 Task: Utilize Salesforce reports and dashboards to monitor platform usage.
Action: Mouse moved to (531, 89)
Screenshot: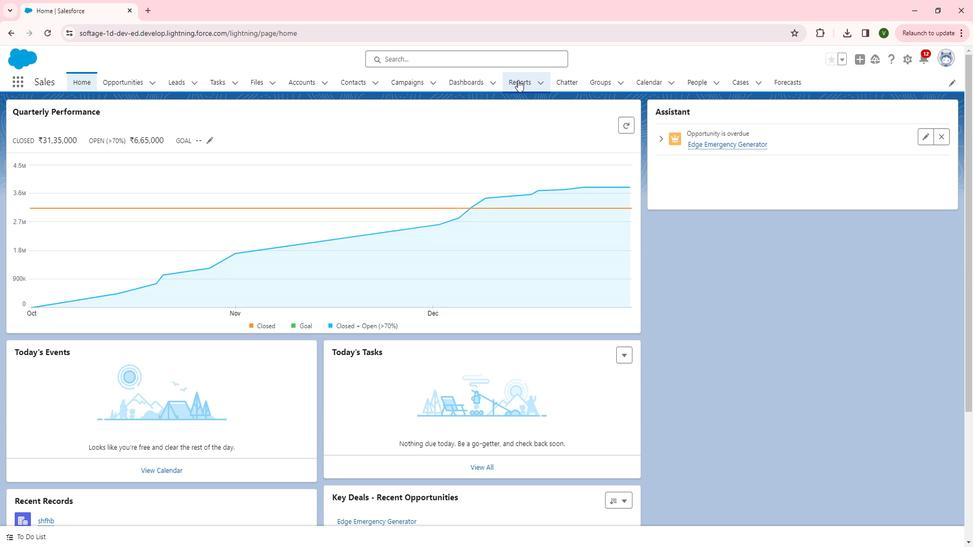 
Action: Mouse pressed left at (531, 89)
Screenshot: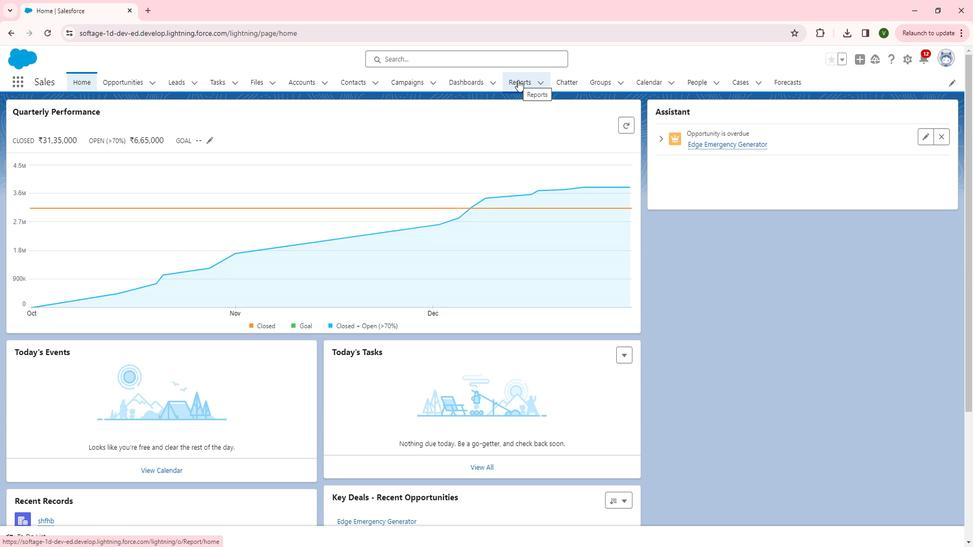 
Action: Mouse moved to (869, 126)
Screenshot: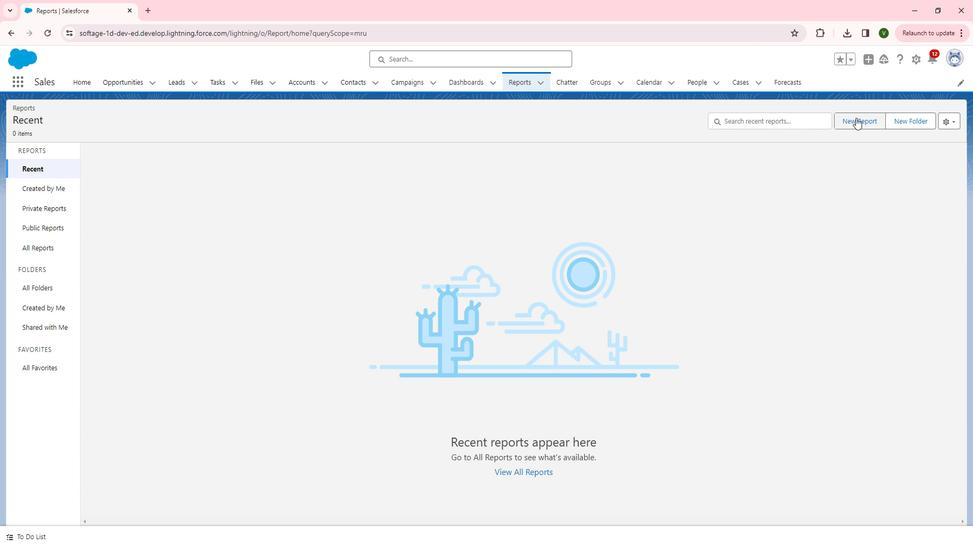 
Action: Mouse pressed left at (869, 126)
Screenshot: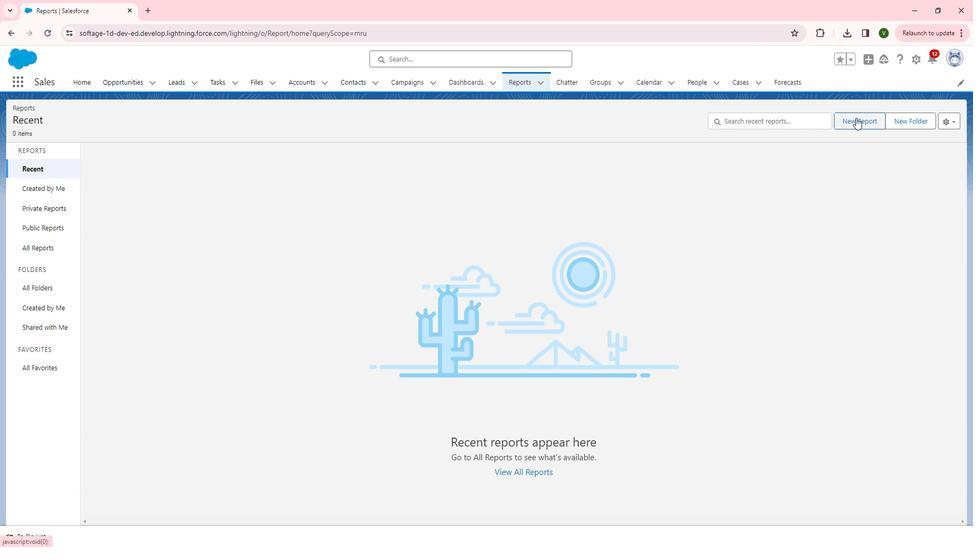 
Action: Mouse moved to (458, 191)
Screenshot: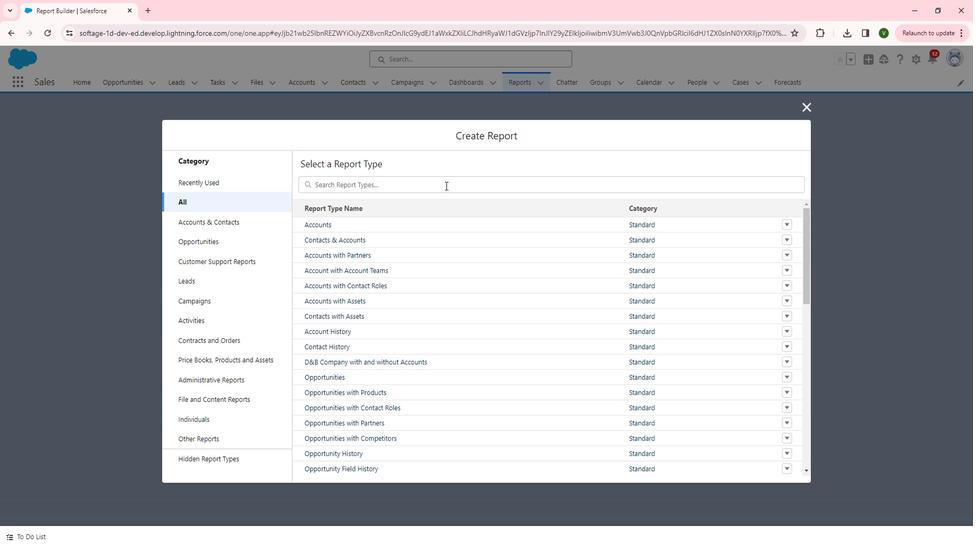 
Action: Mouse pressed left at (458, 191)
Screenshot: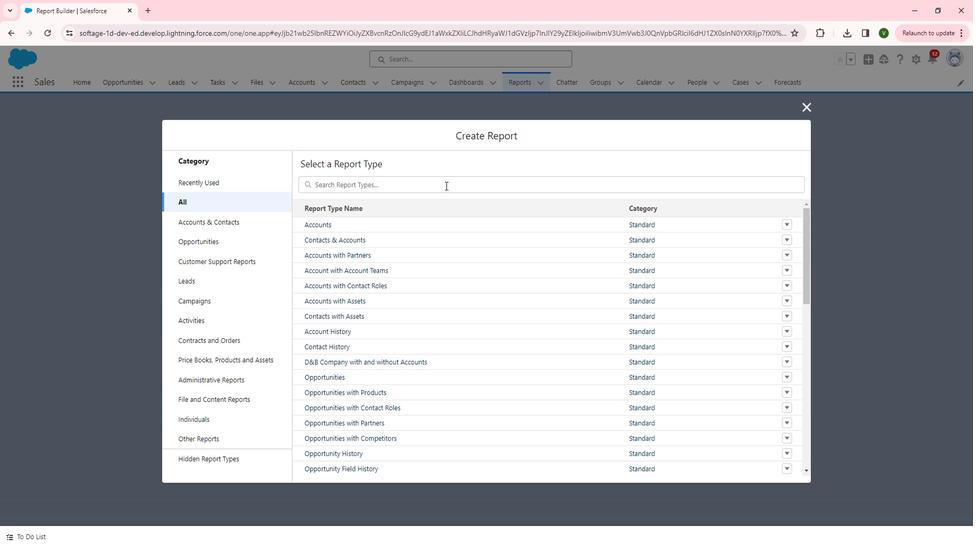 
Action: Mouse moved to (461, 298)
Screenshot: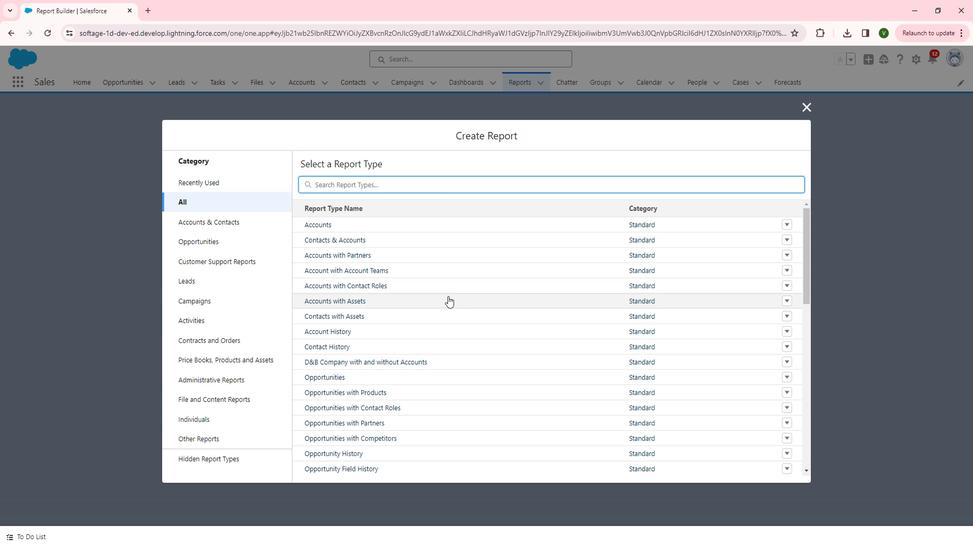 
Action: Mouse scrolled (461, 297) with delta (0, 0)
Screenshot: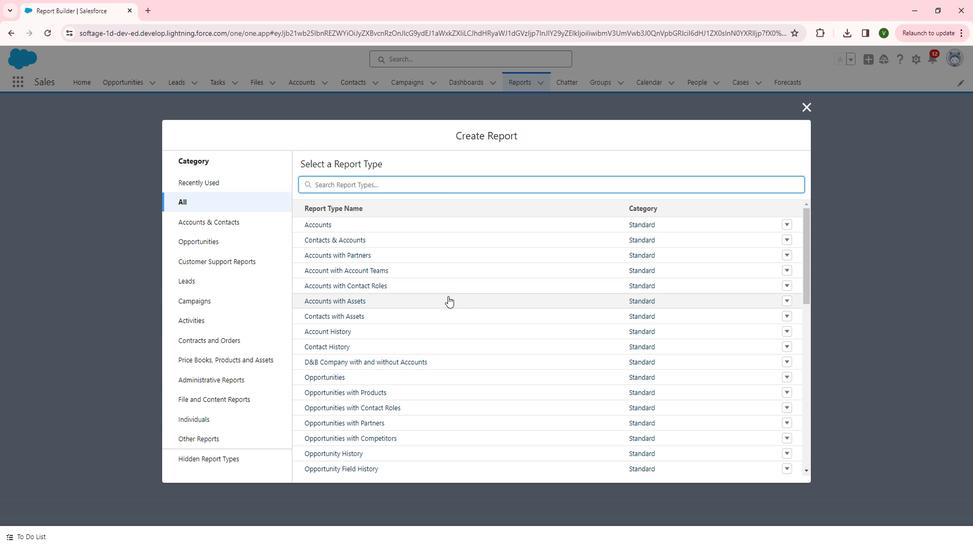 
Action: Mouse scrolled (461, 297) with delta (0, 0)
Screenshot: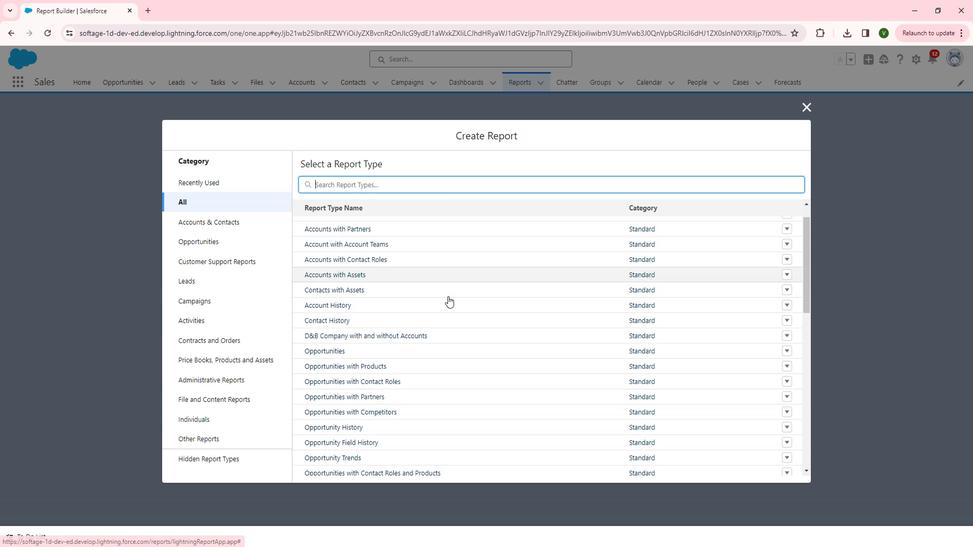 
Action: Mouse scrolled (461, 297) with delta (0, 0)
Screenshot: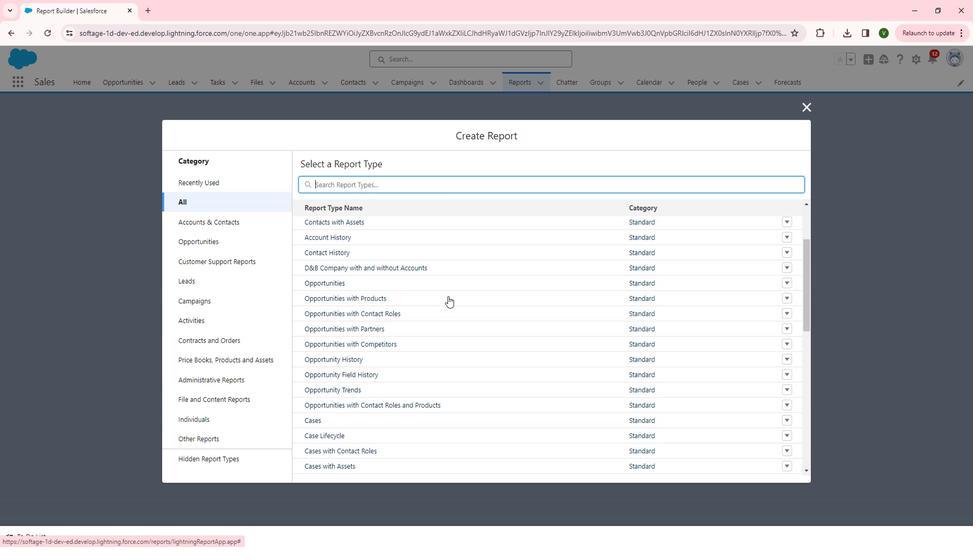 
Action: Mouse scrolled (461, 297) with delta (0, 0)
Screenshot: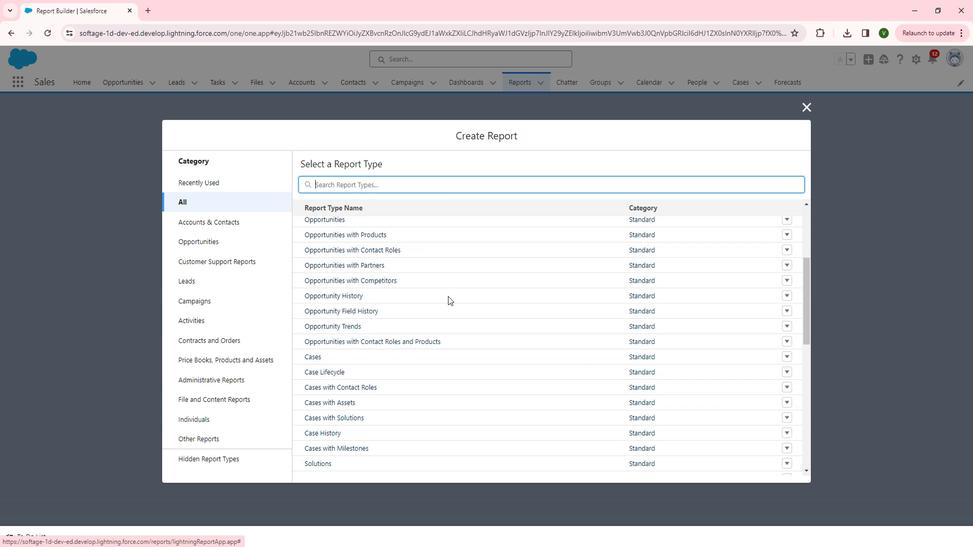 
Action: Mouse scrolled (461, 297) with delta (0, 0)
Screenshot: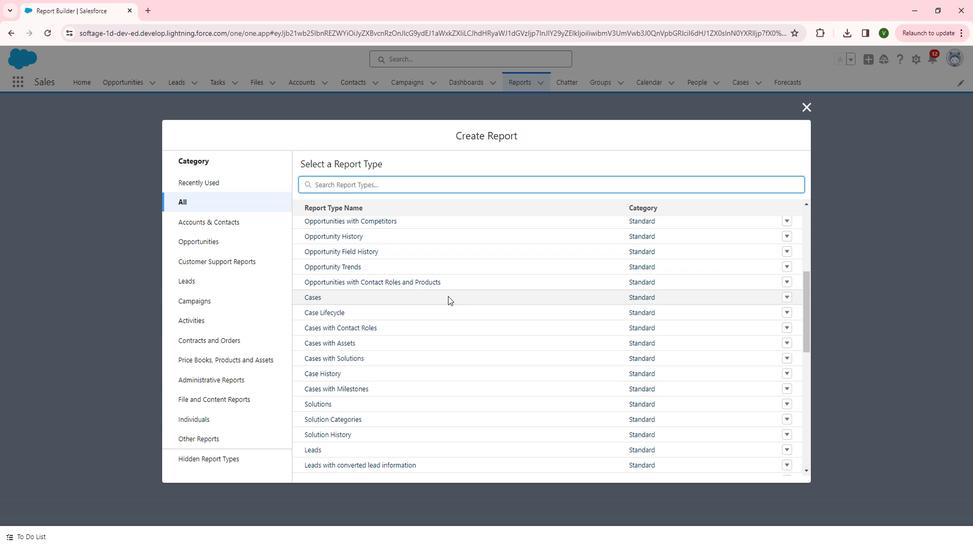 
Action: Mouse moved to (461, 298)
Screenshot: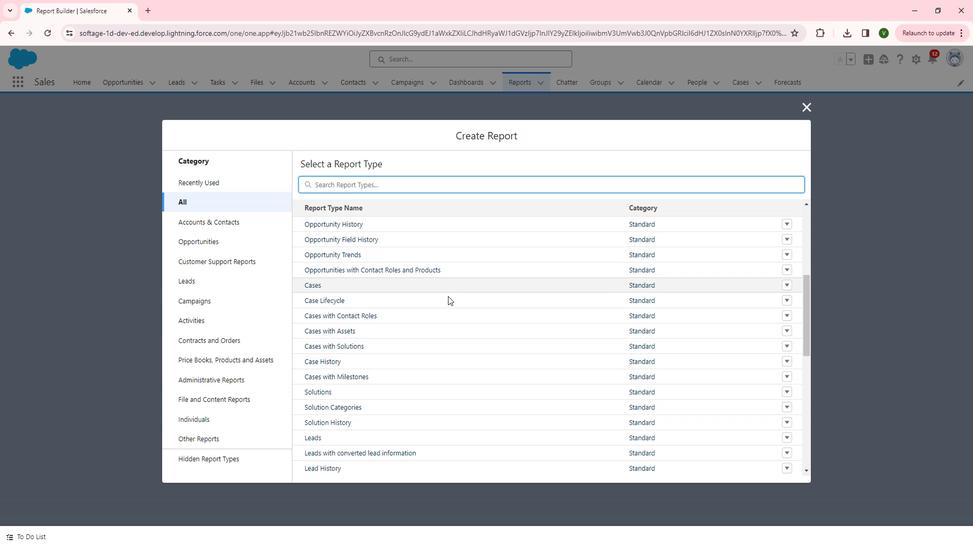 
Action: Mouse scrolled (461, 297) with delta (0, 0)
Screenshot: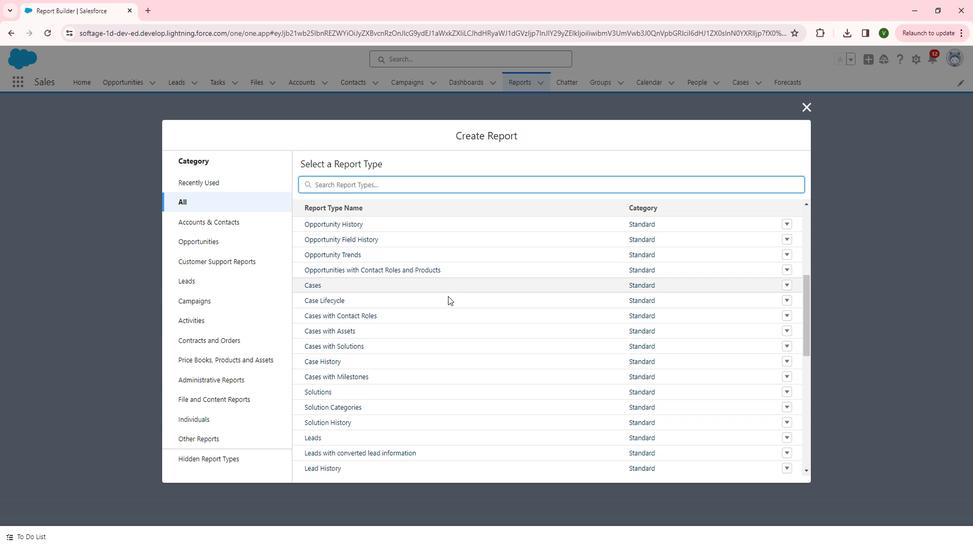 
Action: Mouse scrolled (461, 297) with delta (0, 0)
Screenshot: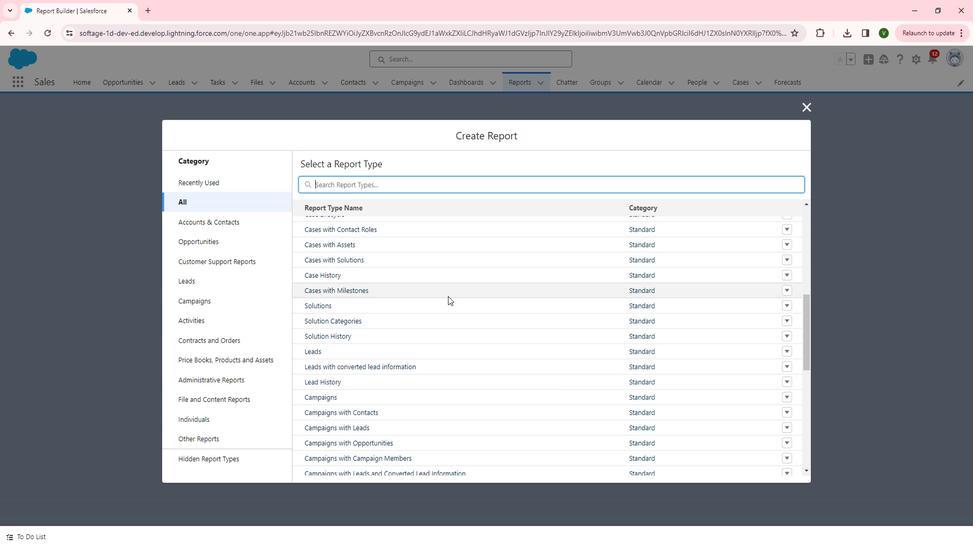 
Action: Mouse scrolled (461, 297) with delta (0, 0)
Screenshot: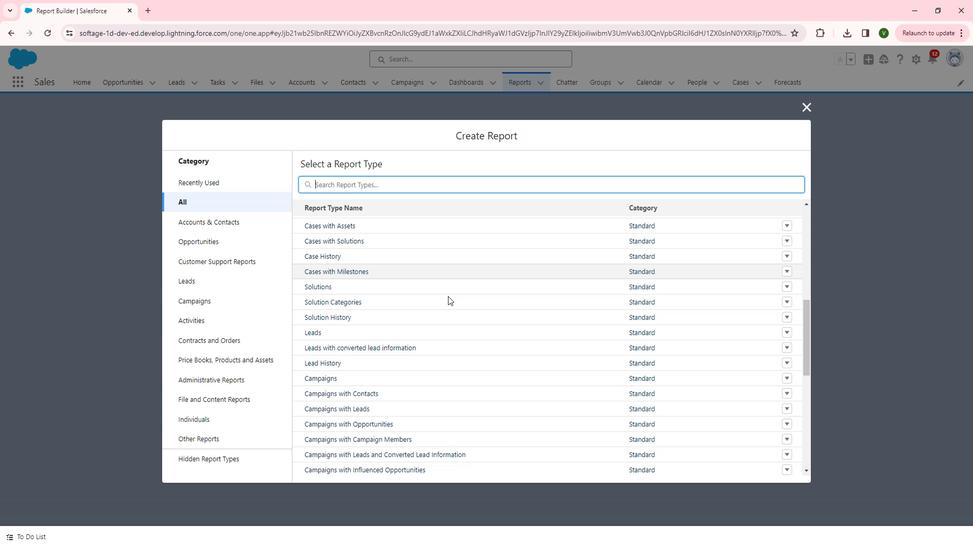 
Action: Mouse scrolled (461, 297) with delta (0, 0)
Screenshot: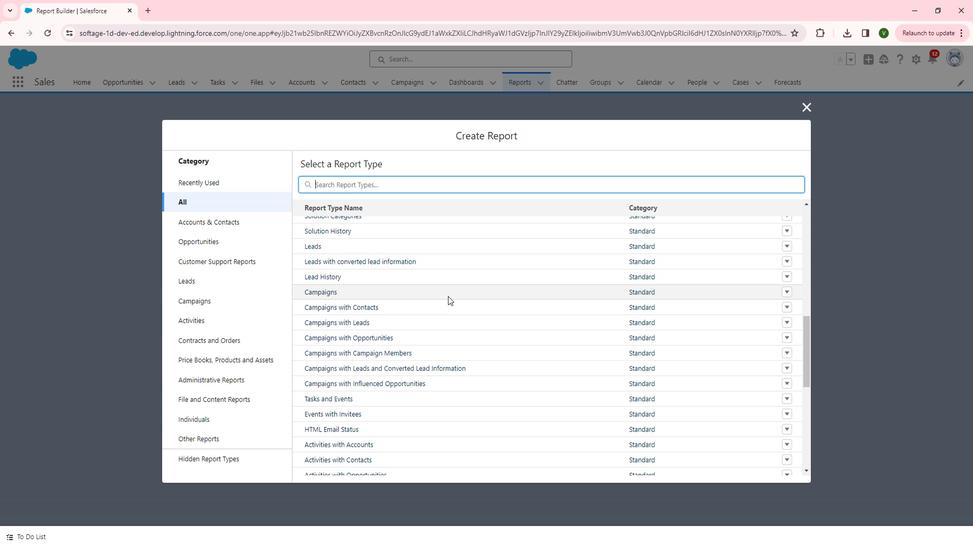 
Action: Mouse scrolled (461, 297) with delta (0, 0)
Screenshot: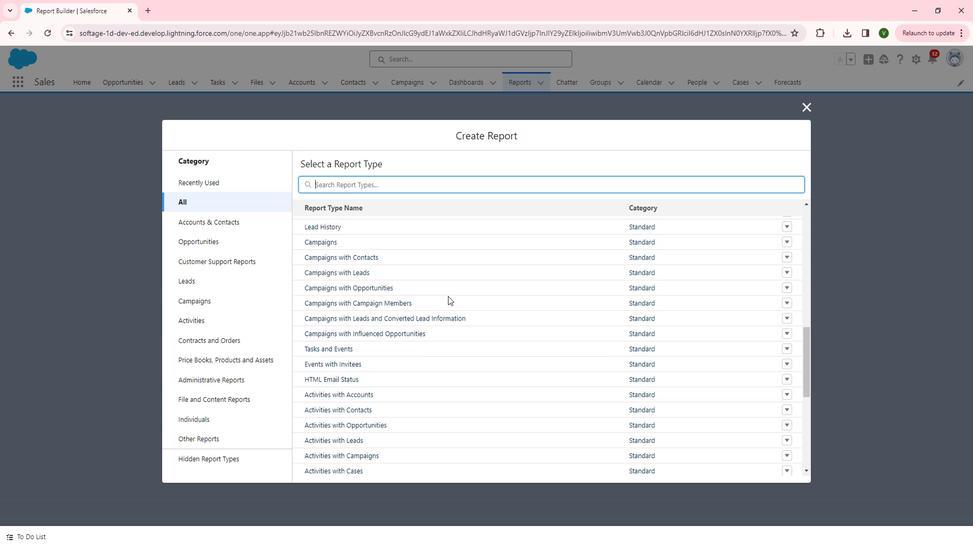 
Action: Mouse scrolled (461, 297) with delta (0, 0)
Screenshot: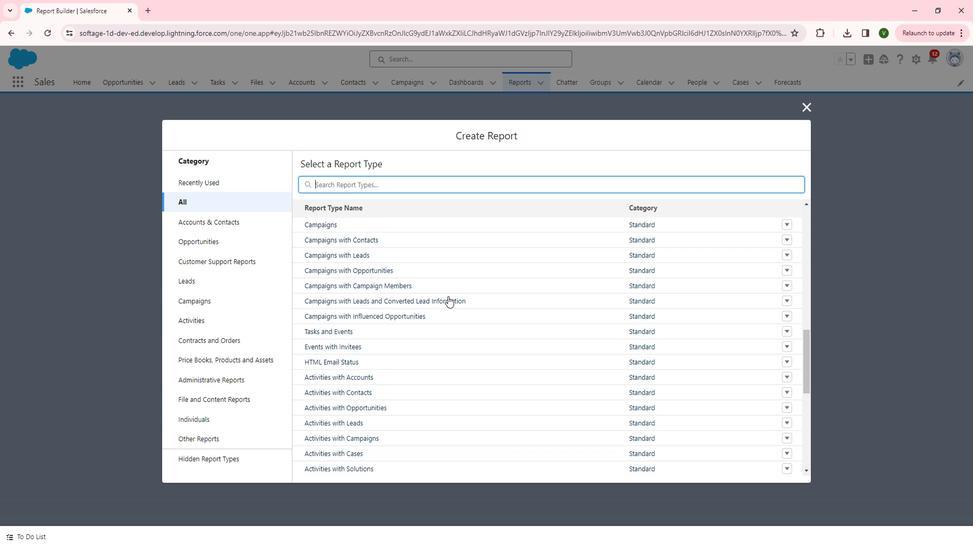 
Action: Mouse scrolled (461, 297) with delta (0, 0)
Screenshot: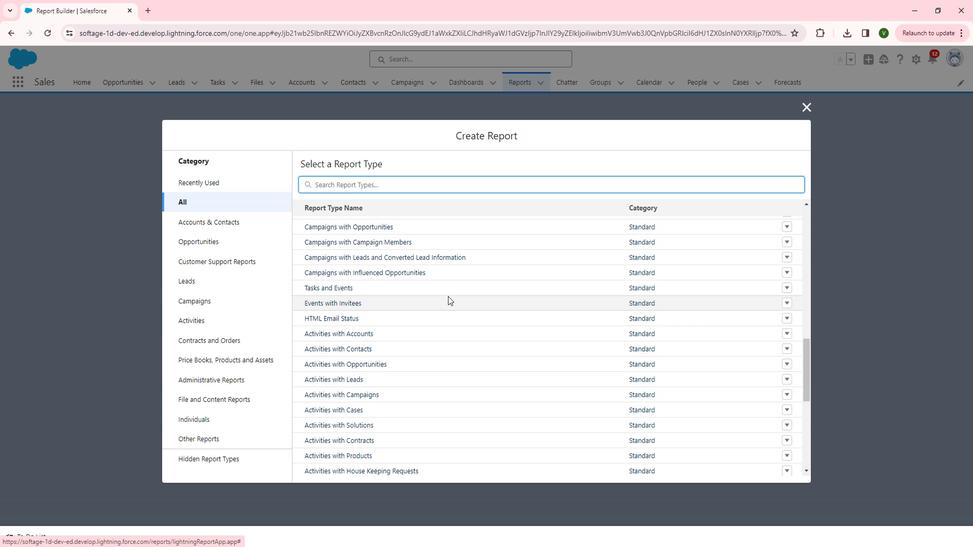 
Action: Mouse scrolled (461, 297) with delta (0, 0)
Screenshot: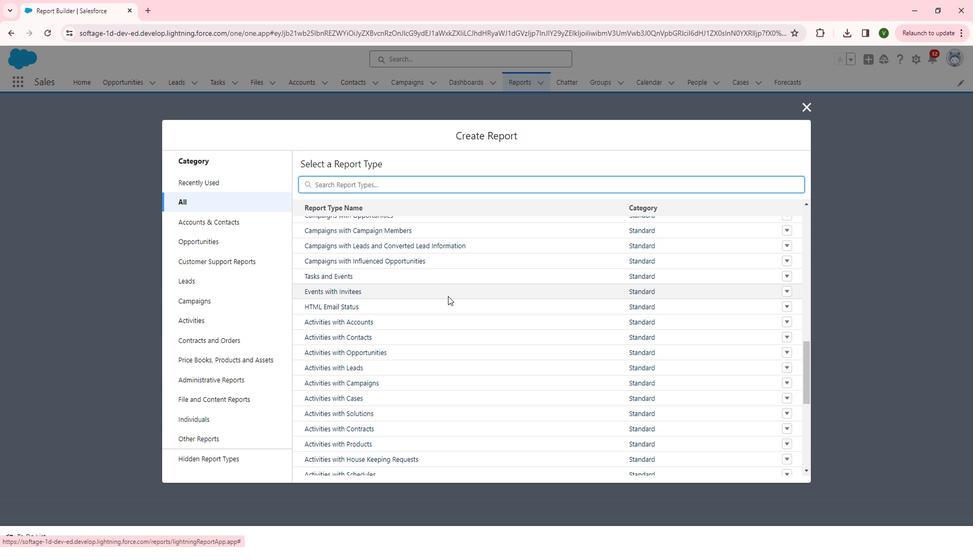 
Action: Mouse scrolled (461, 297) with delta (0, 0)
Screenshot: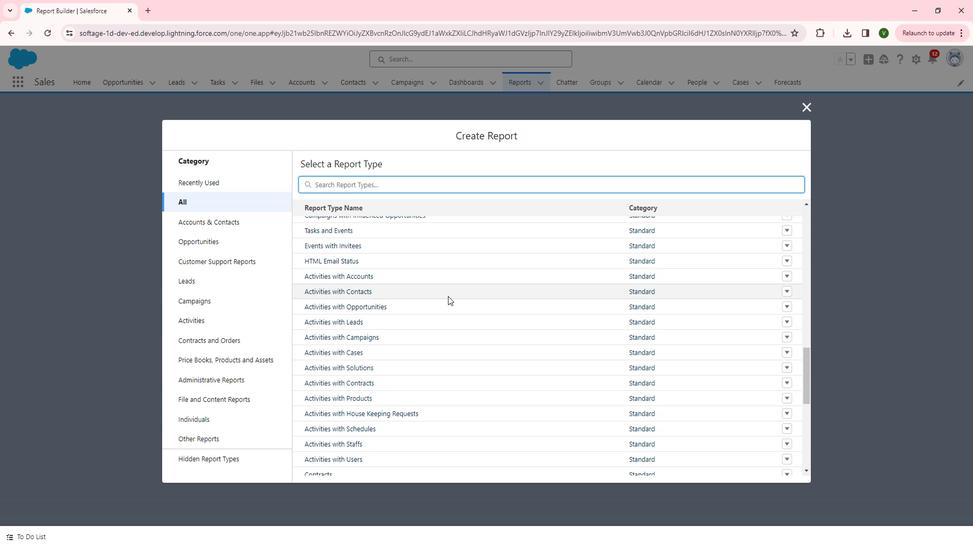 
Action: Mouse scrolled (461, 297) with delta (0, 0)
Screenshot: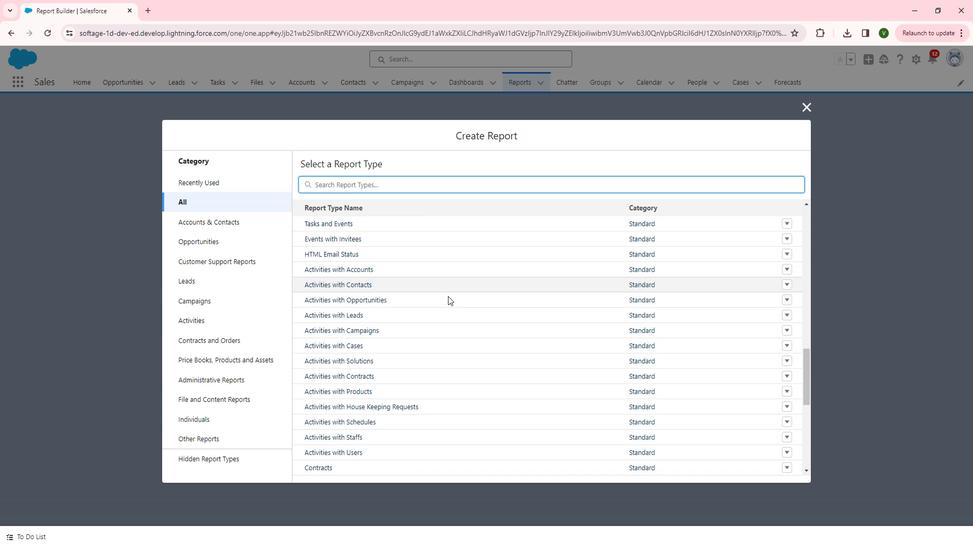 
Action: Mouse scrolled (461, 297) with delta (0, 0)
Screenshot: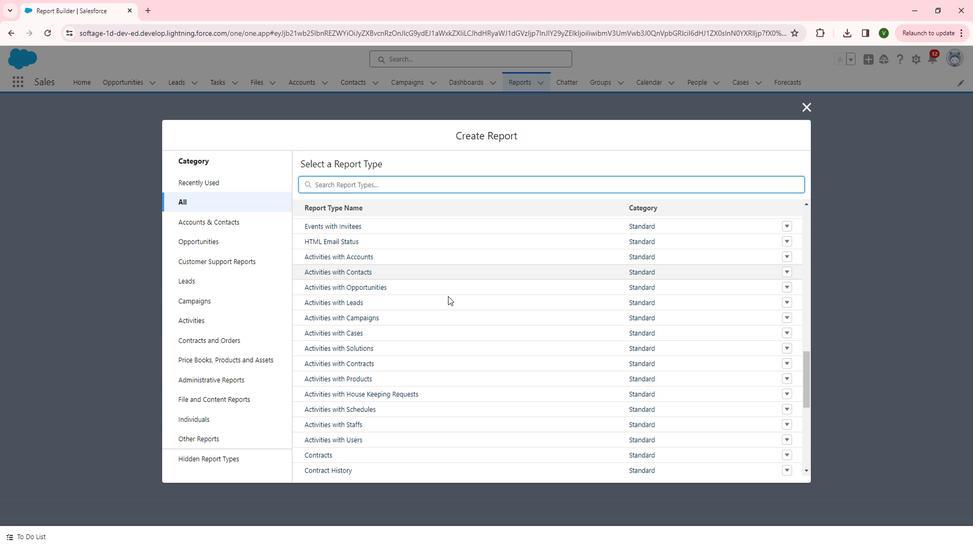 
Action: Mouse scrolled (461, 297) with delta (0, 0)
Screenshot: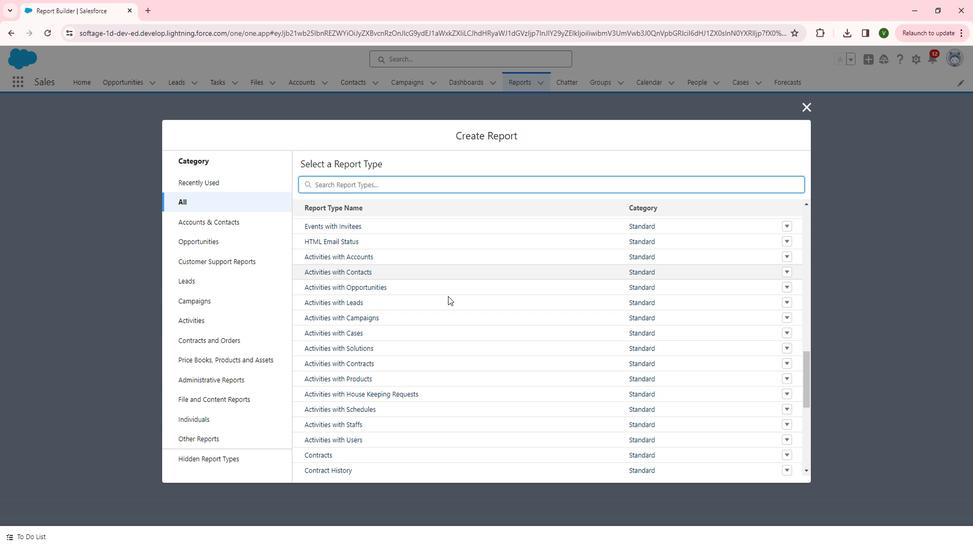 
Action: Mouse moved to (461, 298)
Screenshot: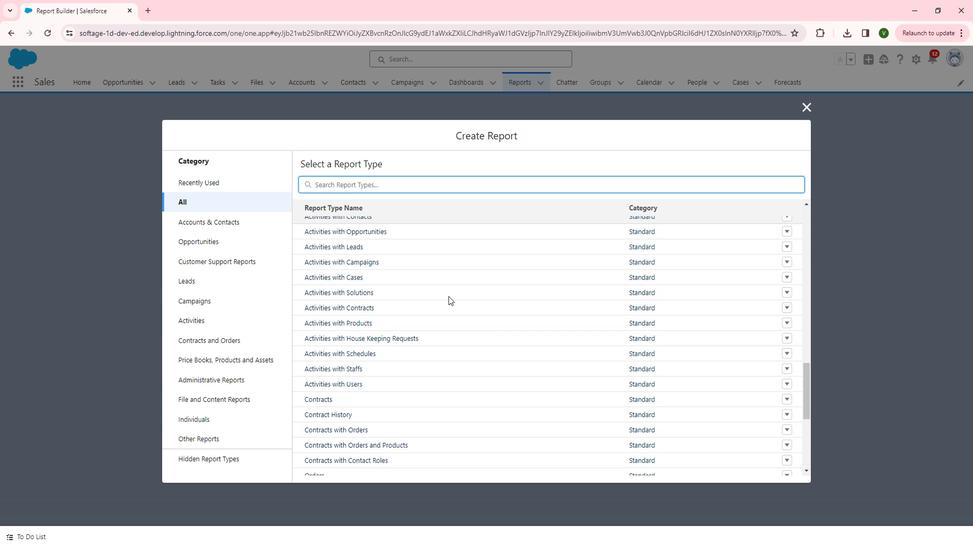 
Action: Mouse scrolled (461, 297) with delta (0, 0)
Screenshot: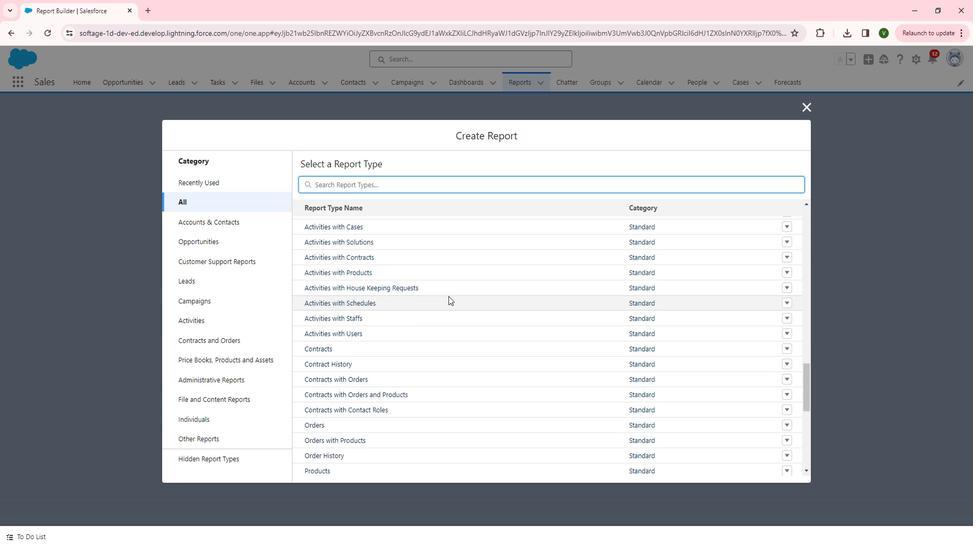 
Action: Mouse moved to (462, 298)
Screenshot: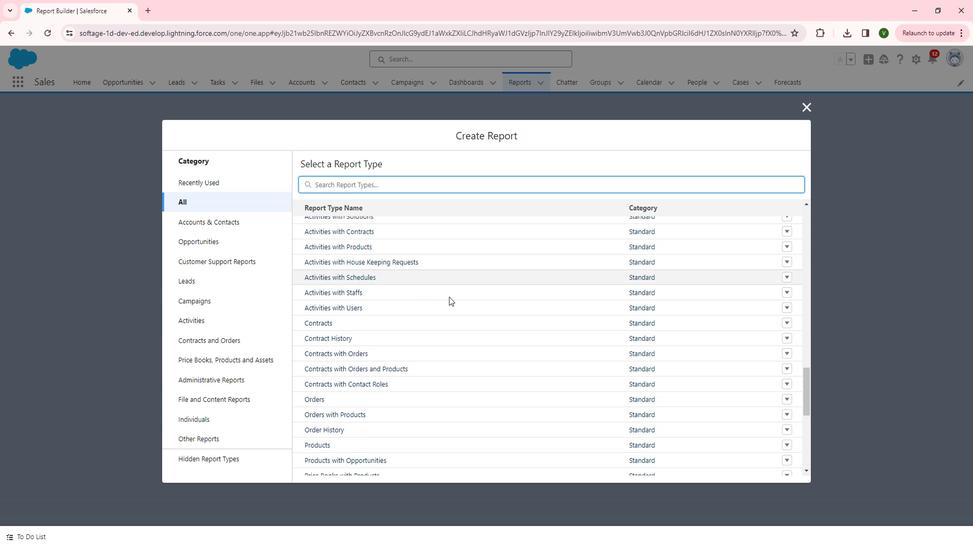 
Action: Mouse scrolled (462, 298) with delta (0, 0)
Screenshot: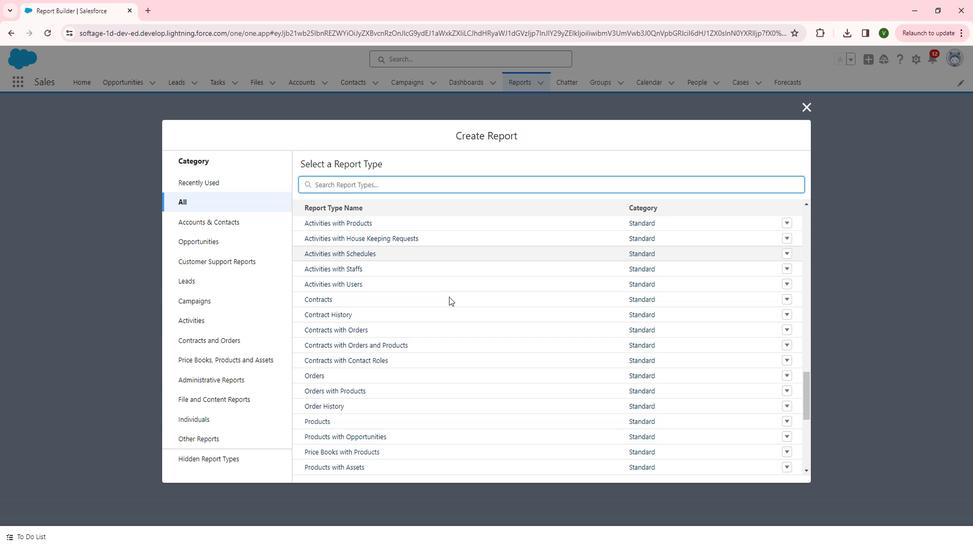 
Action: Mouse scrolled (462, 298) with delta (0, 0)
Screenshot: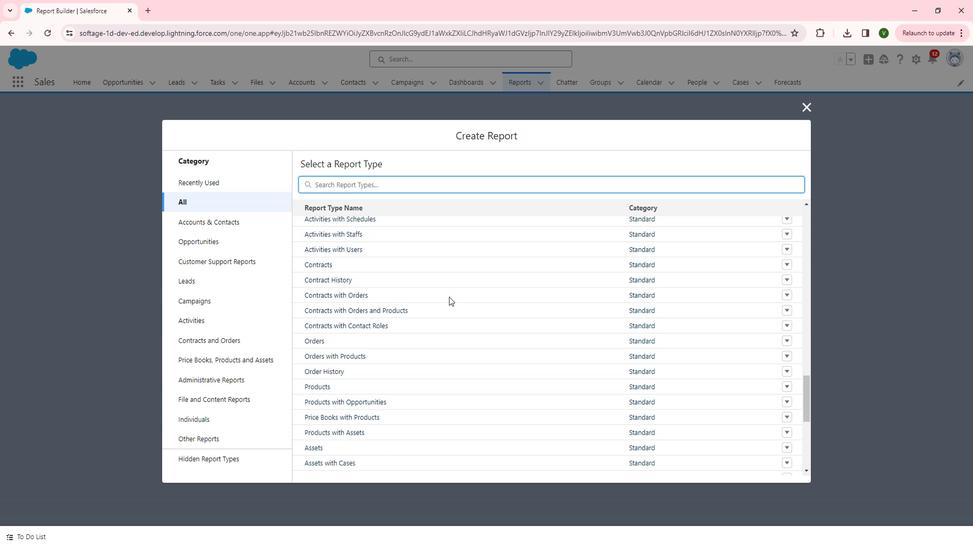 
Action: Mouse scrolled (462, 298) with delta (0, 0)
Screenshot: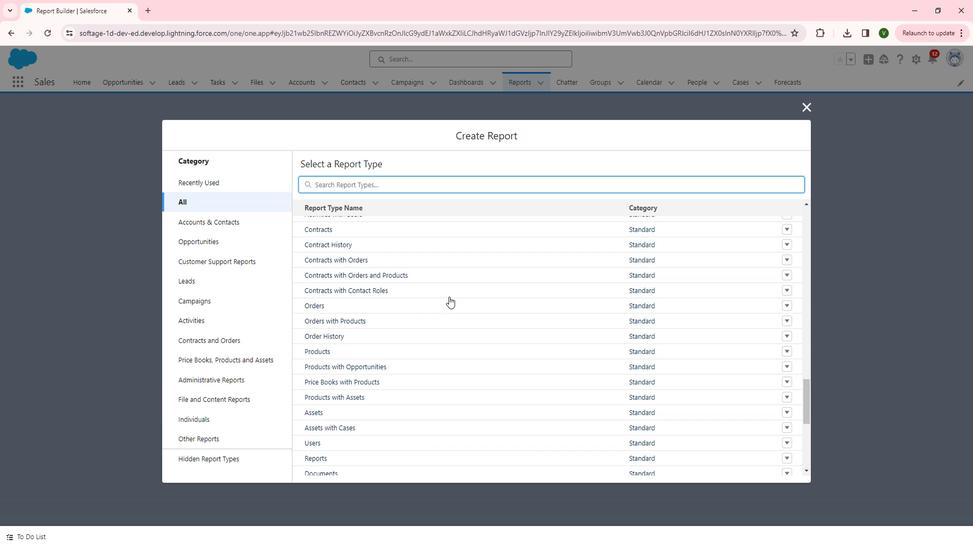 
Action: Mouse scrolled (462, 298) with delta (0, 0)
Screenshot: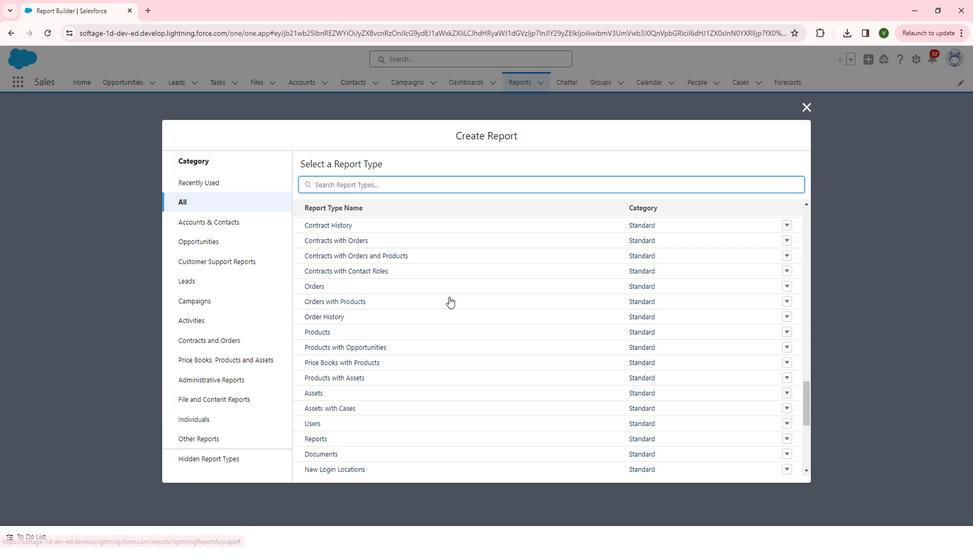 
Action: Mouse moved to (463, 298)
Screenshot: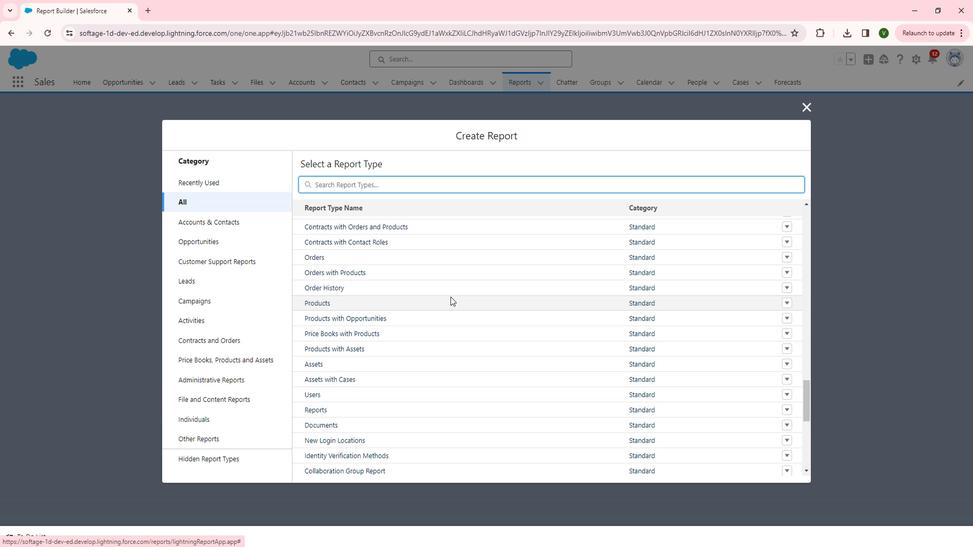 
Action: Mouse scrolled (463, 298) with delta (0, 0)
Screenshot: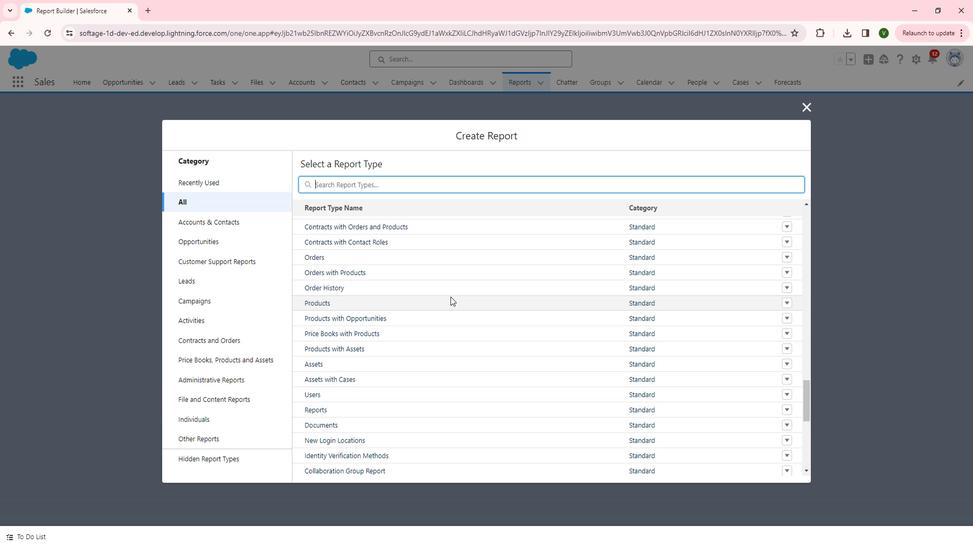 
Action: Mouse scrolled (463, 298) with delta (0, 0)
Screenshot: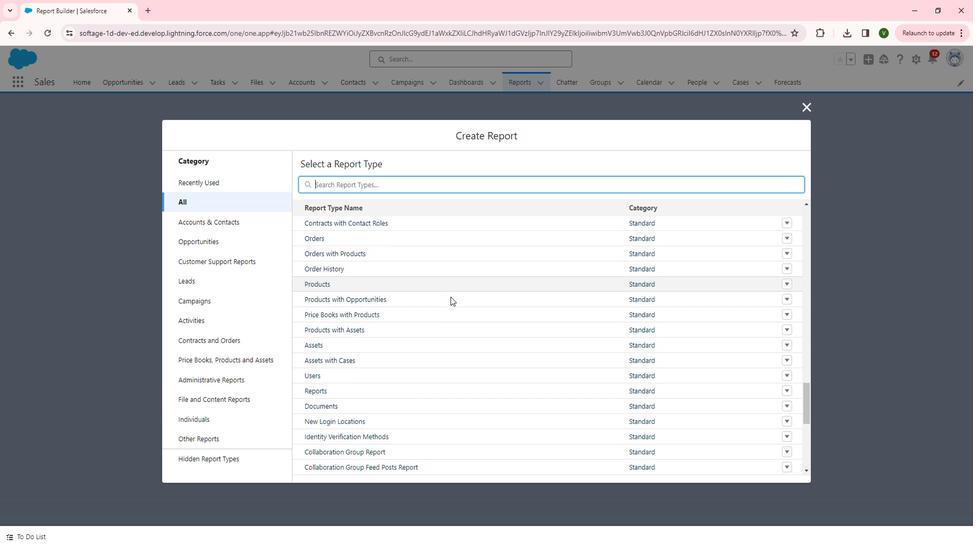 
Action: Mouse scrolled (463, 298) with delta (0, 0)
Screenshot: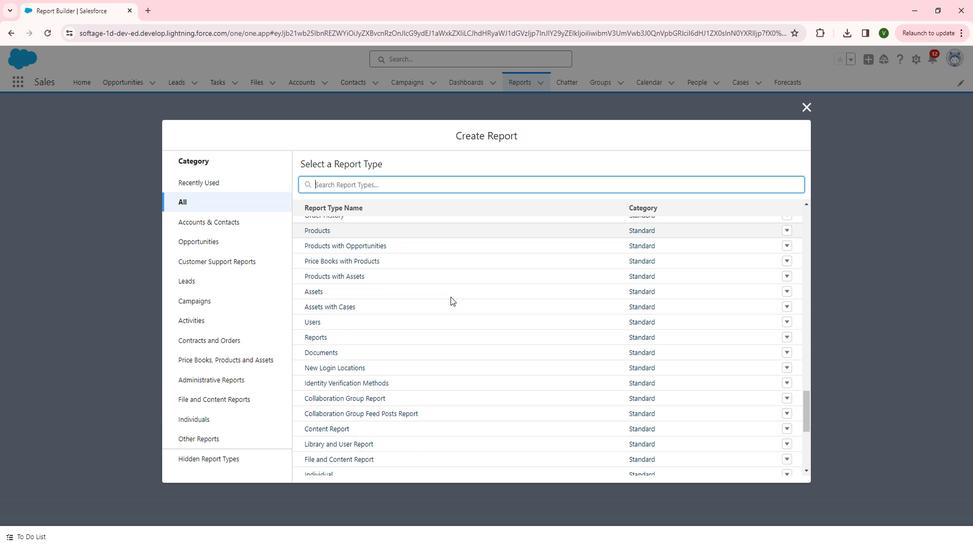 
Action: Mouse scrolled (463, 298) with delta (0, 0)
Screenshot: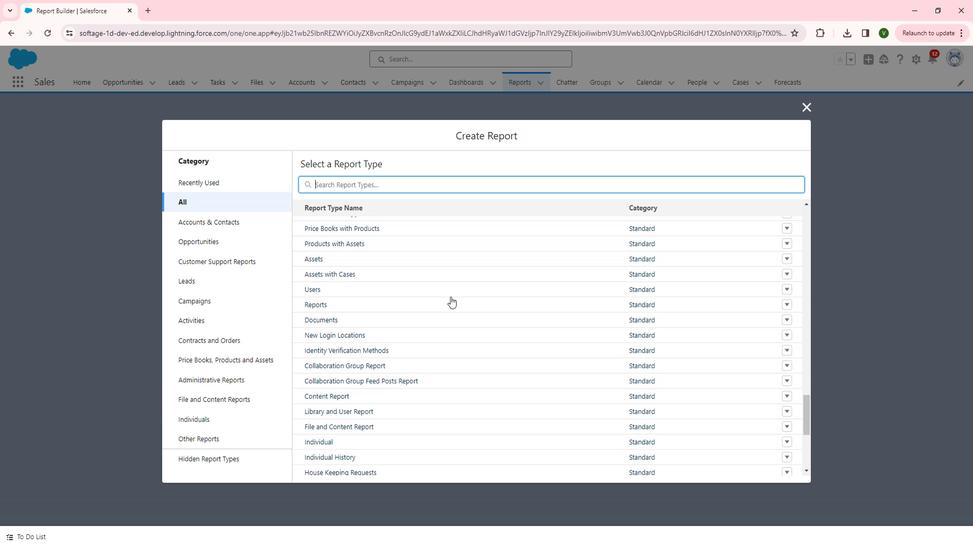 
Action: Mouse scrolled (463, 298) with delta (0, 0)
Screenshot: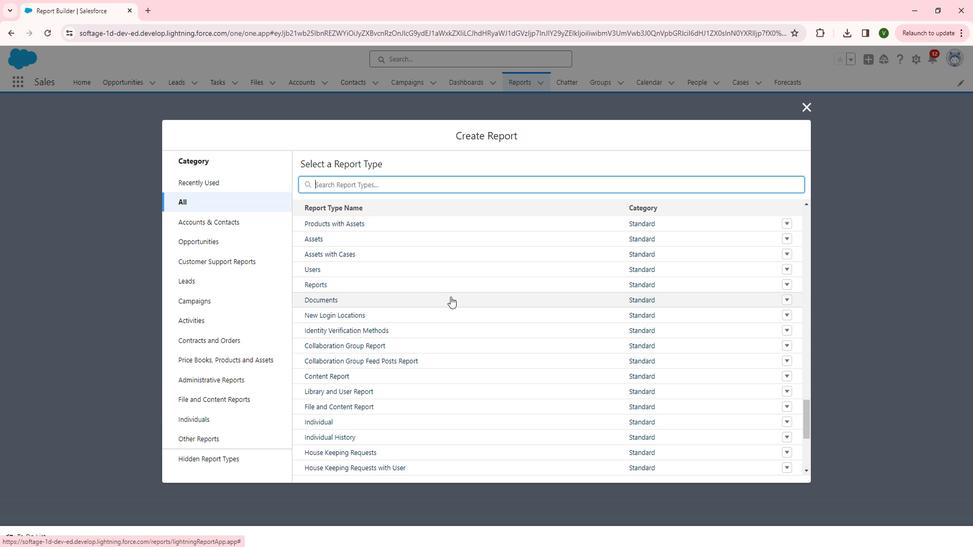 
Action: Mouse scrolled (463, 298) with delta (0, 0)
Screenshot: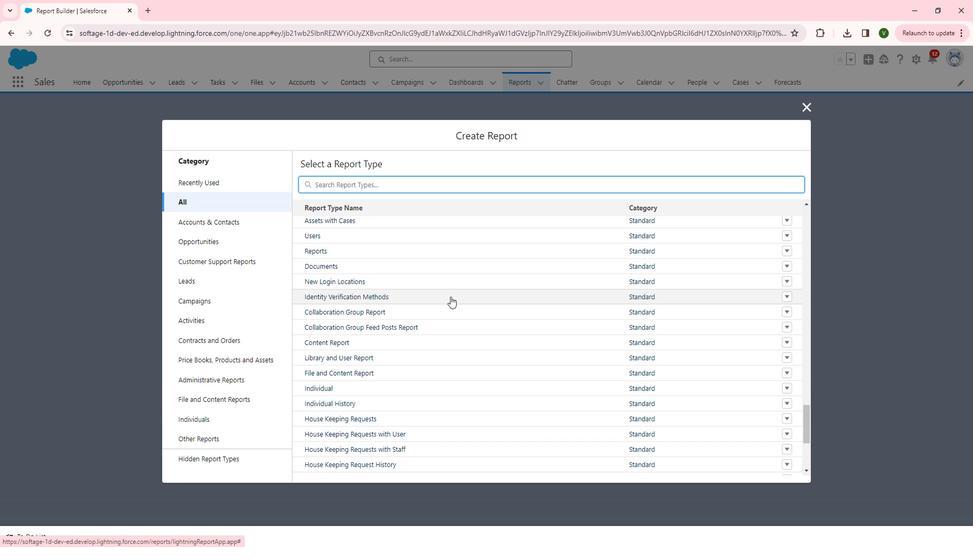 
Action: Mouse scrolled (463, 298) with delta (0, 0)
Screenshot: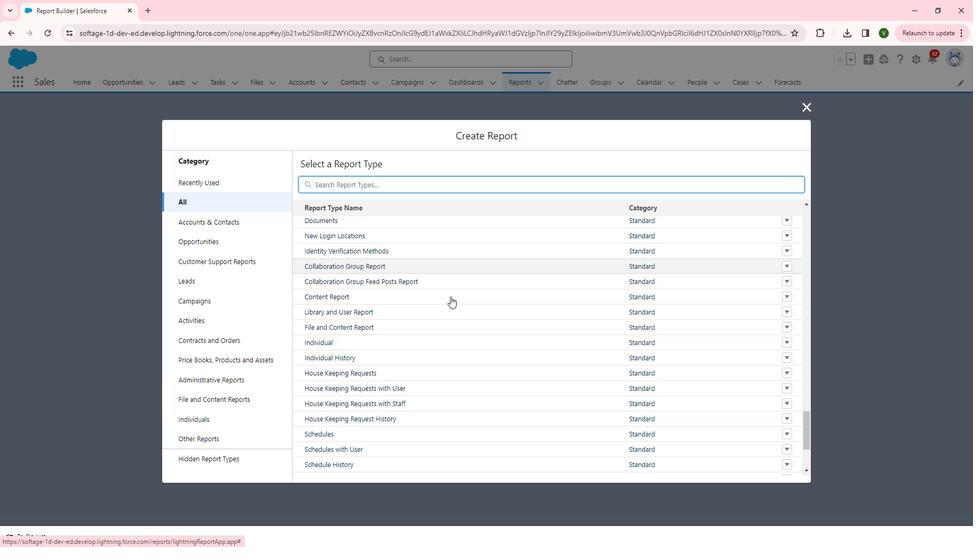 
Action: Mouse scrolled (463, 298) with delta (0, 0)
Screenshot: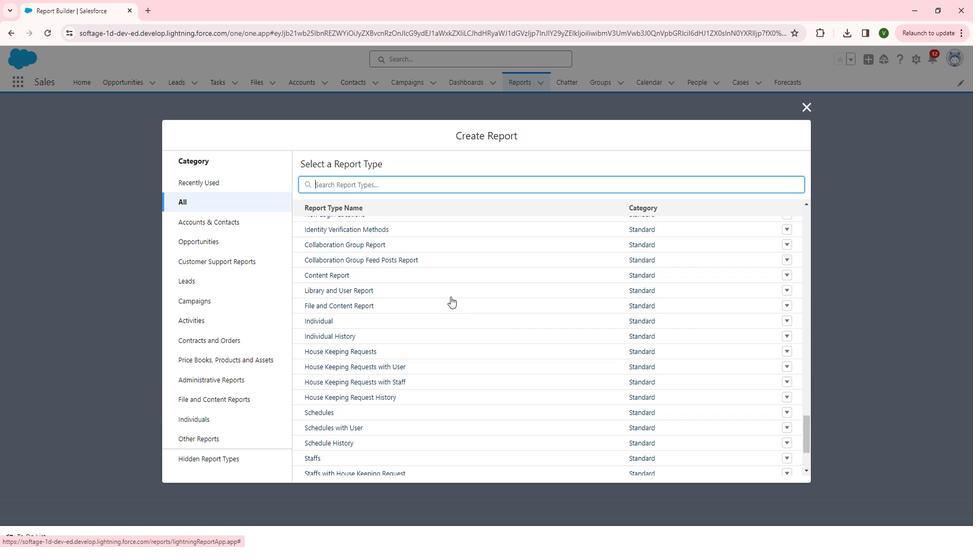 
Action: Mouse scrolled (463, 298) with delta (0, 0)
Screenshot: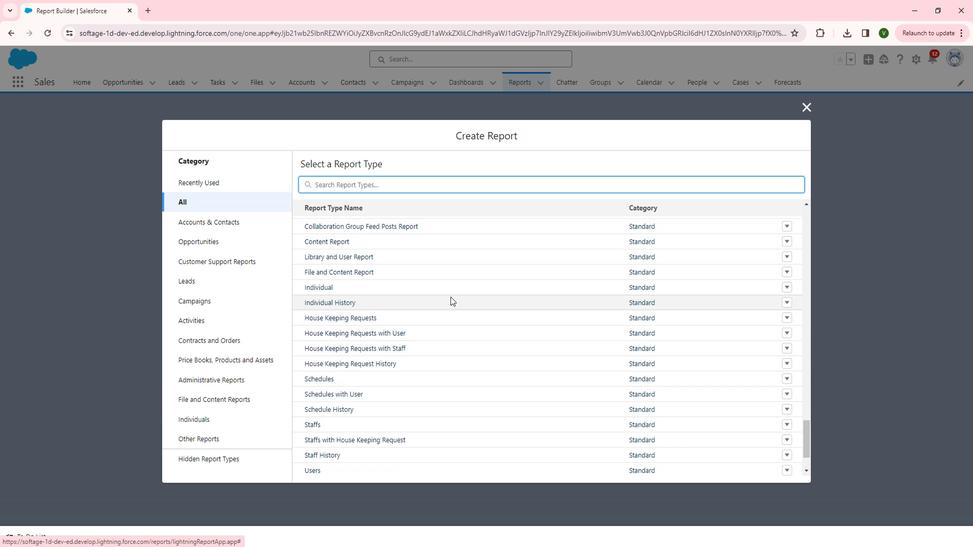 
Action: Mouse moved to (460, 287)
Screenshot: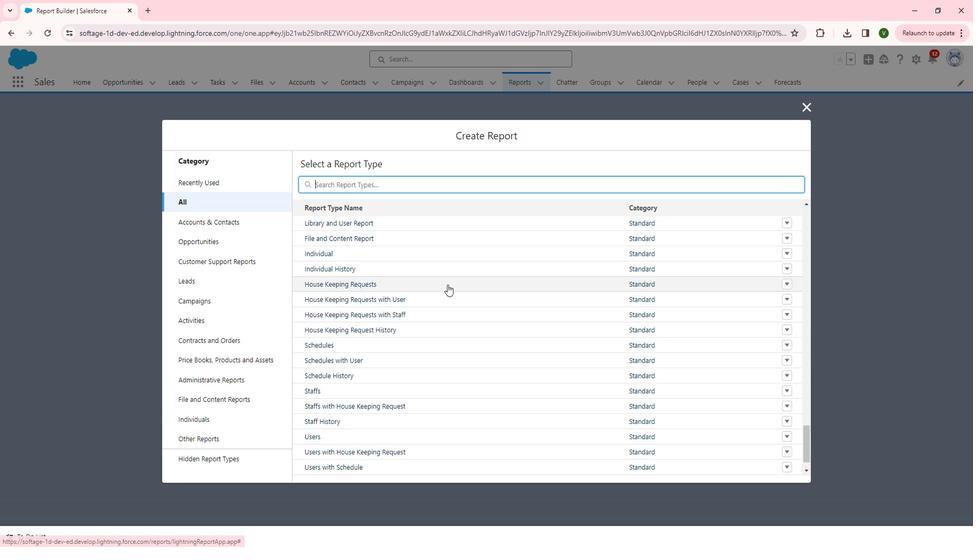 
Action: Mouse pressed left at (460, 287)
Screenshot: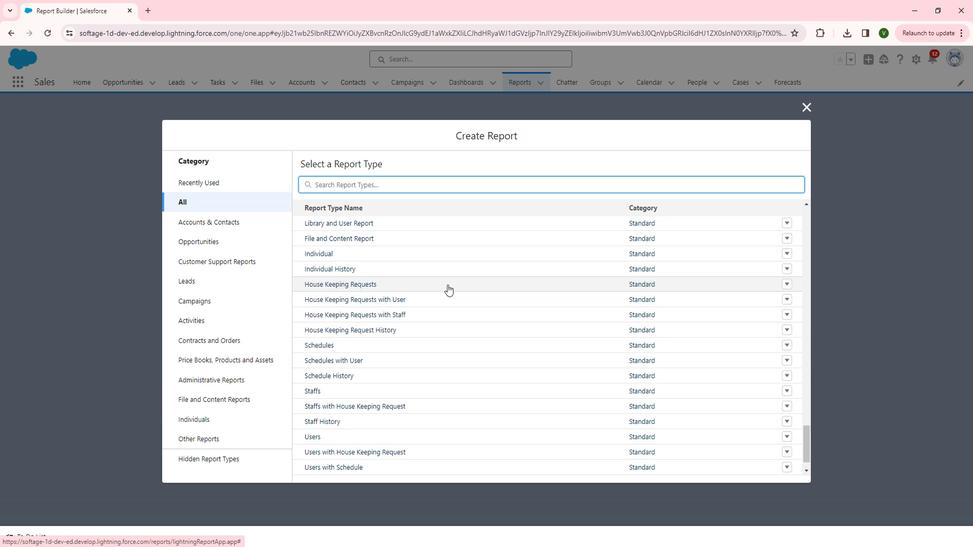 
Action: Mouse moved to (692, 227)
Screenshot: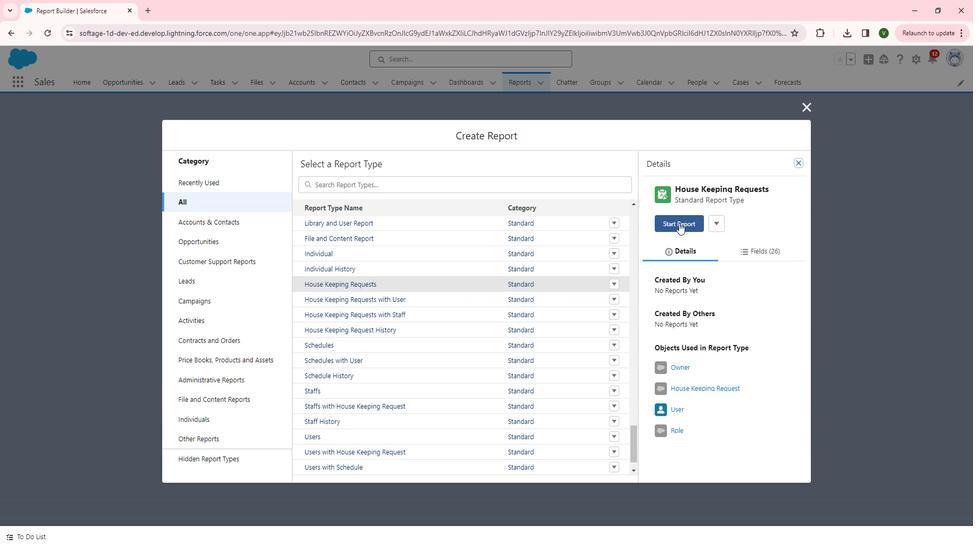 
Action: Mouse pressed left at (692, 227)
Screenshot: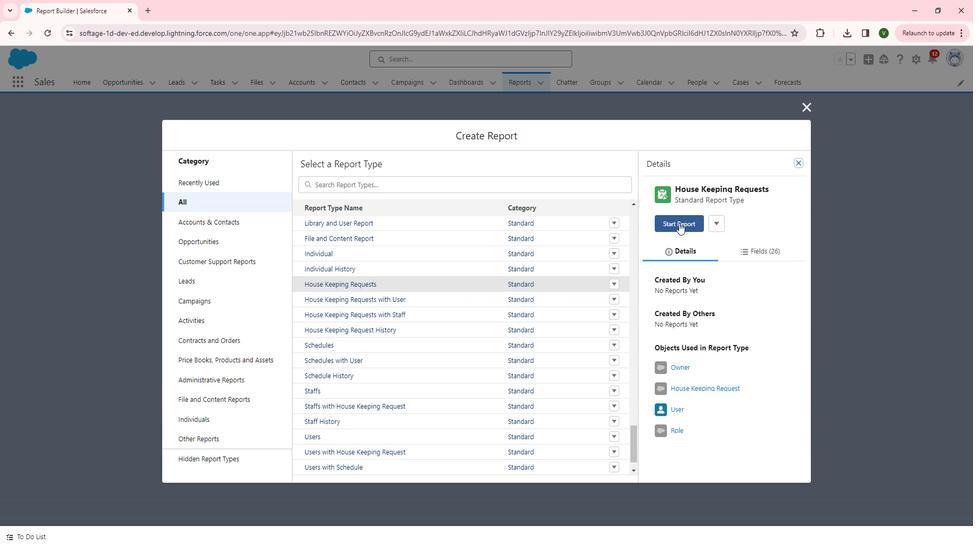 
Action: Mouse moved to (111, 260)
Screenshot: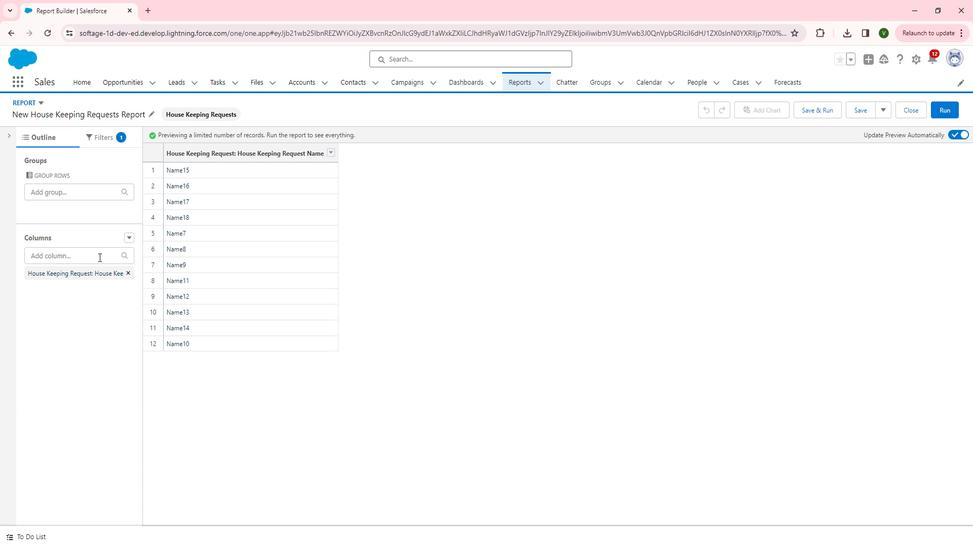 
Action: Mouse pressed left at (111, 260)
Screenshot: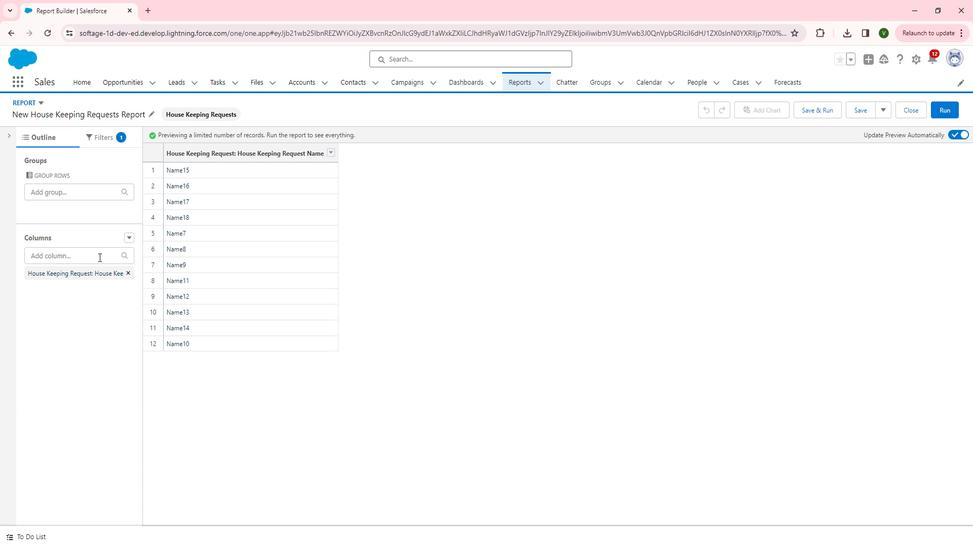 
Action: Mouse moved to (101, 308)
Screenshot: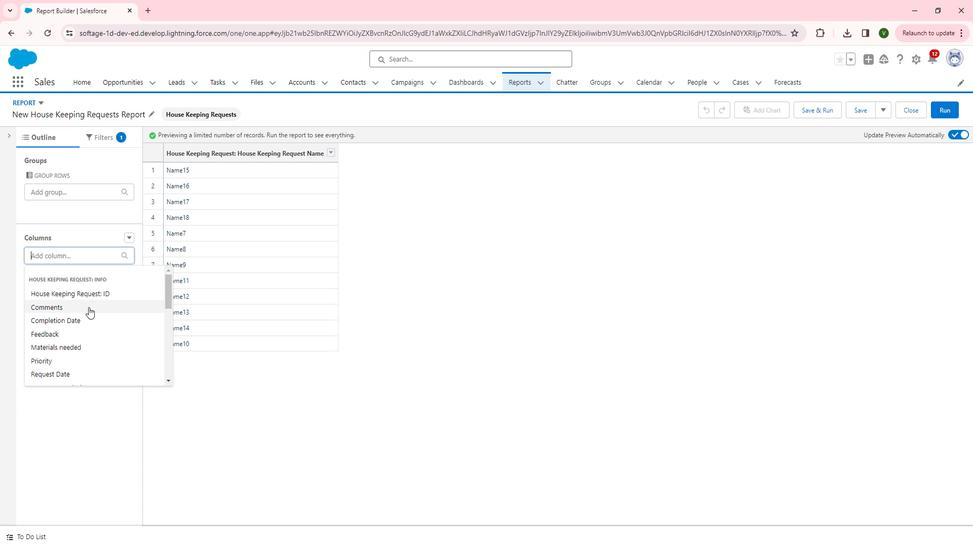 
Action: Mouse pressed left at (101, 308)
Screenshot: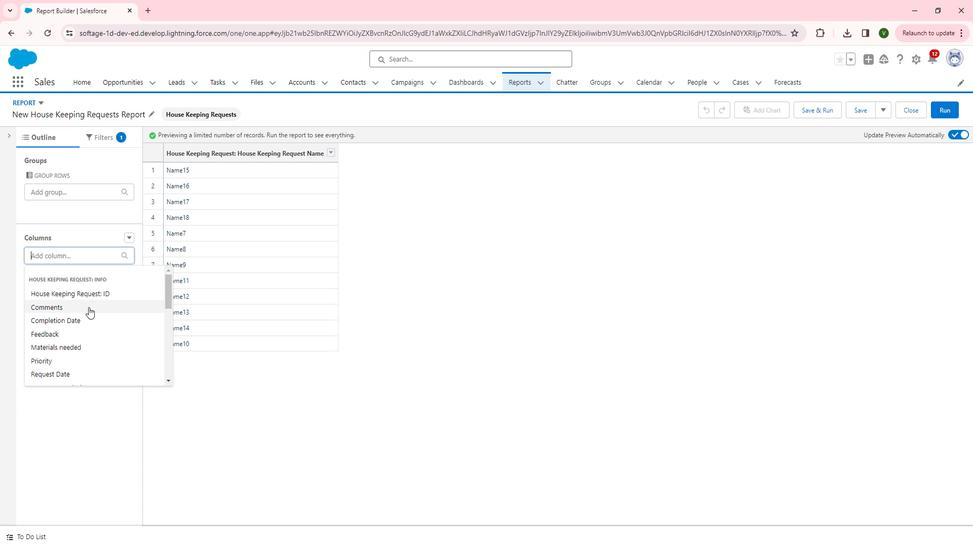 
Action: Mouse moved to (100, 258)
Screenshot: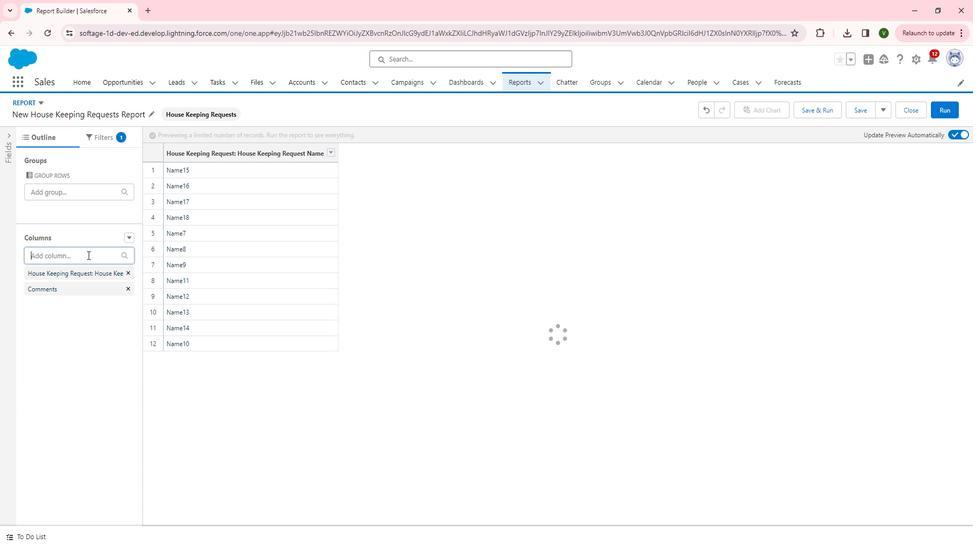 
Action: Mouse pressed left at (100, 258)
Screenshot: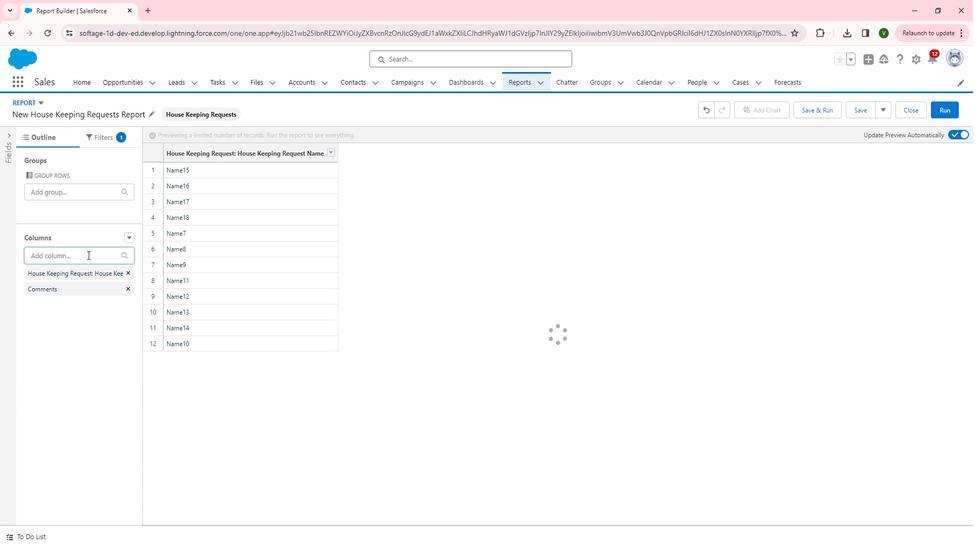 
Action: Mouse moved to (99, 304)
Screenshot: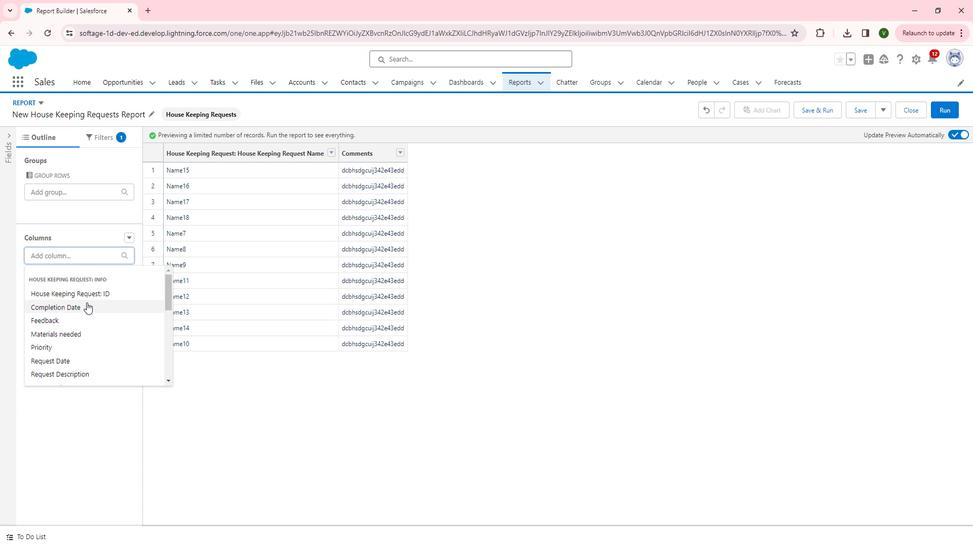 
Action: Mouse pressed left at (99, 304)
Screenshot: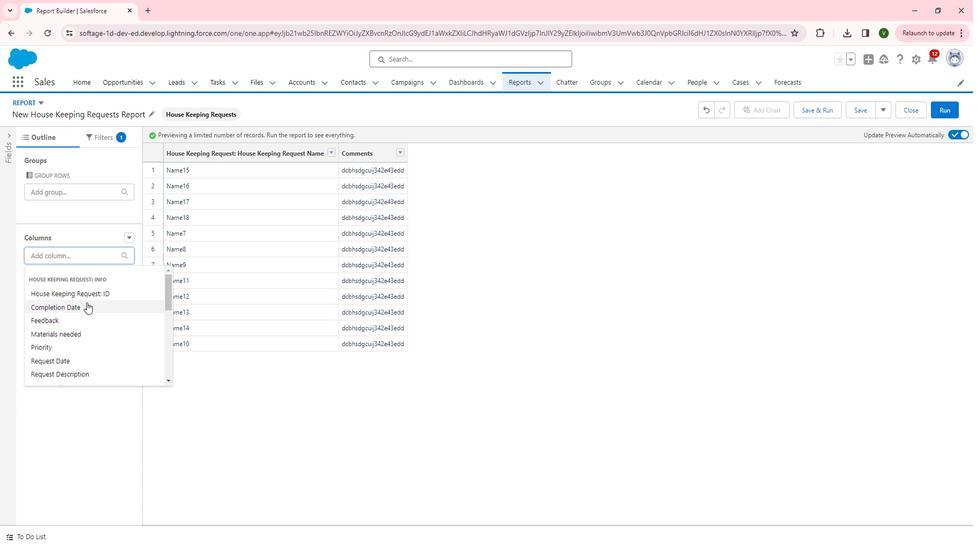 
Action: Mouse moved to (104, 260)
Screenshot: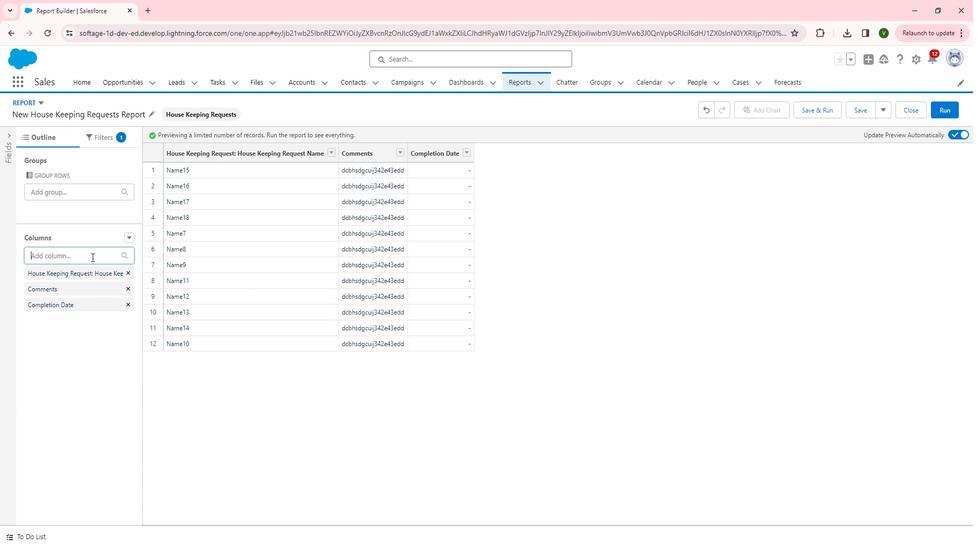 
Action: Mouse pressed left at (104, 260)
Screenshot: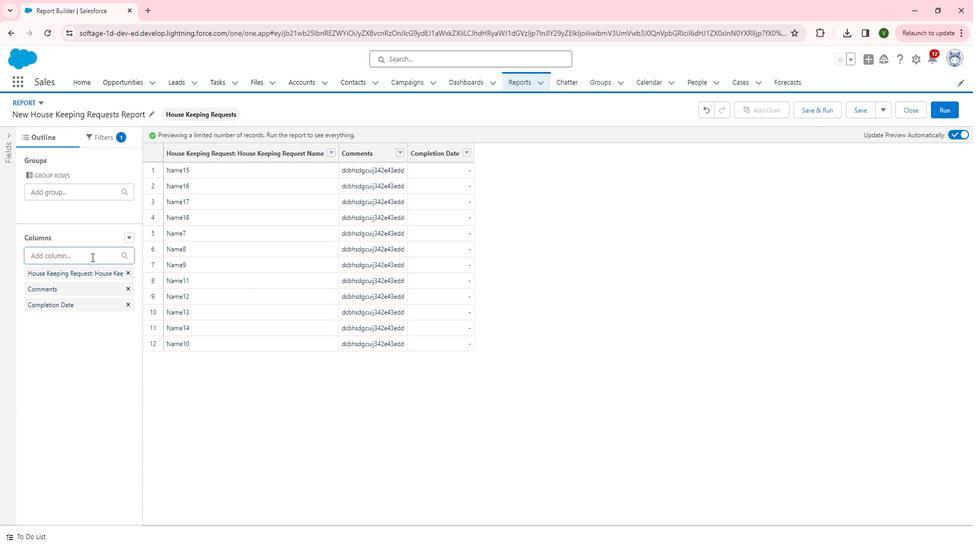 
Action: Mouse moved to (108, 308)
Screenshot: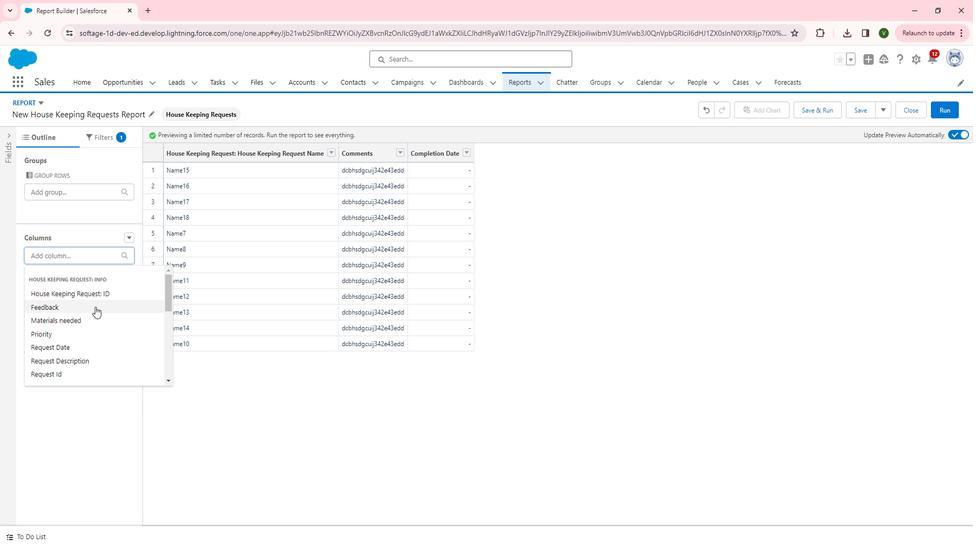 
Action: Mouse pressed left at (108, 308)
Screenshot: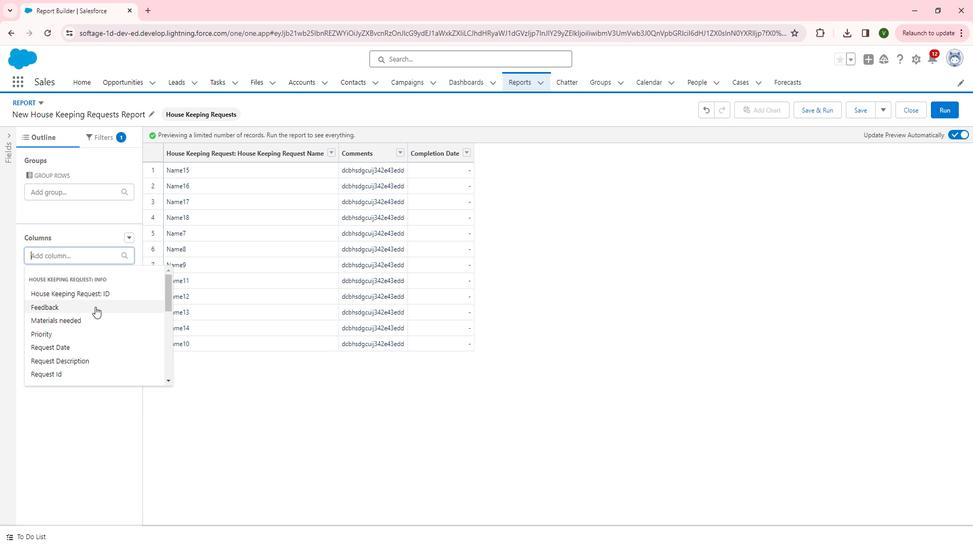 
Action: Mouse moved to (97, 259)
Screenshot: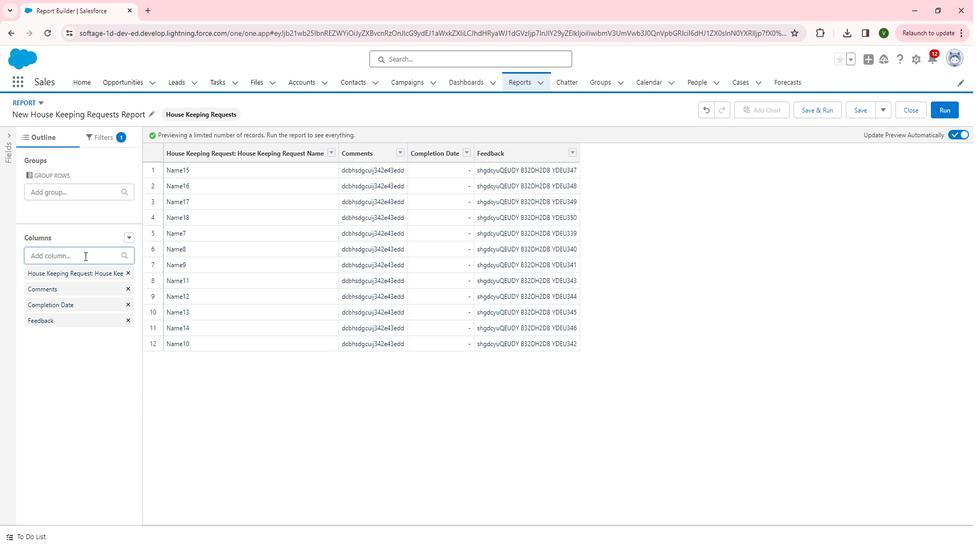 
Action: Mouse pressed left at (97, 259)
Screenshot: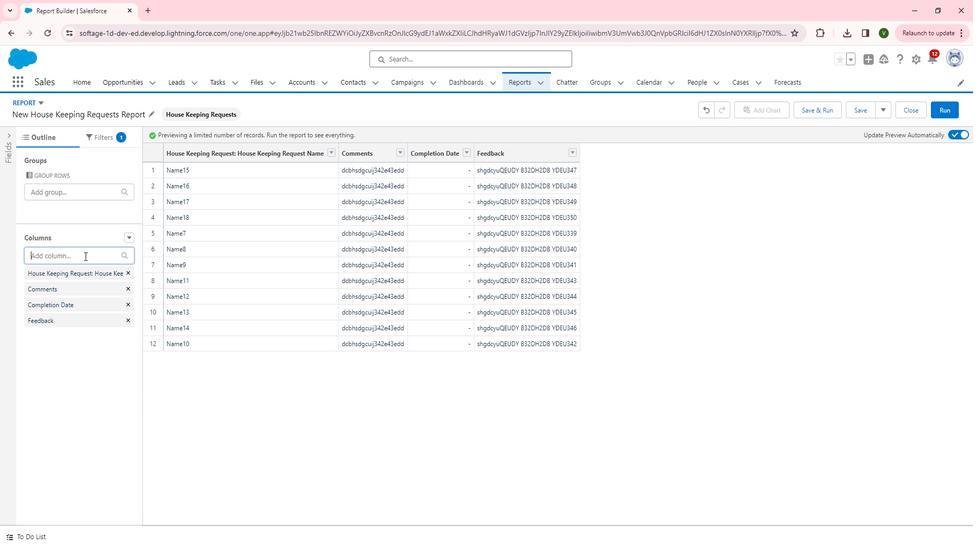 
Action: Mouse moved to (94, 326)
Screenshot: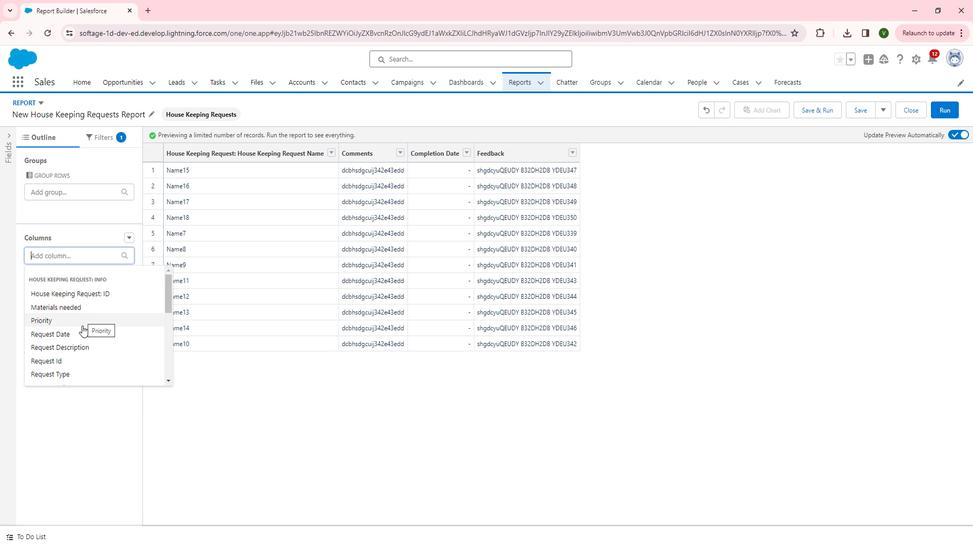 
Action: Mouse pressed left at (94, 326)
Screenshot: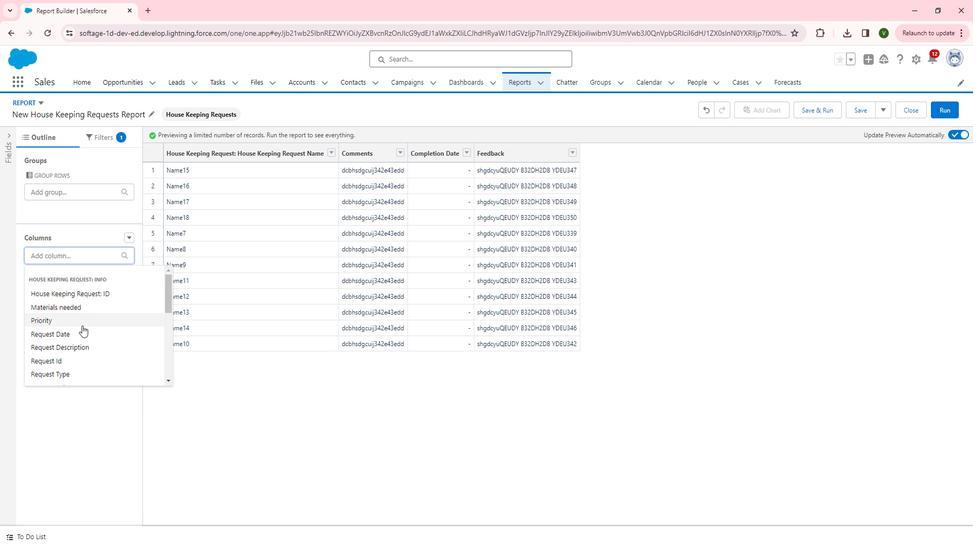 
Action: Mouse moved to (97, 258)
Screenshot: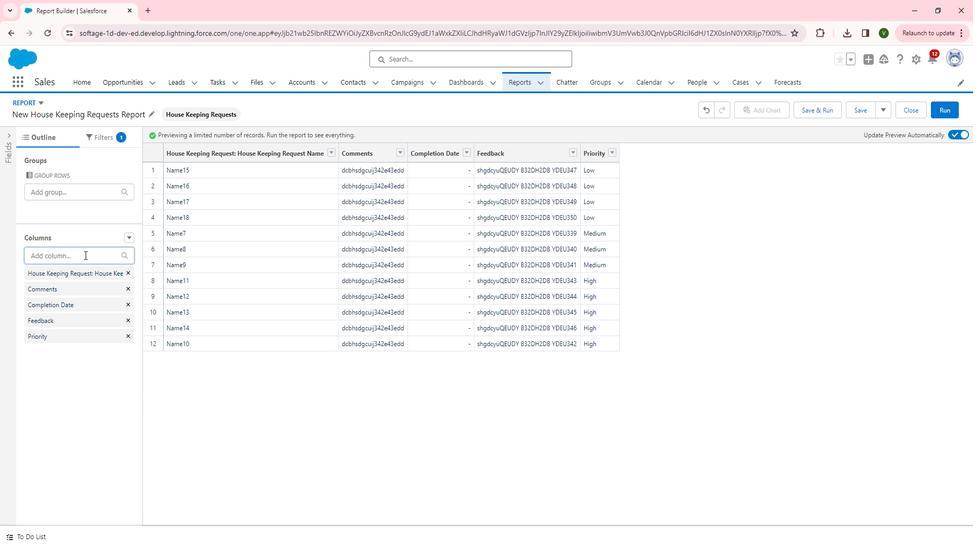 
Action: Mouse pressed left at (97, 258)
Screenshot: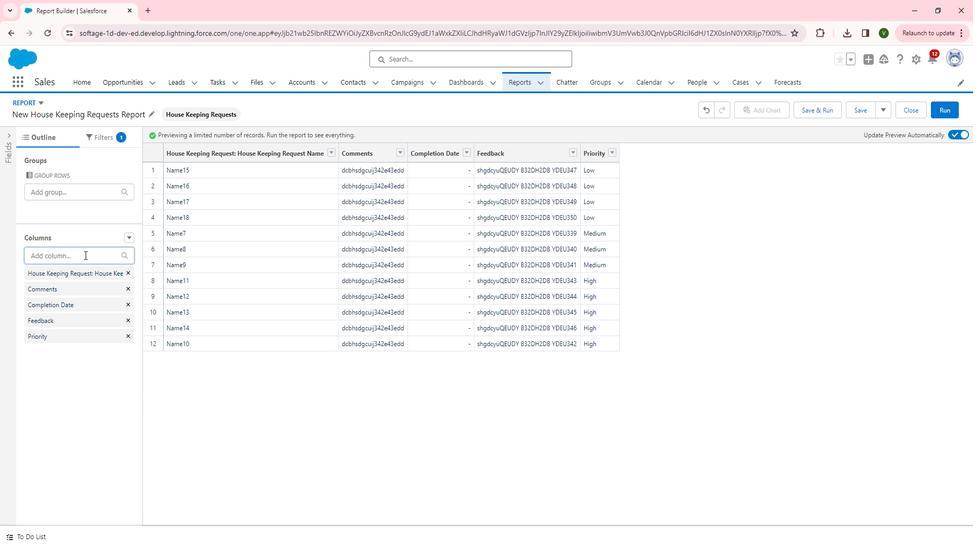 
Action: Mouse moved to (98, 321)
Screenshot: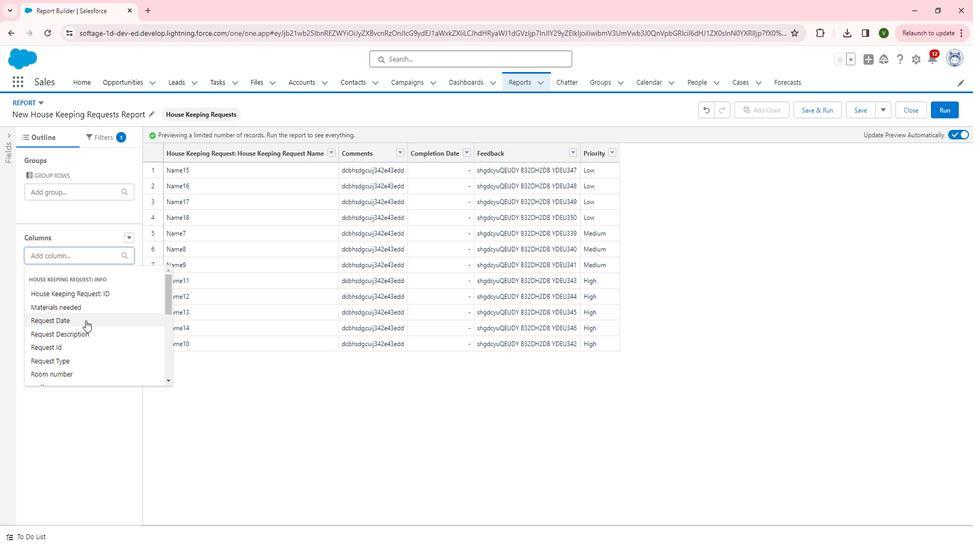 
Action: Mouse pressed left at (98, 321)
Screenshot: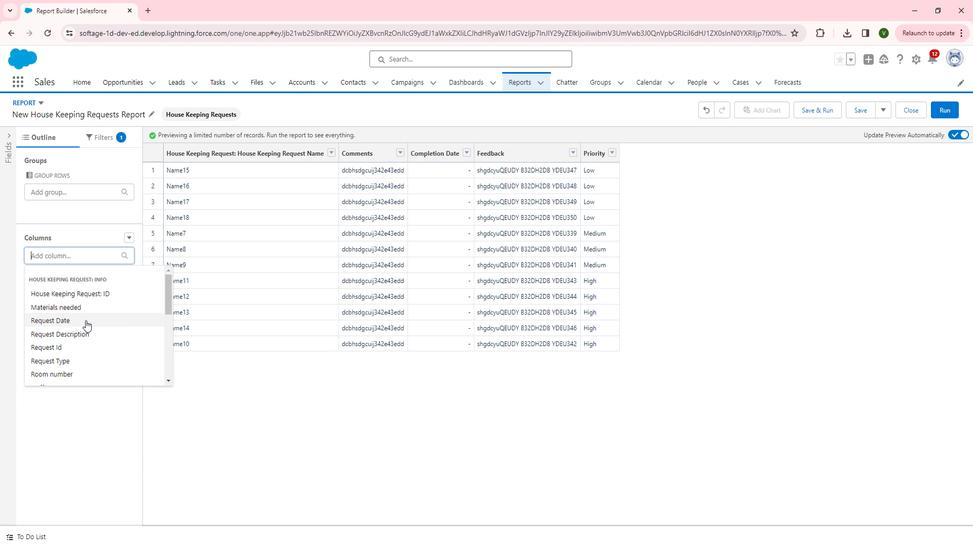 
Action: Mouse moved to (98, 255)
Screenshot: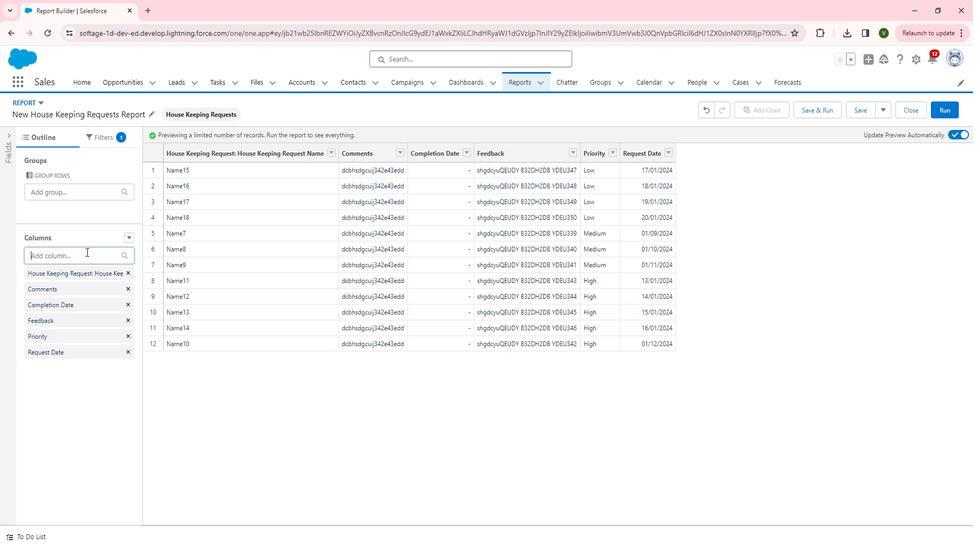 
Action: Mouse pressed left at (98, 255)
Screenshot: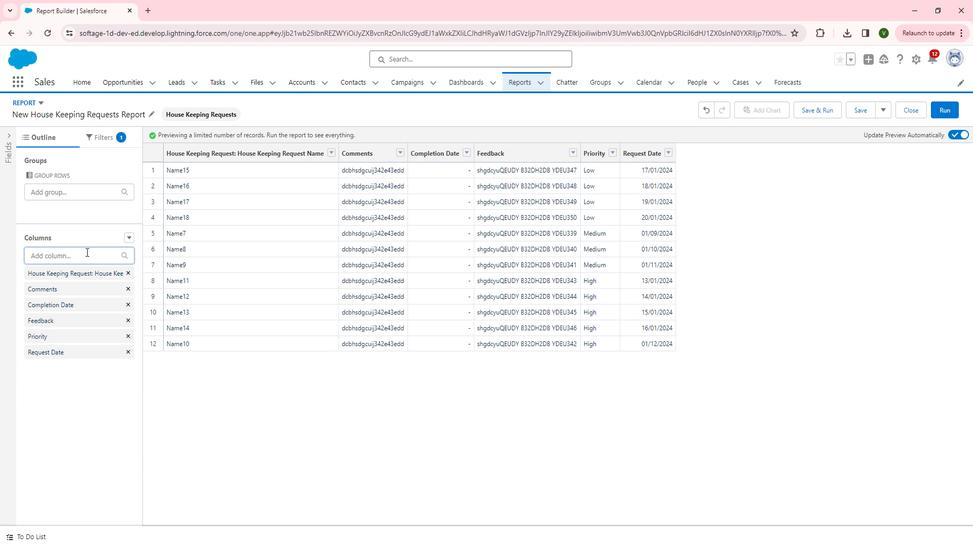 
Action: Mouse moved to (93, 321)
Screenshot: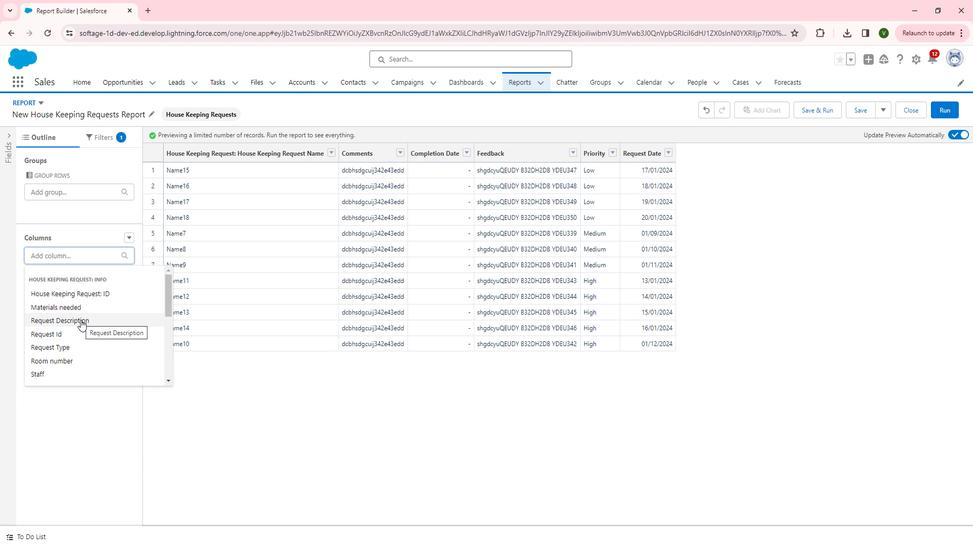 
Action: Mouse pressed left at (93, 321)
Screenshot: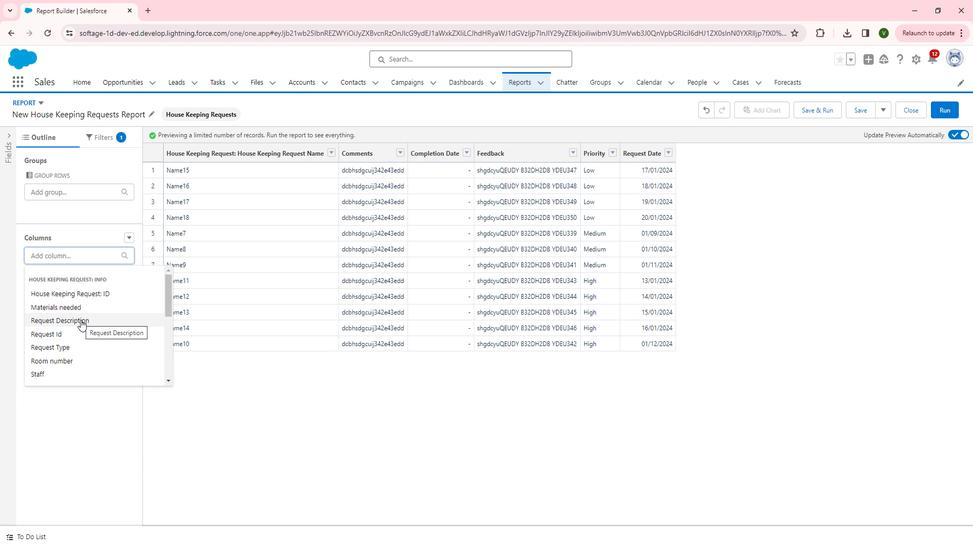 
Action: Mouse moved to (98, 256)
Screenshot: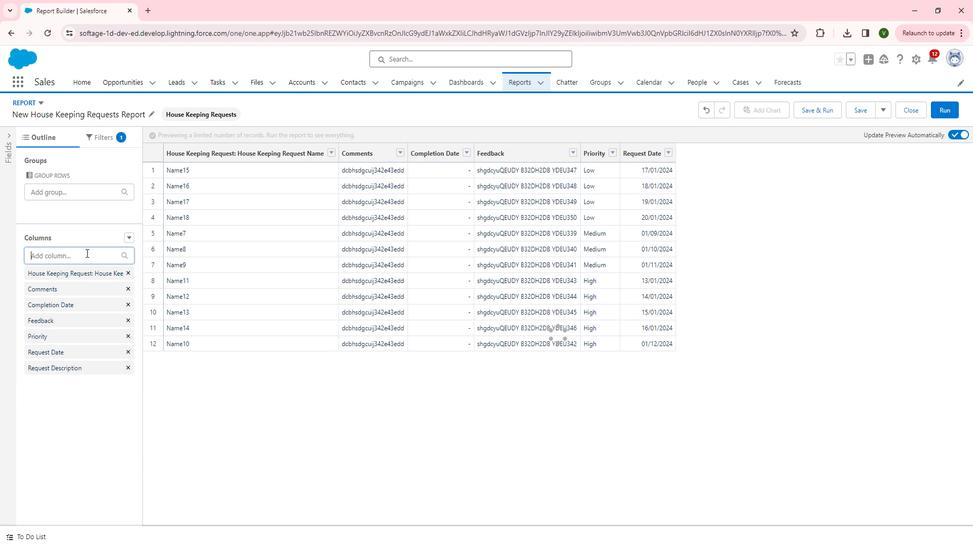 
Action: Mouse pressed left at (98, 256)
Screenshot: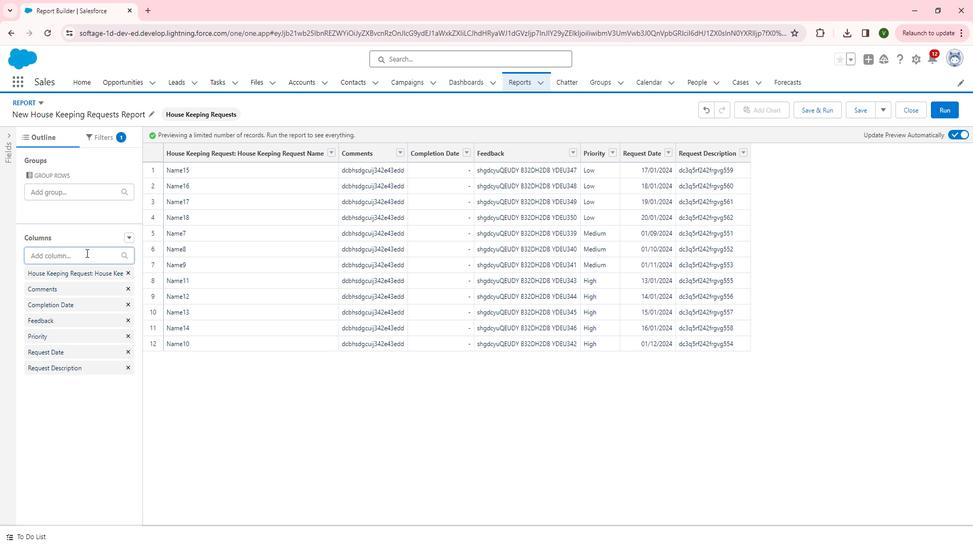 
Action: Mouse moved to (103, 308)
Screenshot: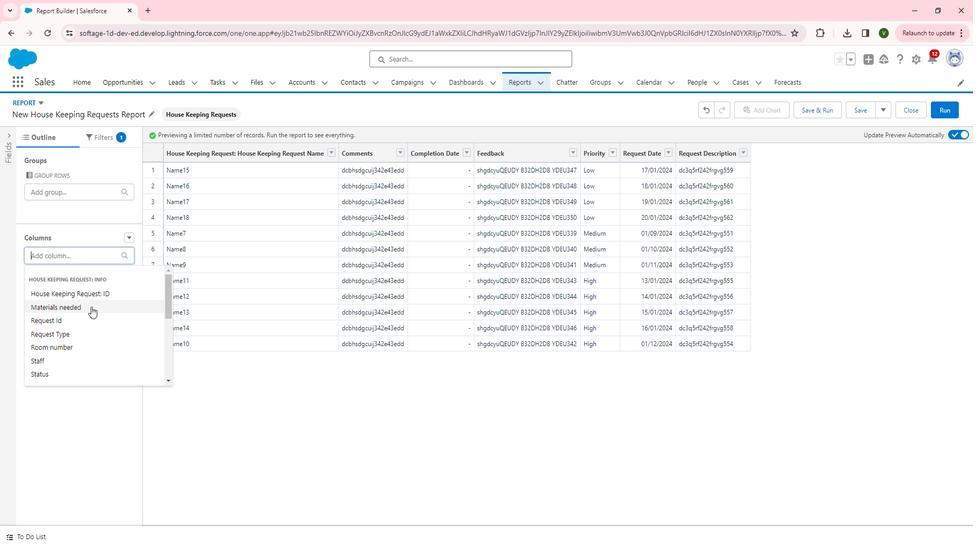 
Action: Mouse pressed left at (103, 308)
Screenshot: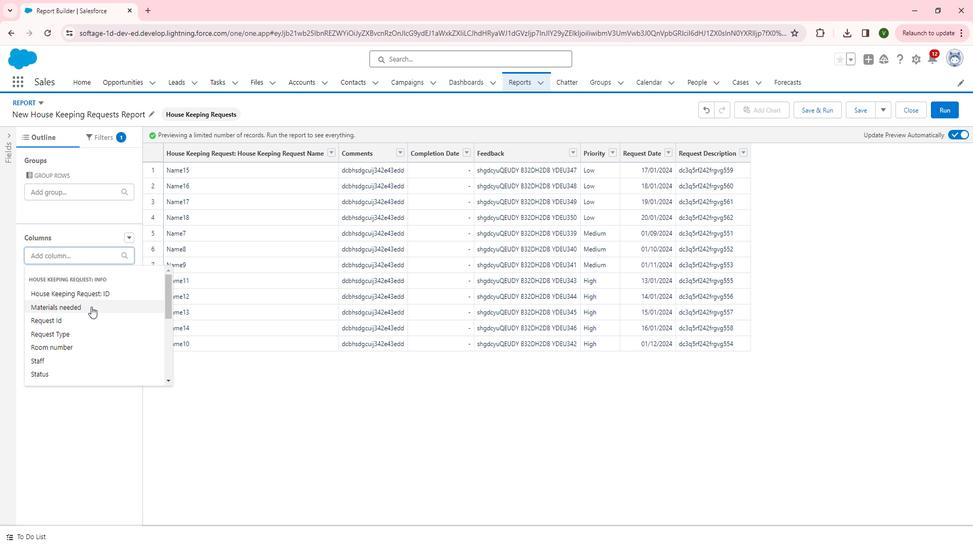 
Action: Mouse moved to (108, 367)
Screenshot: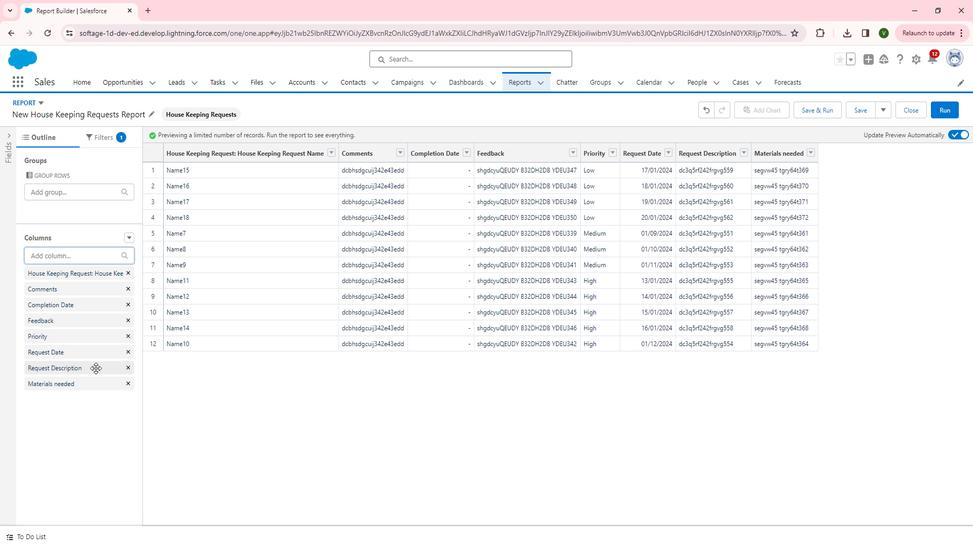 
Action: Mouse pressed left at (108, 367)
Screenshot: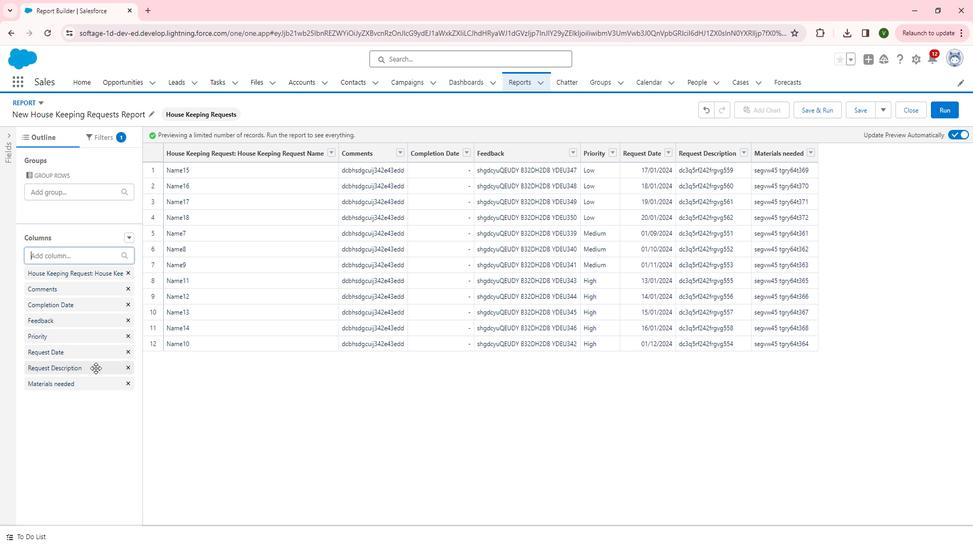 
Action: Mouse moved to (104, 259)
Screenshot: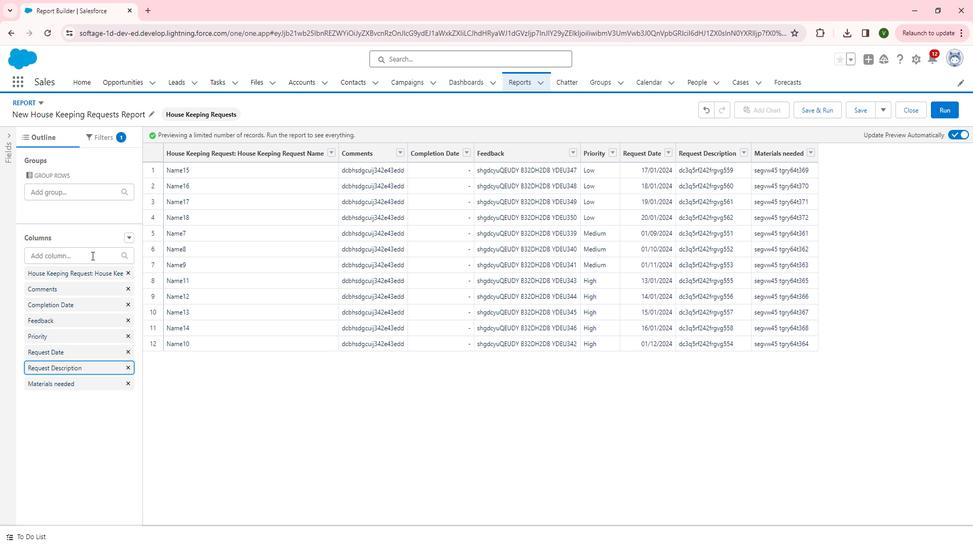 
Action: Mouse pressed left at (104, 259)
Screenshot: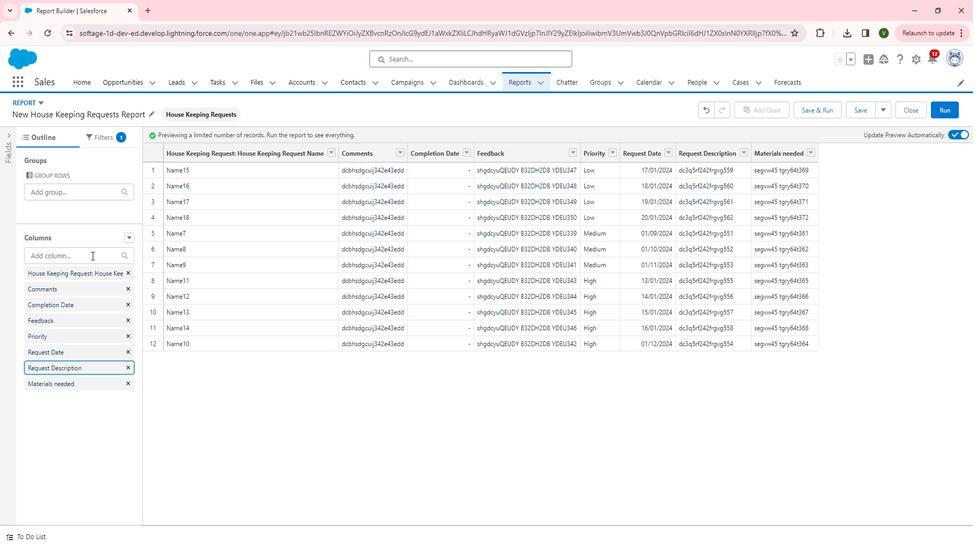 
Action: Mouse moved to (84, 357)
Screenshot: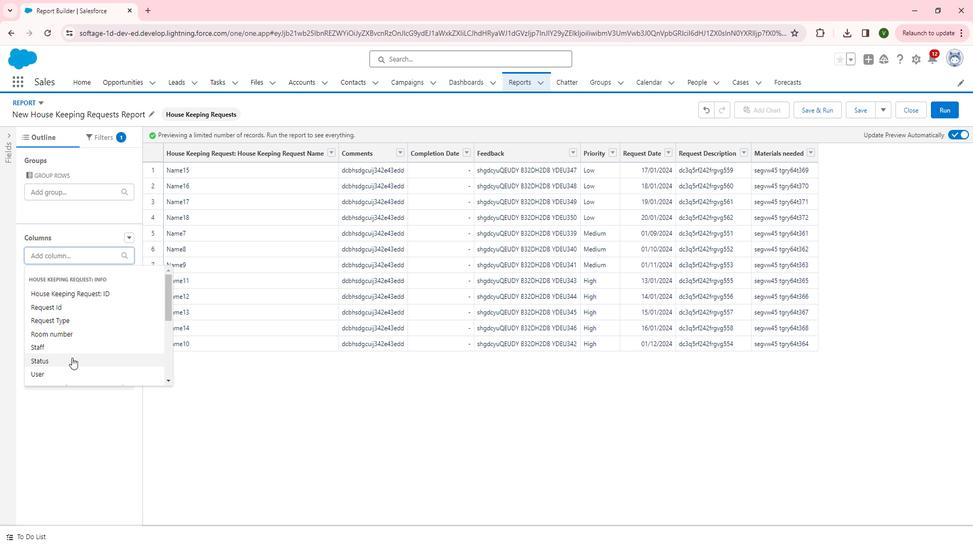 
Action: Mouse pressed left at (84, 357)
Screenshot: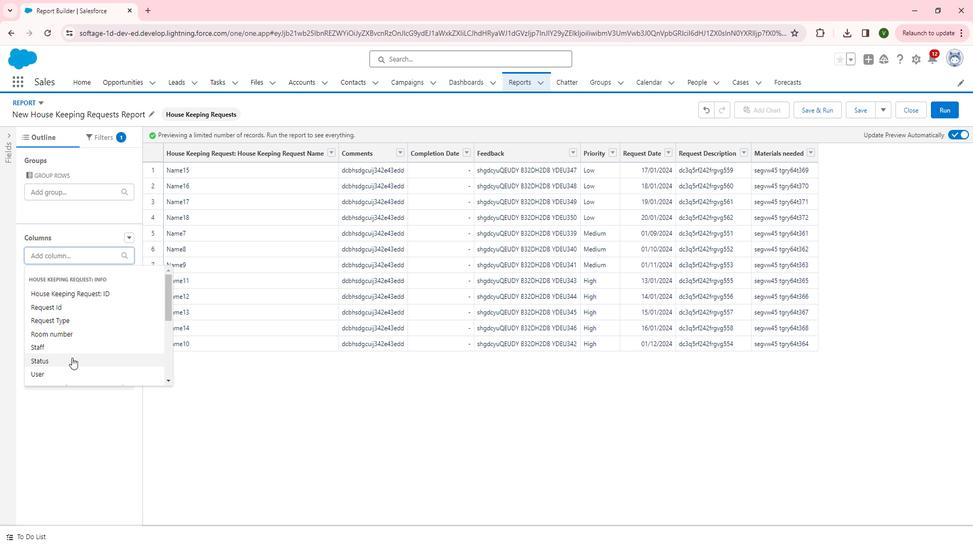 
Action: Mouse moved to (100, 266)
Screenshot: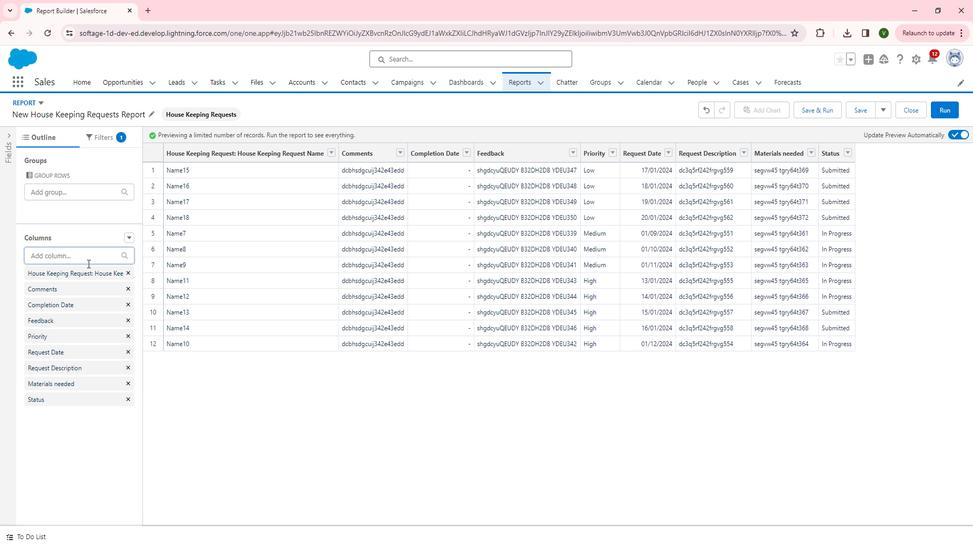 
Action: Mouse pressed left at (100, 266)
Screenshot: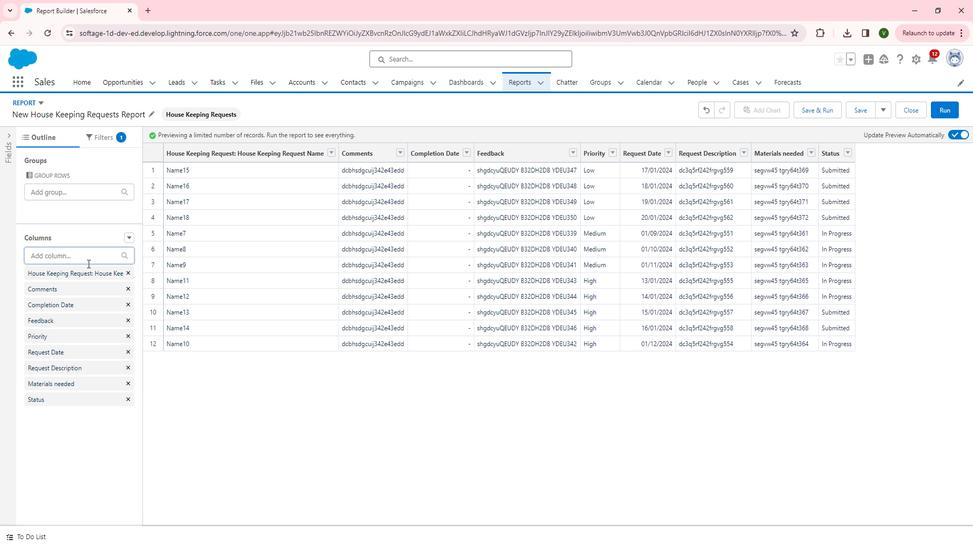 
Action: Mouse moved to (93, 324)
Screenshot: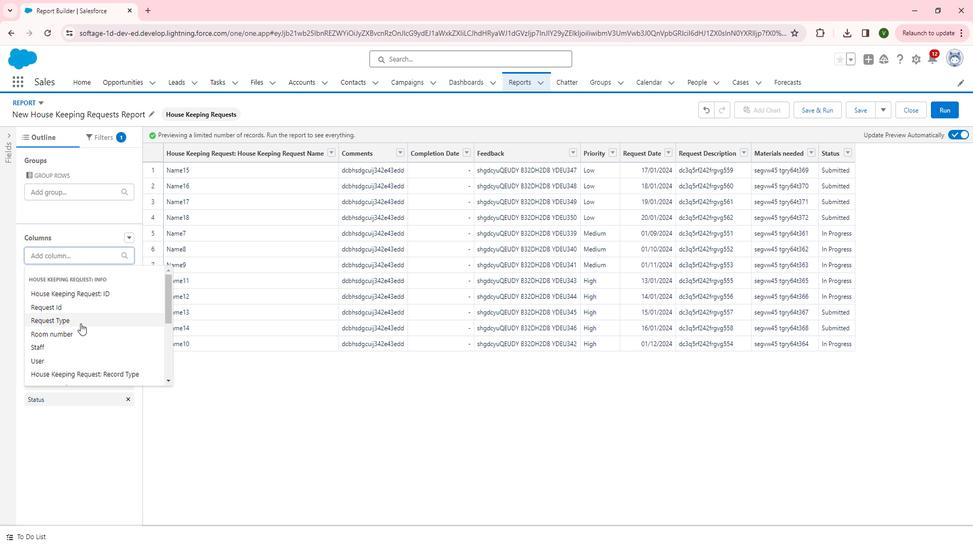 
Action: Mouse pressed left at (93, 324)
Screenshot: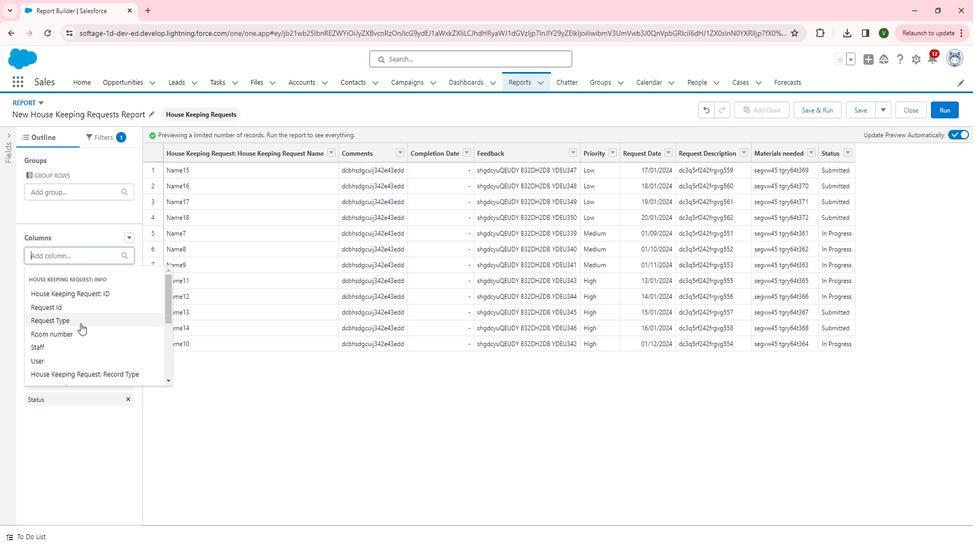 
Action: Mouse moved to (96, 257)
Screenshot: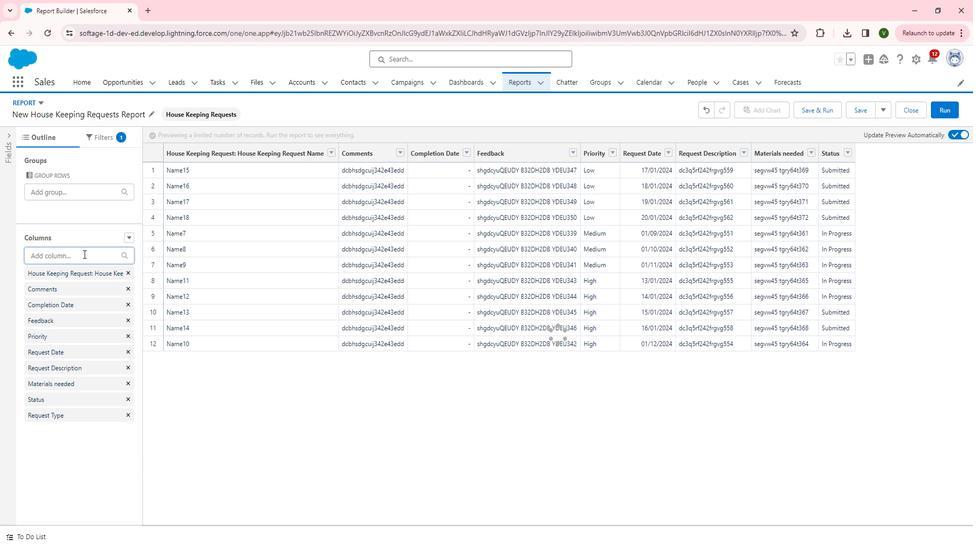
Action: Mouse pressed left at (96, 257)
Screenshot: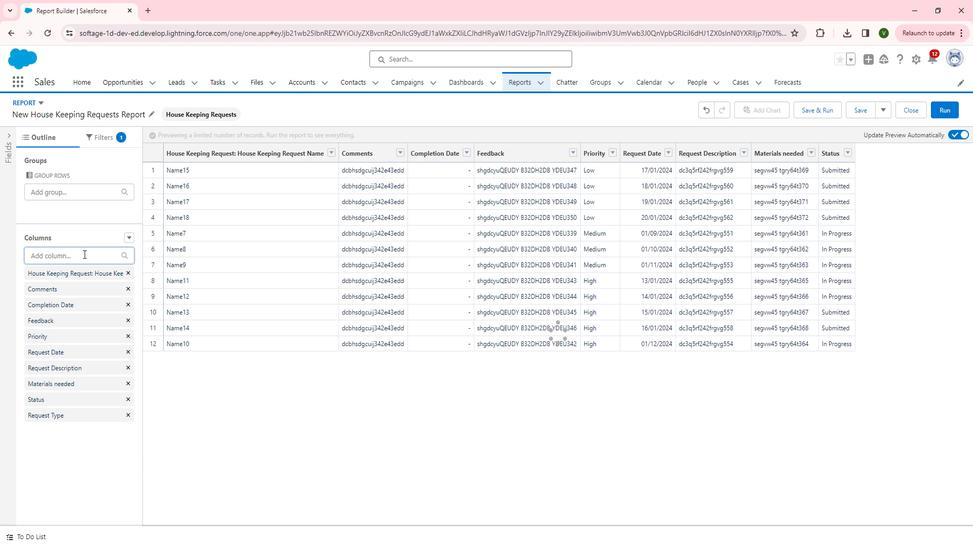 
Action: Mouse moved to (77, 325)
Screenshot: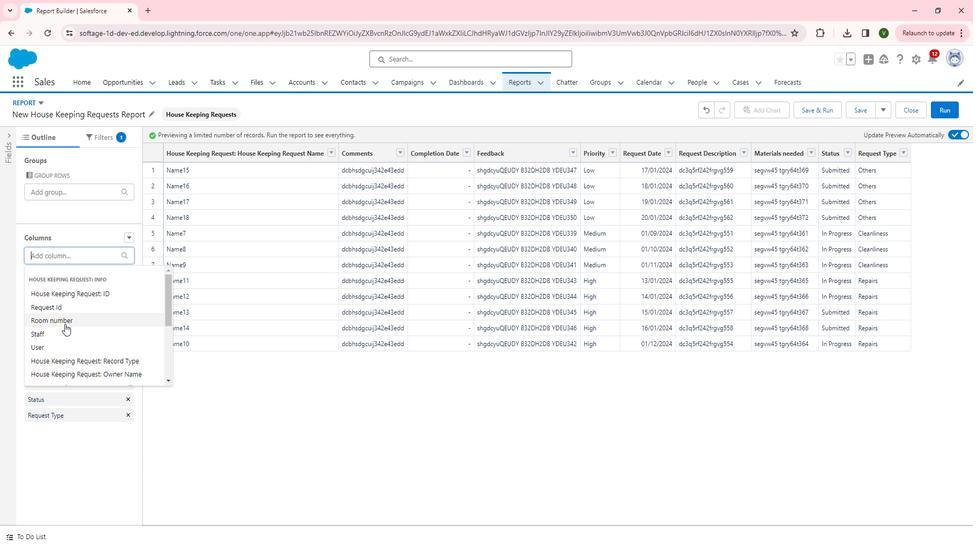 
Action: Mouse pressed left at (77, 325)
Screenshot: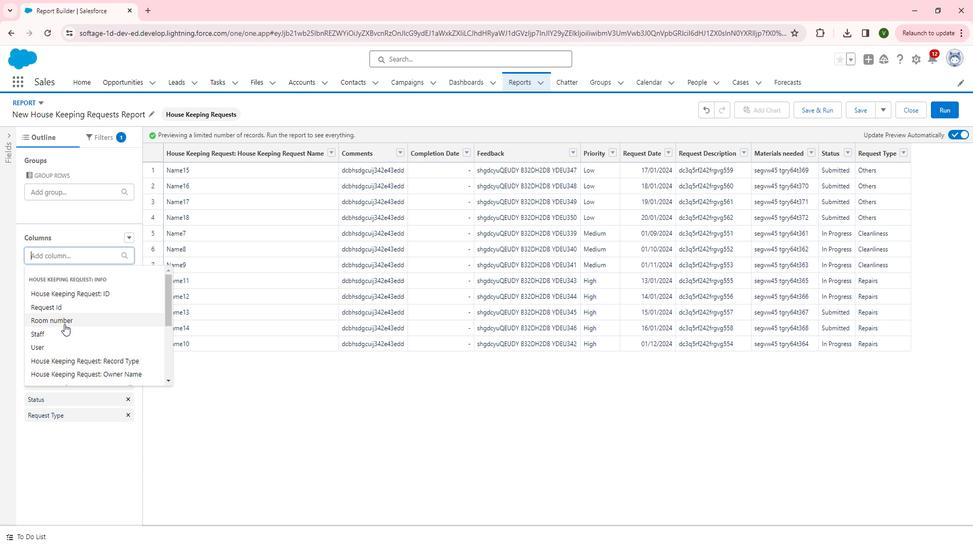 
Action: Mouse moved to (141, 306)
Screenshot: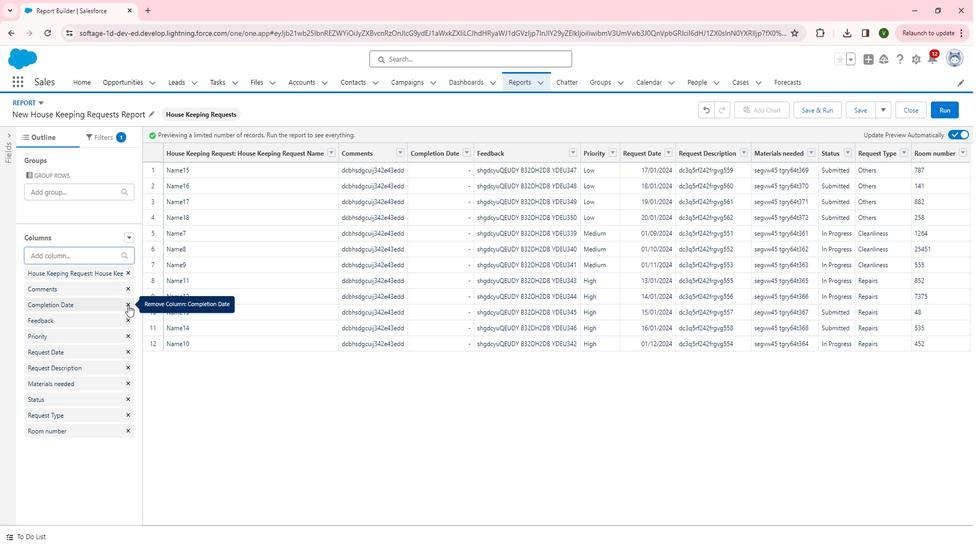 
Action: Mouse pressed left at (141, 306)
Screenshot: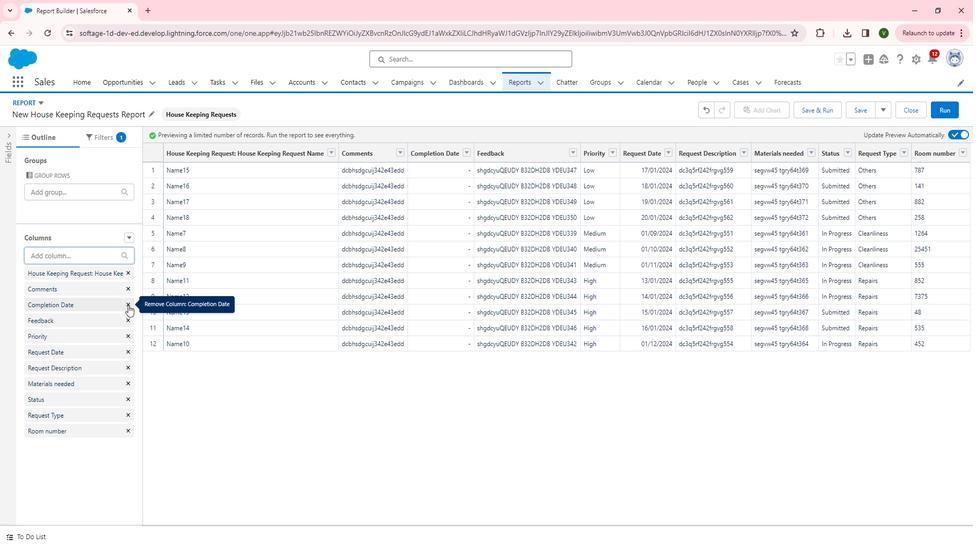 
Action: Mouse moved to (85, 256)
Screenshot: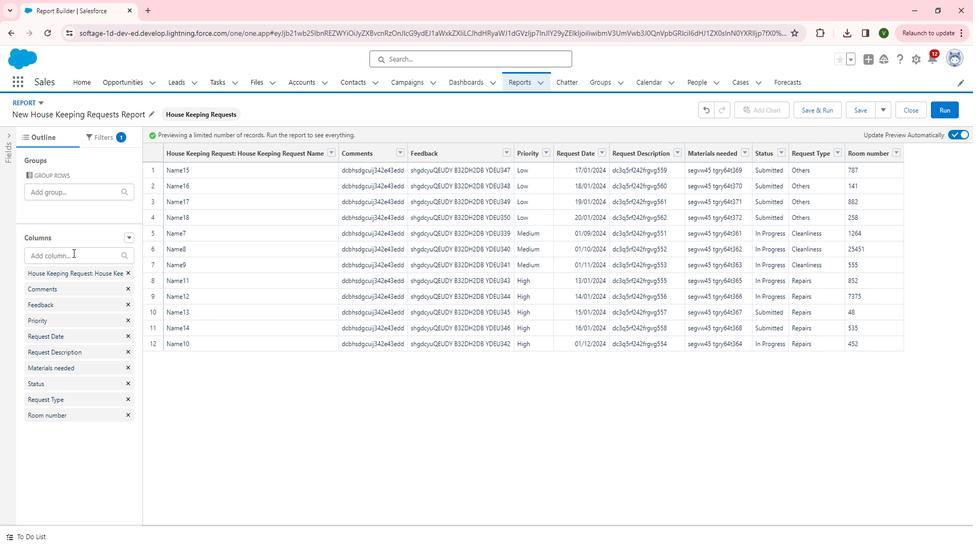 
Action: Mouse pressed left at (85, 256)
Screenshot: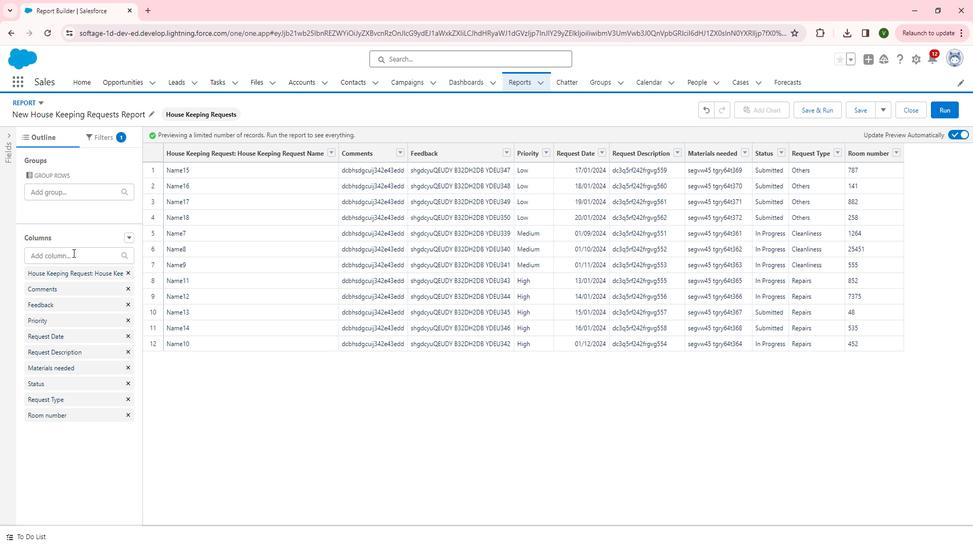 
Action: Mouse moved to (107, 360)
Screenshot: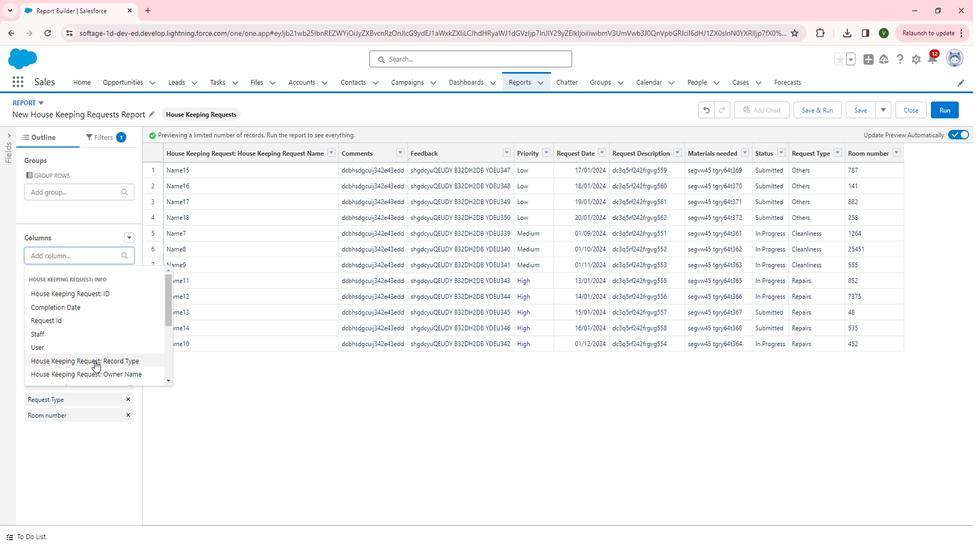 
Action: Mouse pressed left at (107, 360)
Screenshot: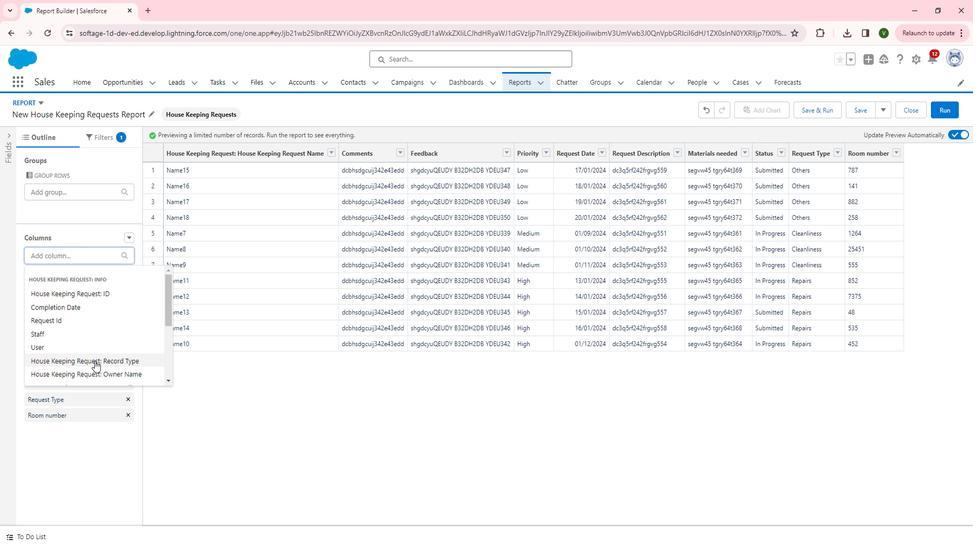 
Action: Mouse moved to (99, 261)
Screenshot: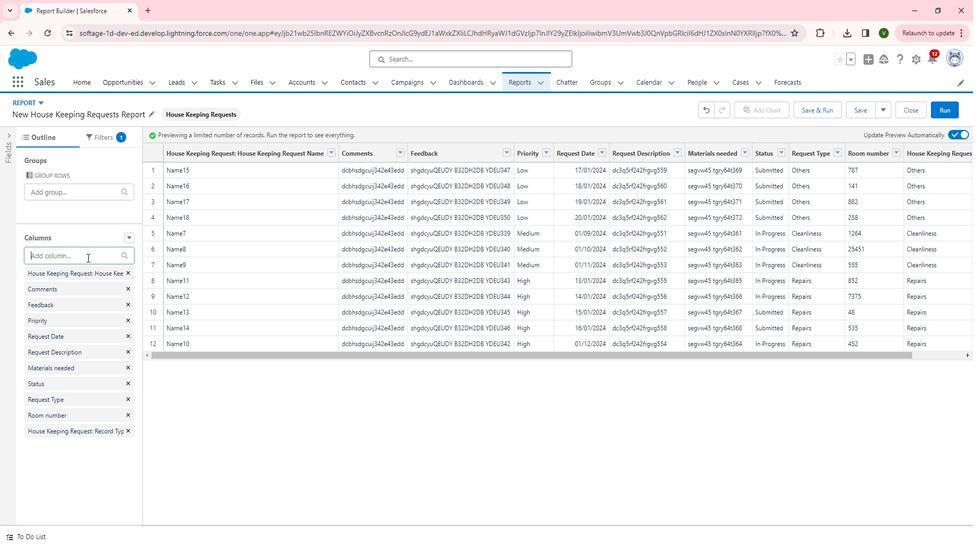 
Action: Mouse pressed left at (99, 261)
Screenshot: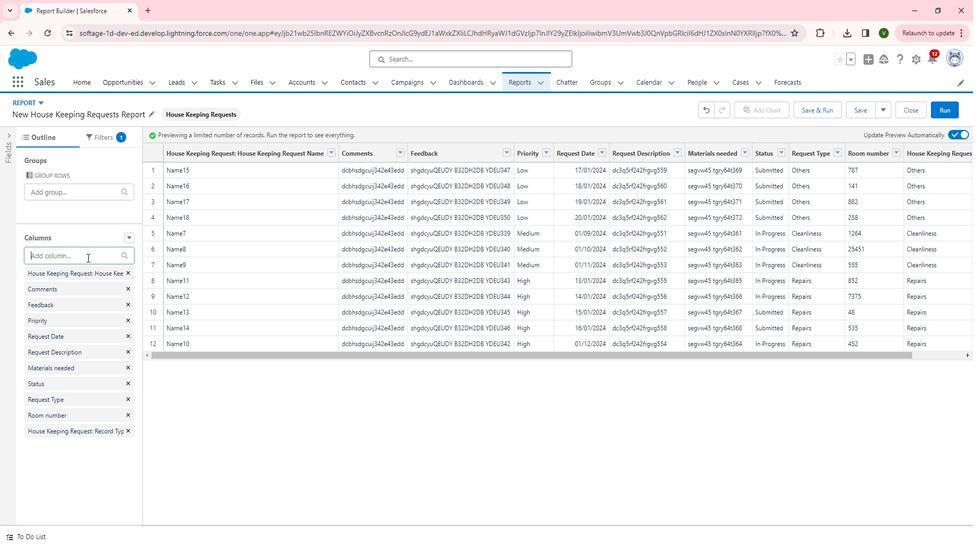 
Action: Mouse moved to (101, 323)
Screenshot: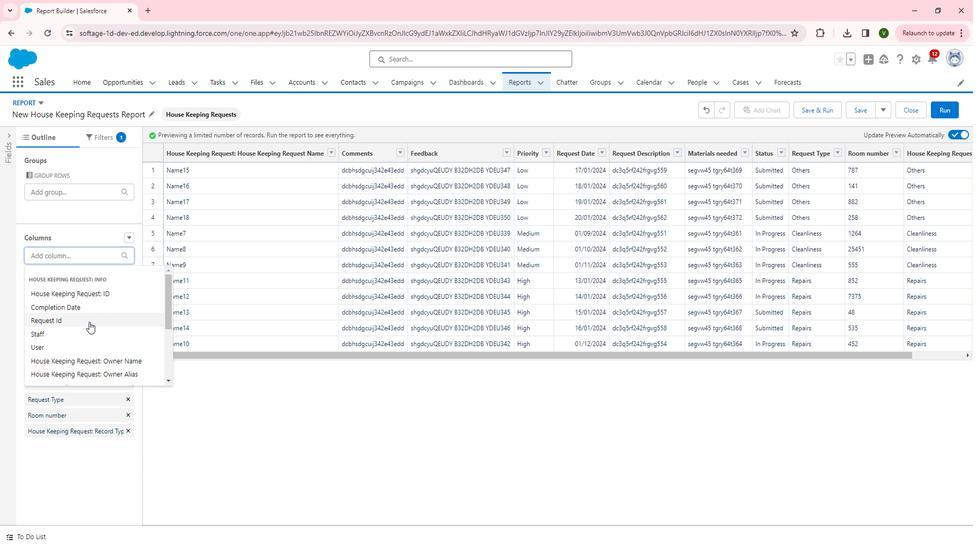 
Action: Mouse pressed left at (101, 323)
Screenshot: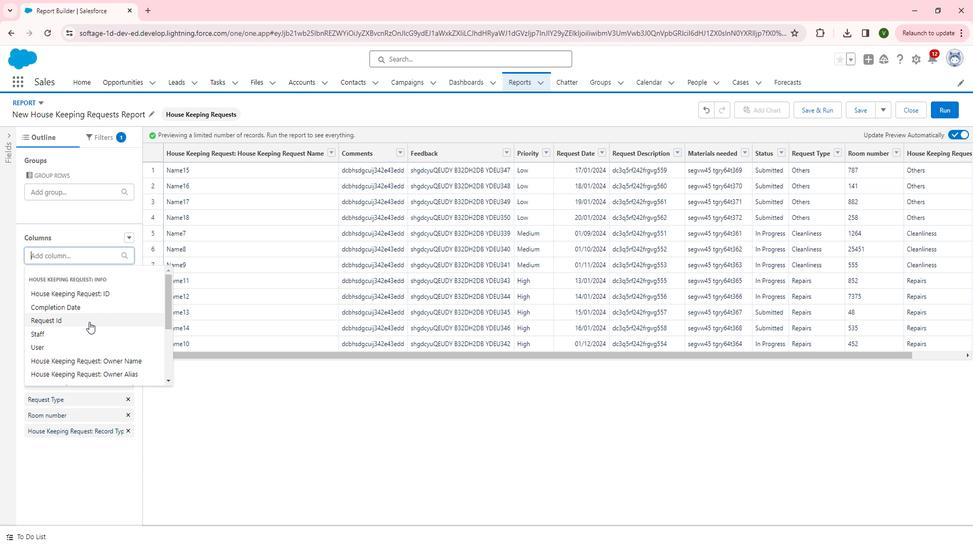 
Action: Mouse moved to (89, 343)
Screenshot: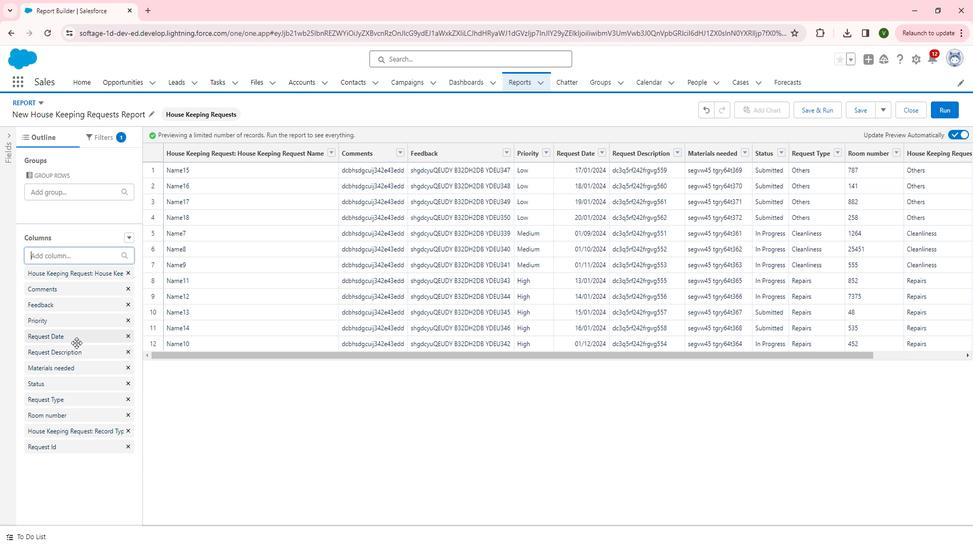 
Action: Mouse scrolled (89, 342) with delta (0, 0)
Screenshot: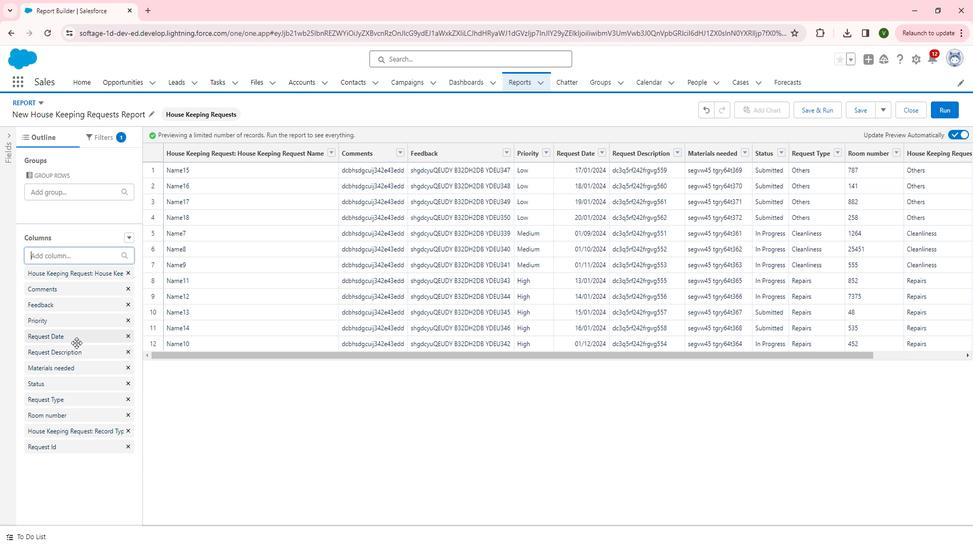 
Action: Mouse moved to (93, 263)
Screenshot: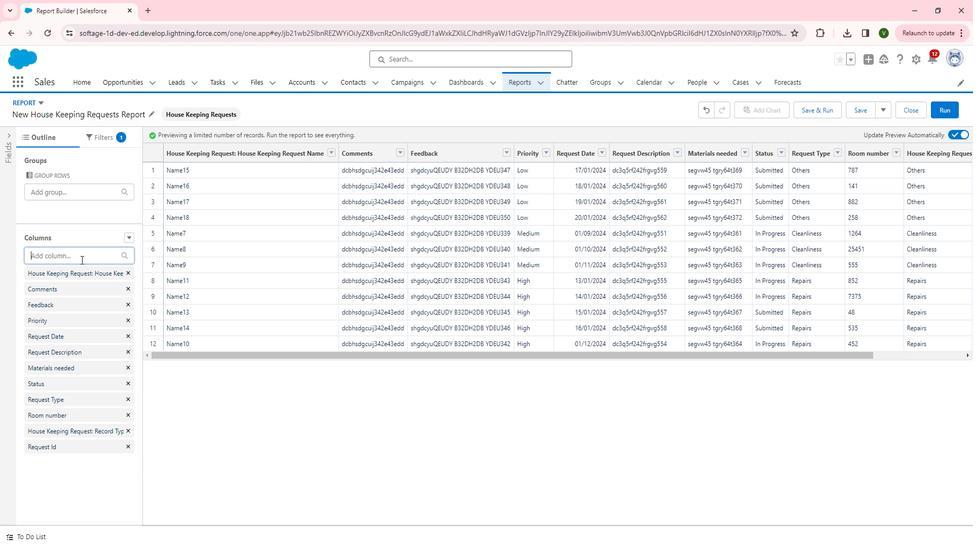 
Action: Mouse pressed left at (93, 263)
Screenshot: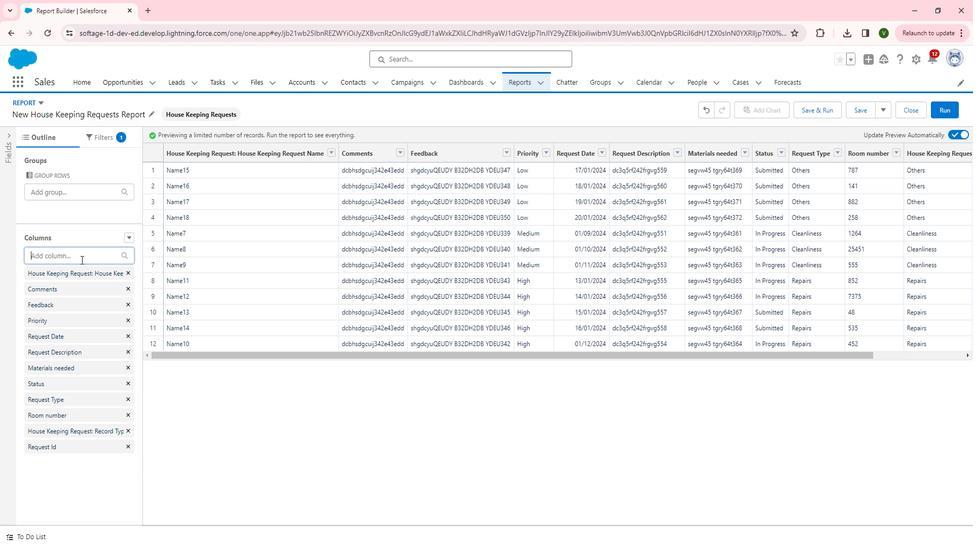 
Action: Mouse moved to (89, 341)
Screenshot: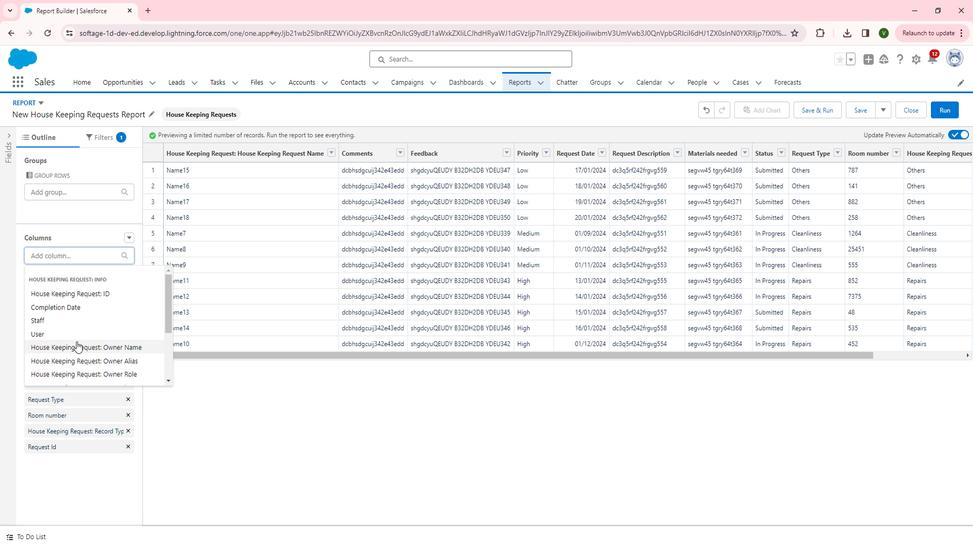
Action: Mouse scrolled (89, 341) with delta (0, 0)
Screenshot: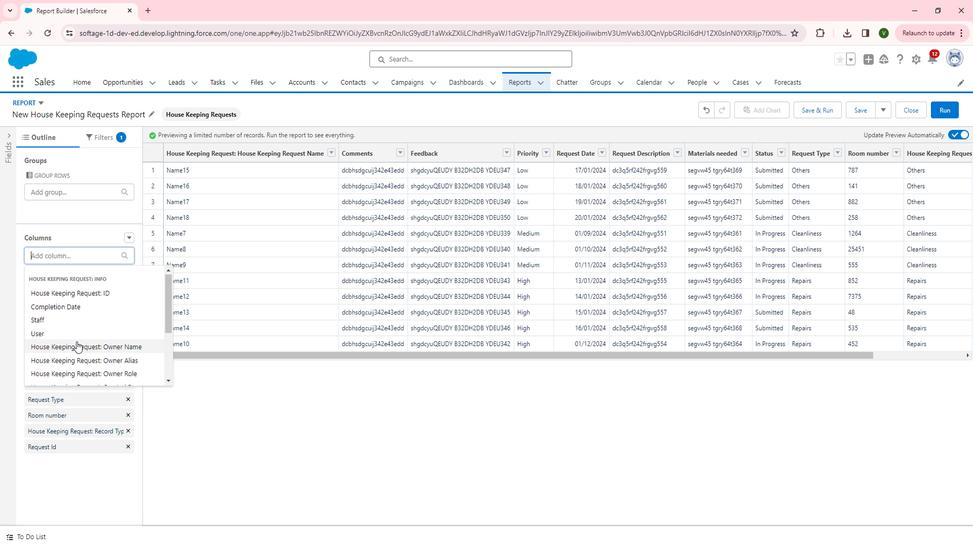 
Action: Mouse moved to (99, 311)
Screenshot: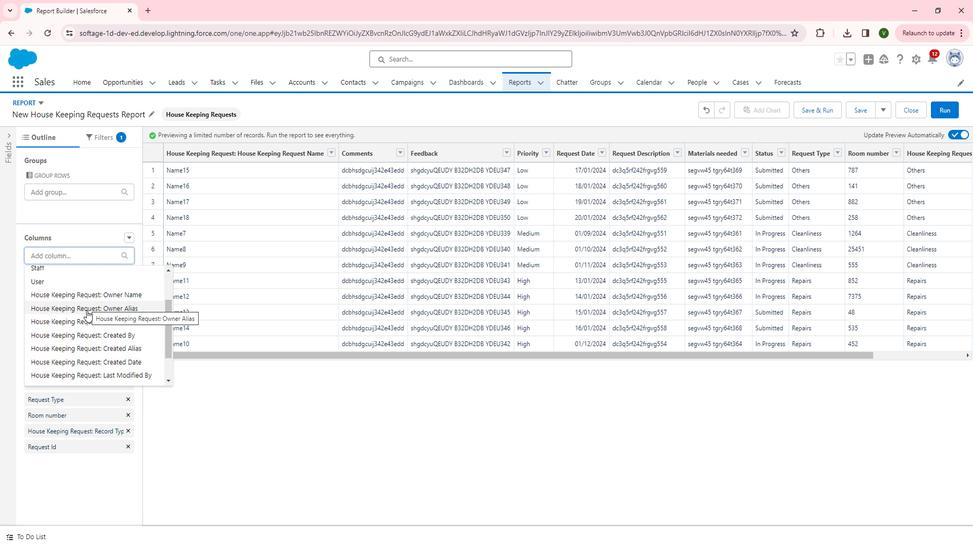
Action: Mouse pressed left at (99, 311)
Screenshot: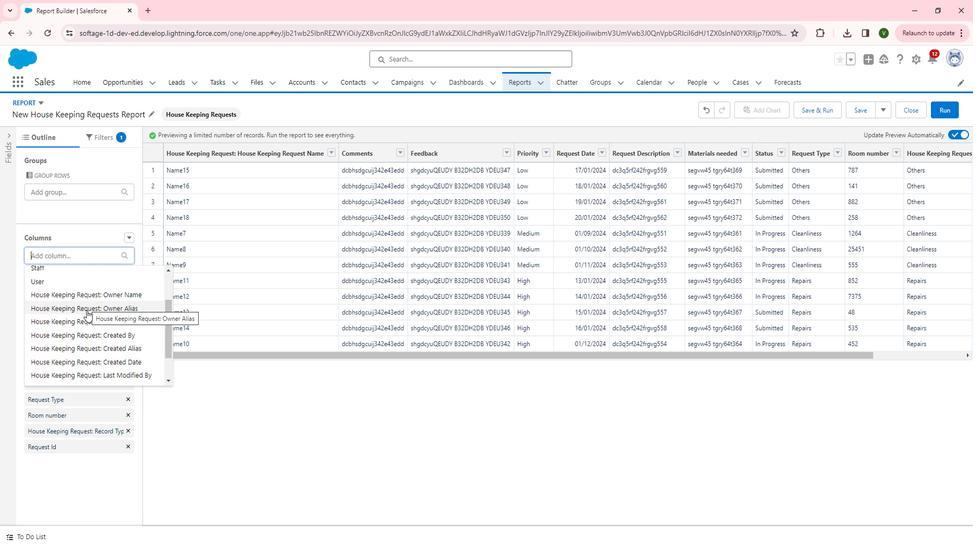 
Action: Mouse moved to (101, 259)
Screenshot: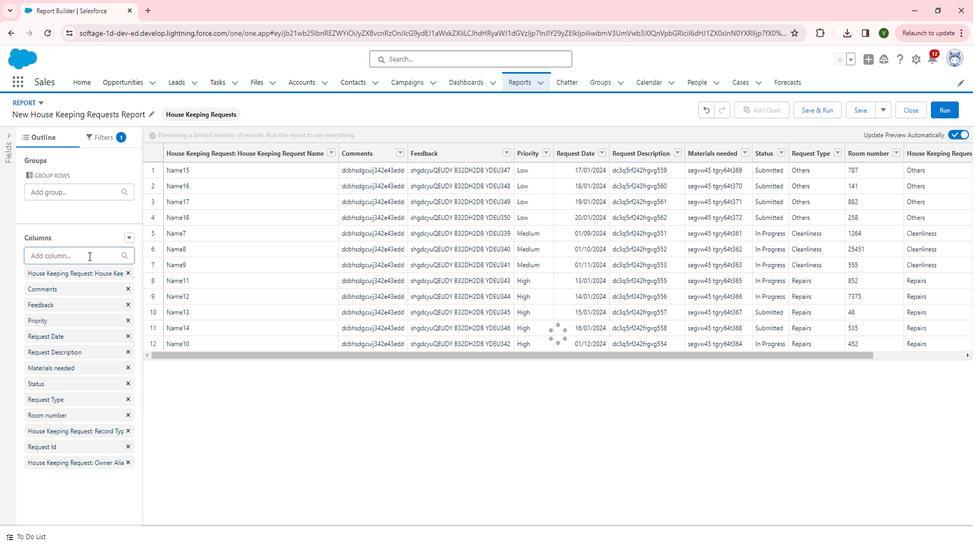 
Action: Mouse pressed left at (101, 259)
Screenshot: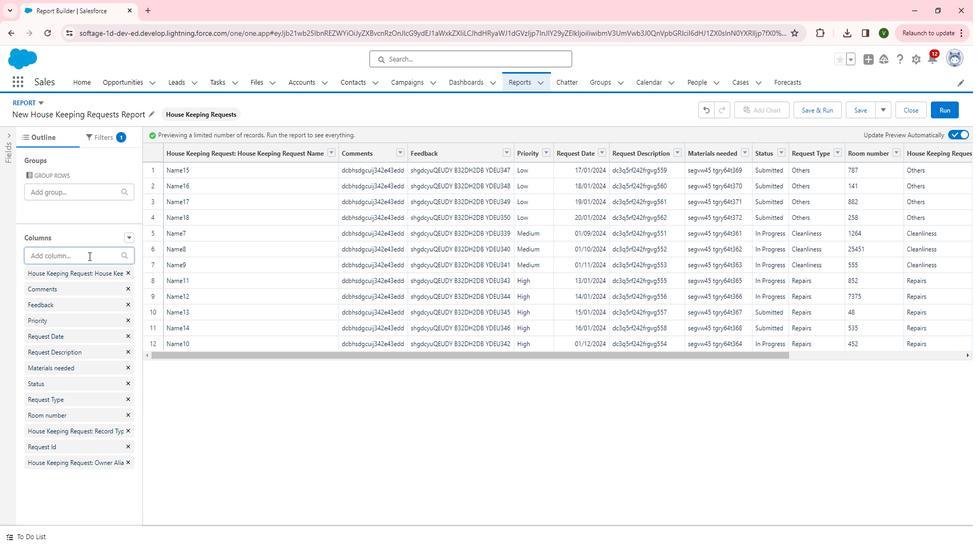 
Action: Mouse moved to (112, 374)
Screenshot: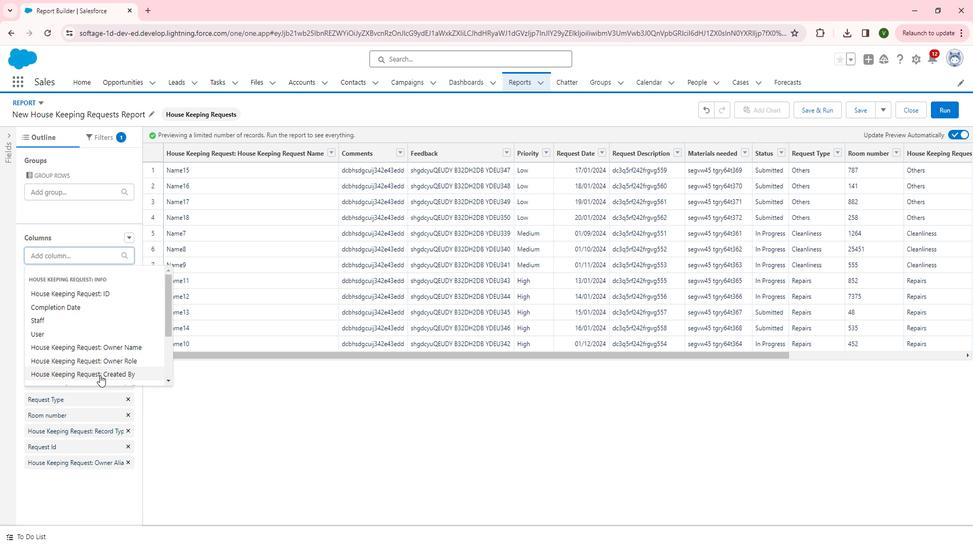 
Action: Mouse scrolled (112, 374) with delta (0, 0)
Screenshot: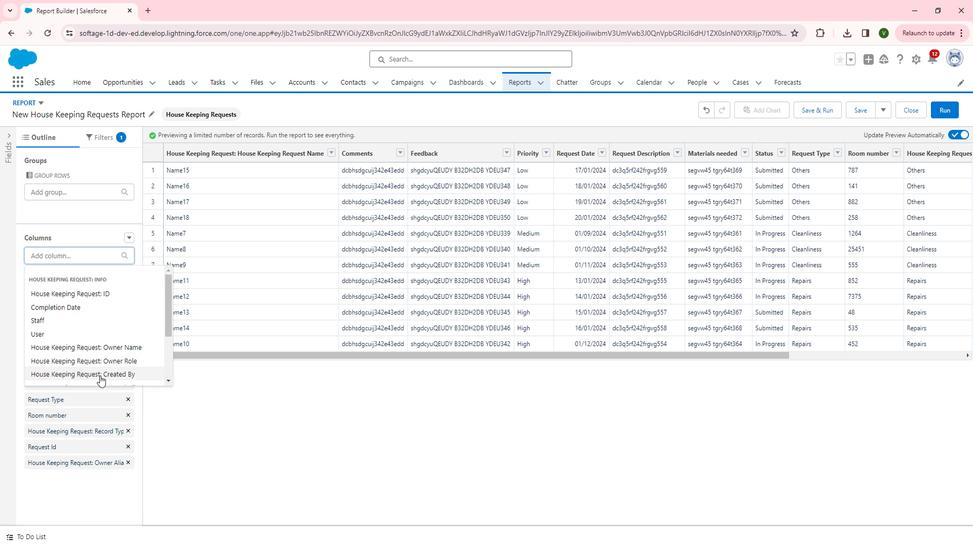 
Action: Mouse scrolled (112, 374) with delta (0, 0)
Screenshot: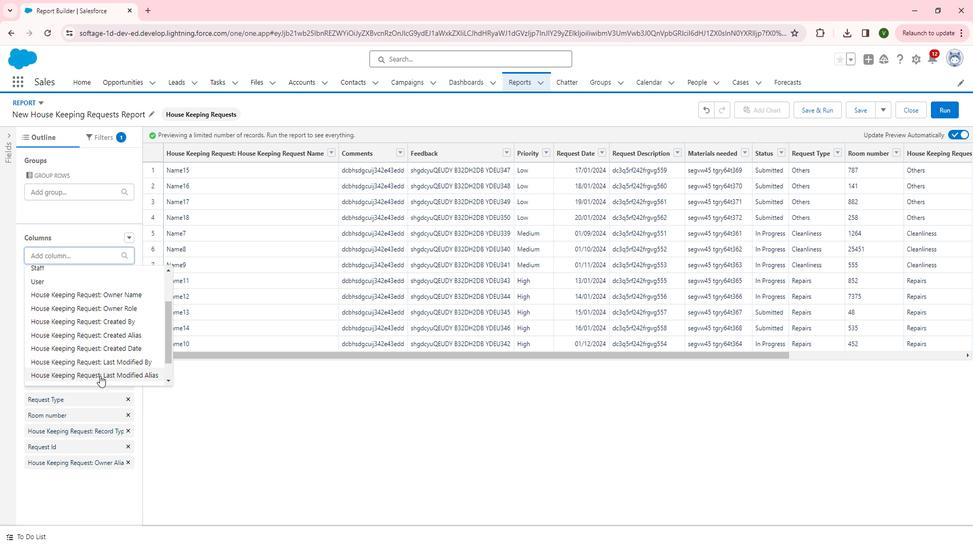 
Action: Mouse moved to (208, 374)
Screenshot: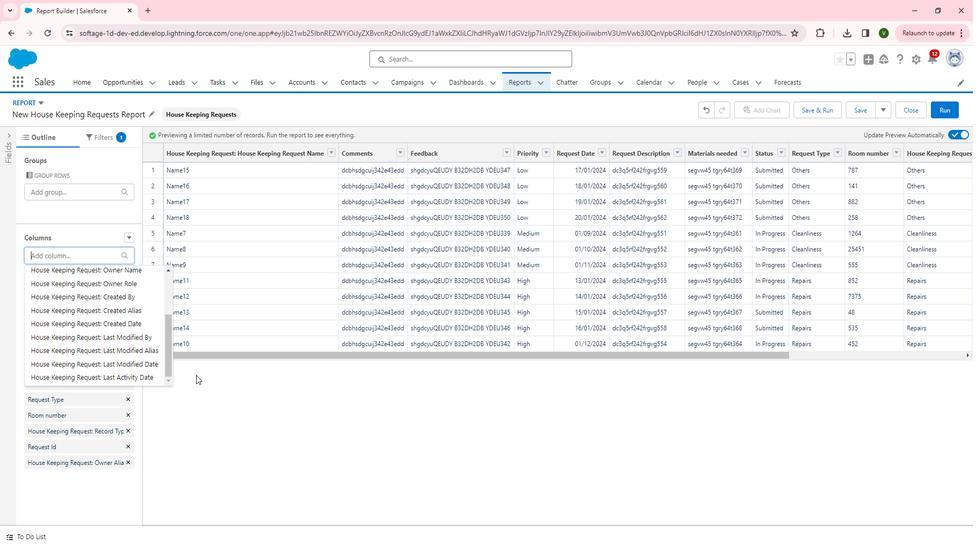 
Action: Mouse pressed left at (208, 374)
Screenshot: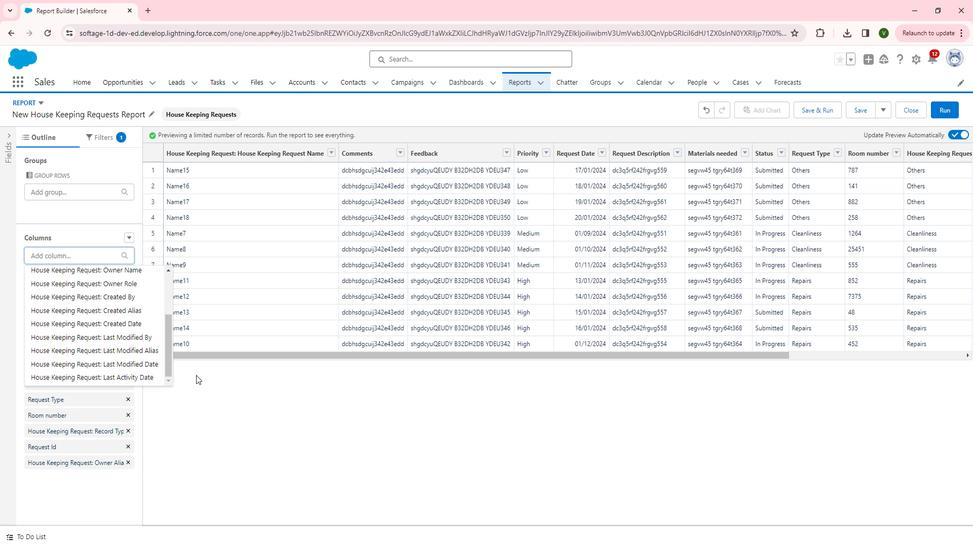 
Action: Mouse moved to (205, 354)
Screenshot: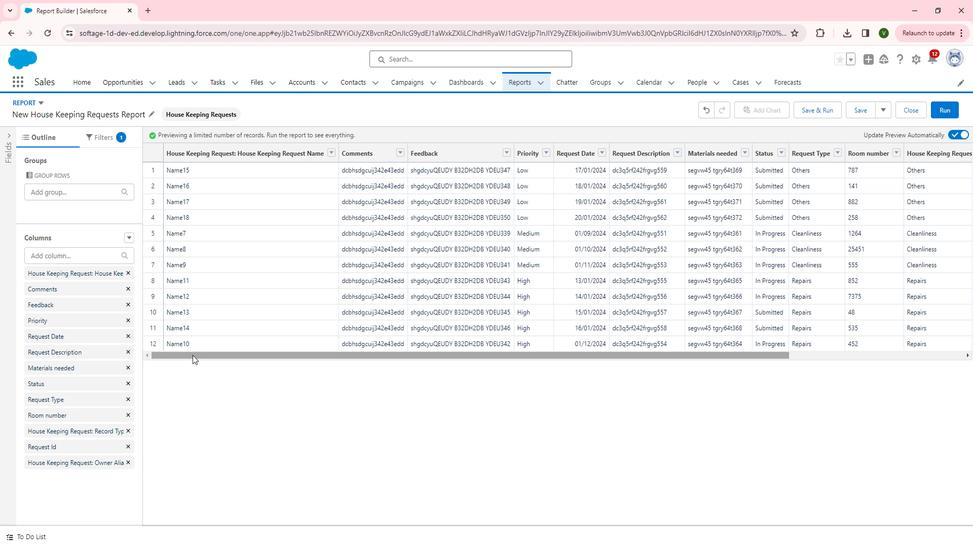 
Action: Mouse pressed left at (205, 354)
Screenshot: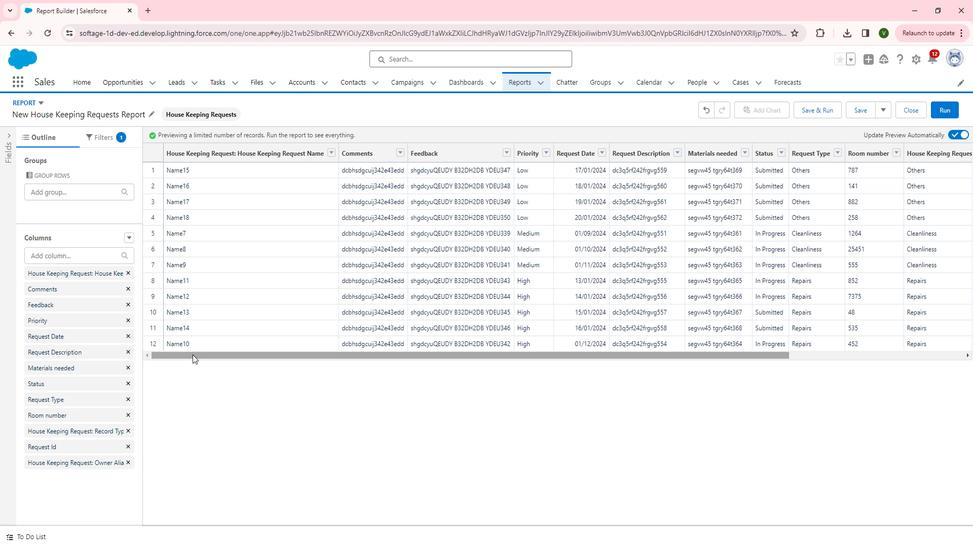
Action: Mouse moved to (116, 148)
Screenshot: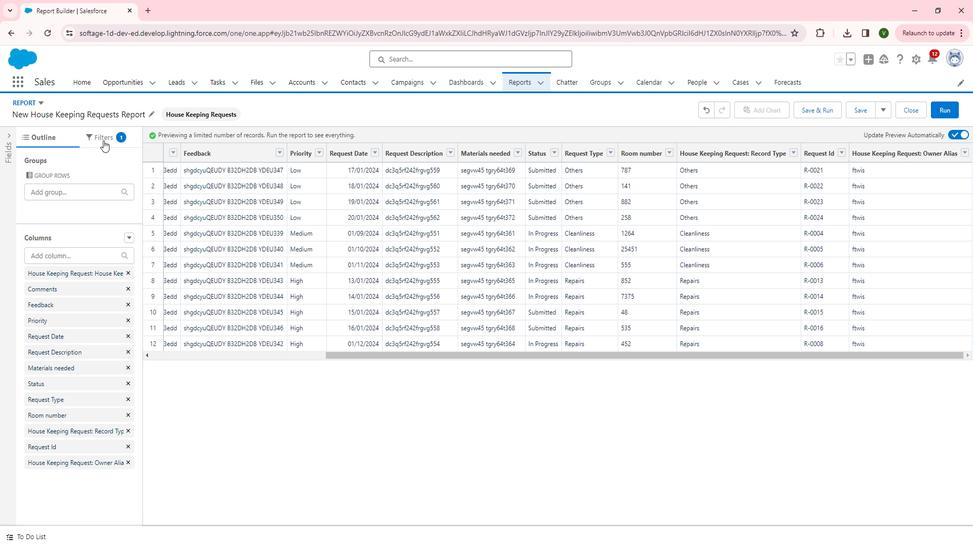 
Action: Mouse pressed left at (116, 148)
Screenshot: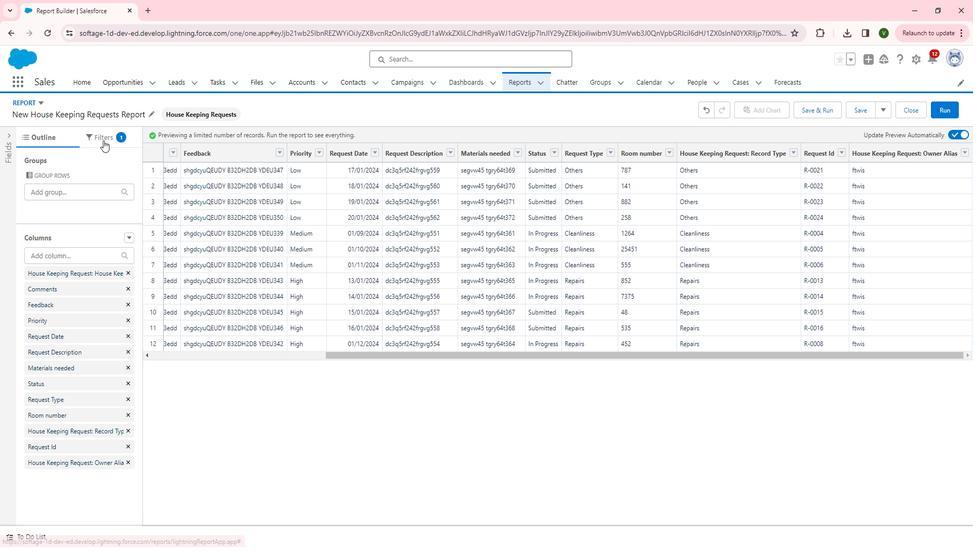 
Action: Mouse moved to (96, 207)
Screenshot: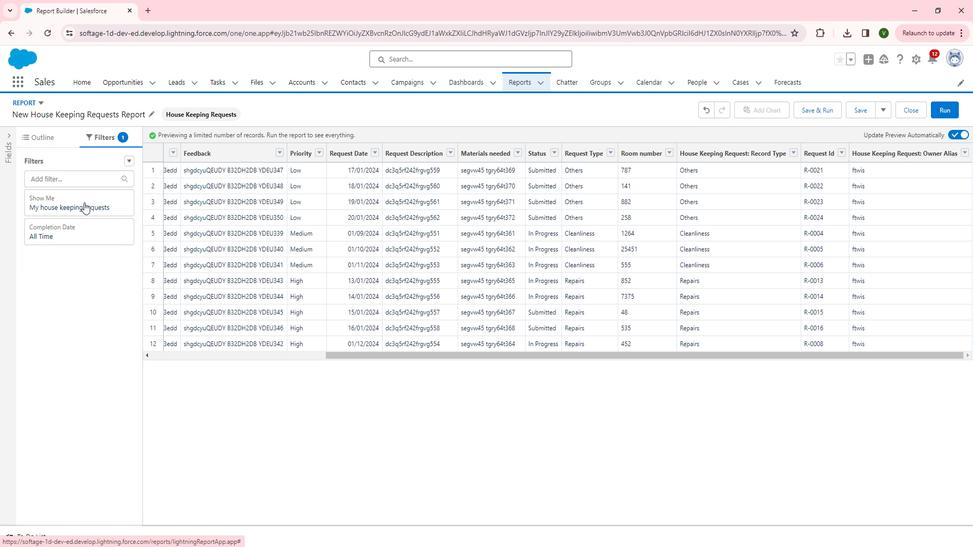 
Action: Mouse pressed left at (96, 207)
Screenshot: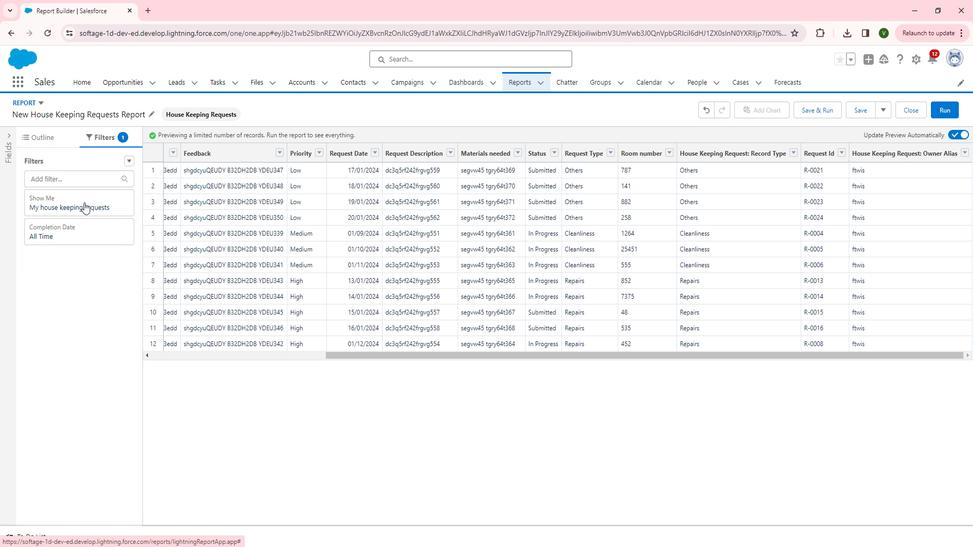 
Action: Mouse moved to (190, 214)
Screenshot: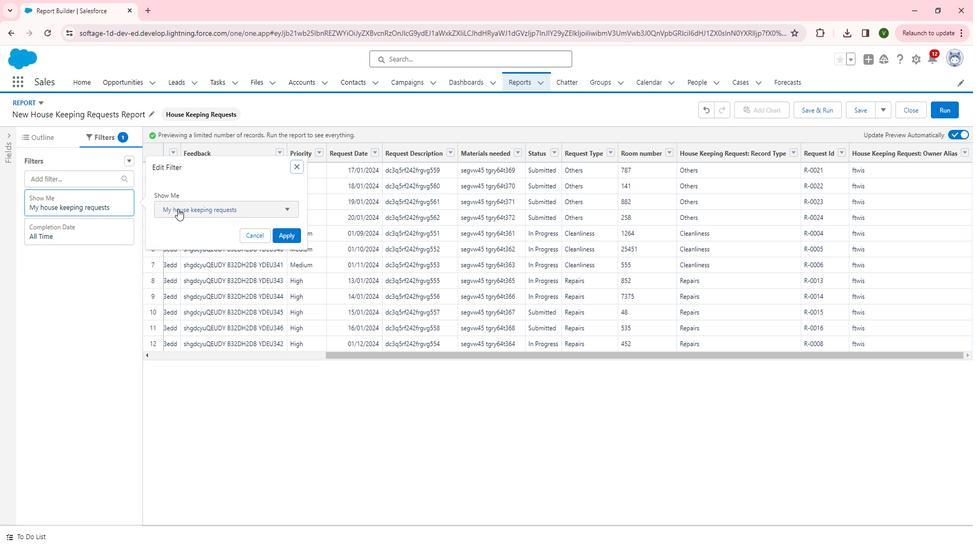 
Action: Mouse pressed left at (190, 214)
Screenshot: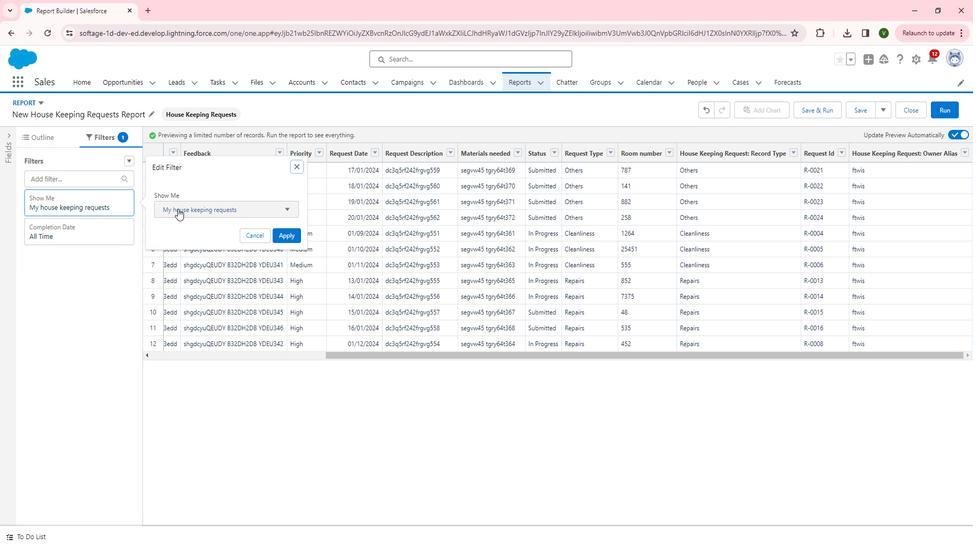 
Action: Mouse moved to (194, 269)
Screenshot: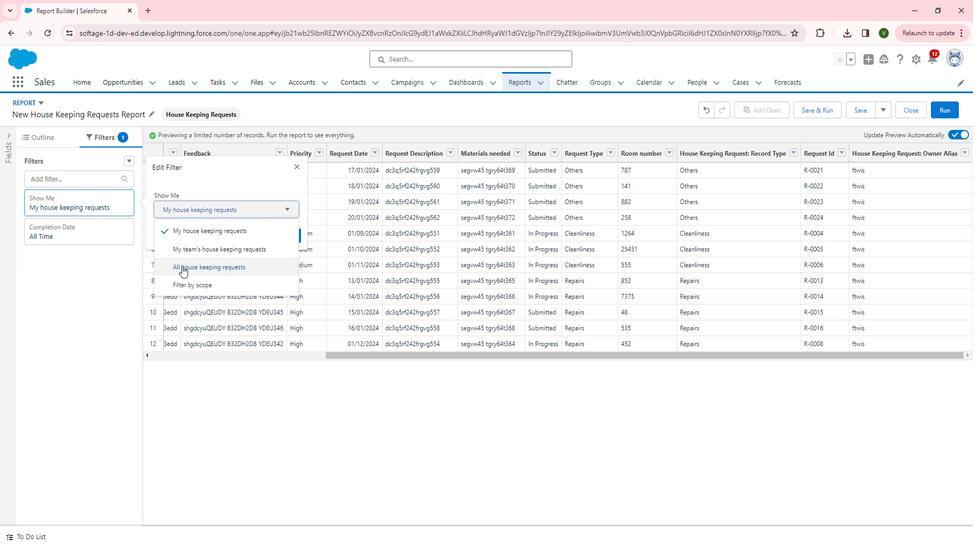 
Action: Mouse pressed left at (194, 269)
Screenshot: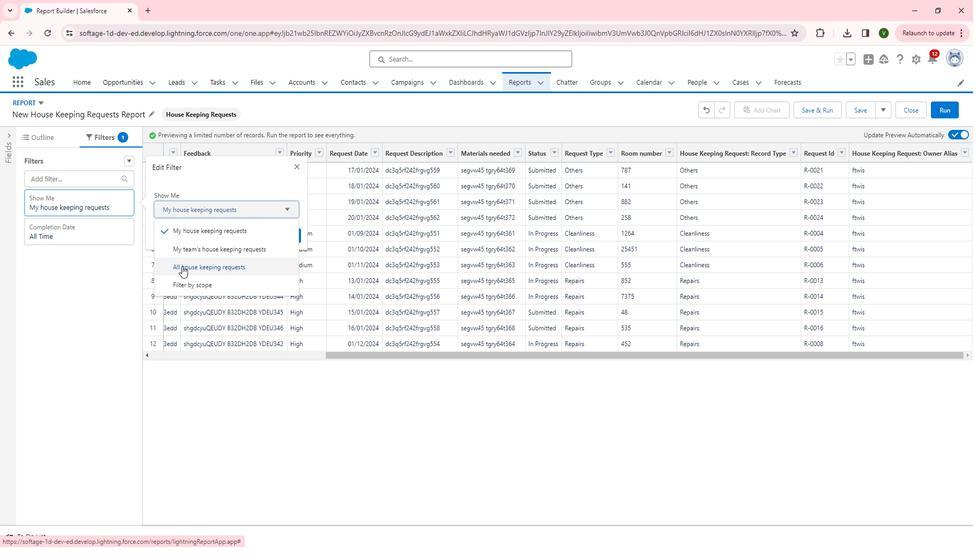 
Action: Mouse moved to (302, 240)
Screenshot: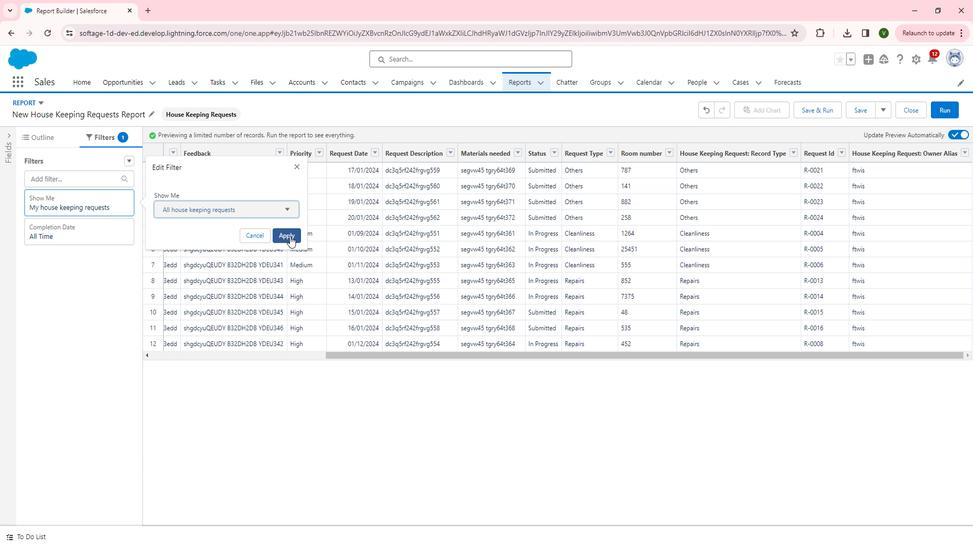
Action: Mouse pressed left at (302, 240)
Screenshot: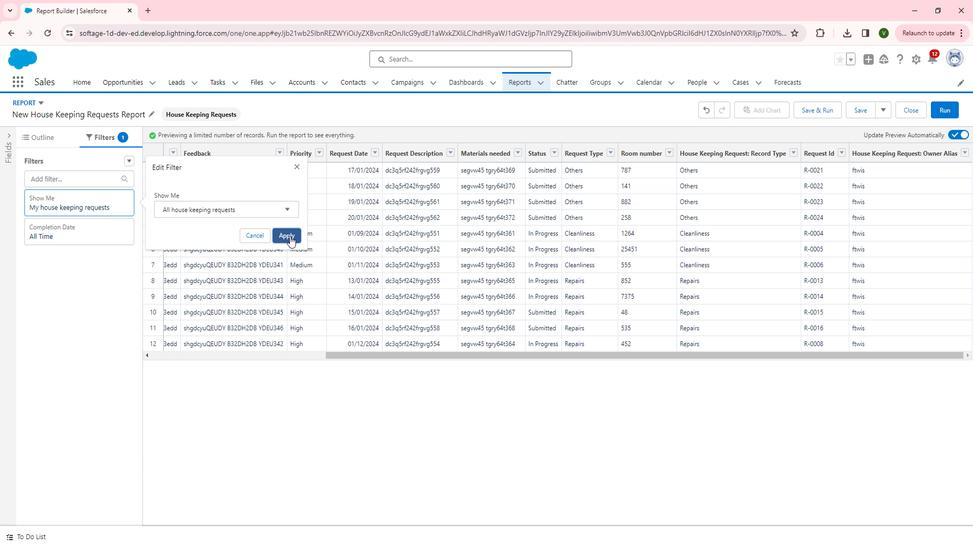 
Action: Mouse moved to (434, 357)
Screenshot: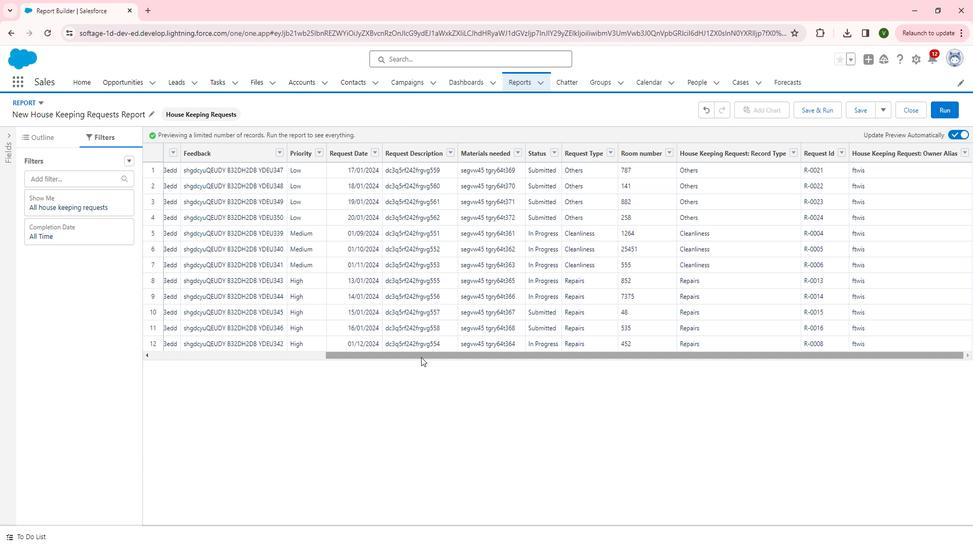 
Action: Mouse pressed left at (434, 357)
Screenshot: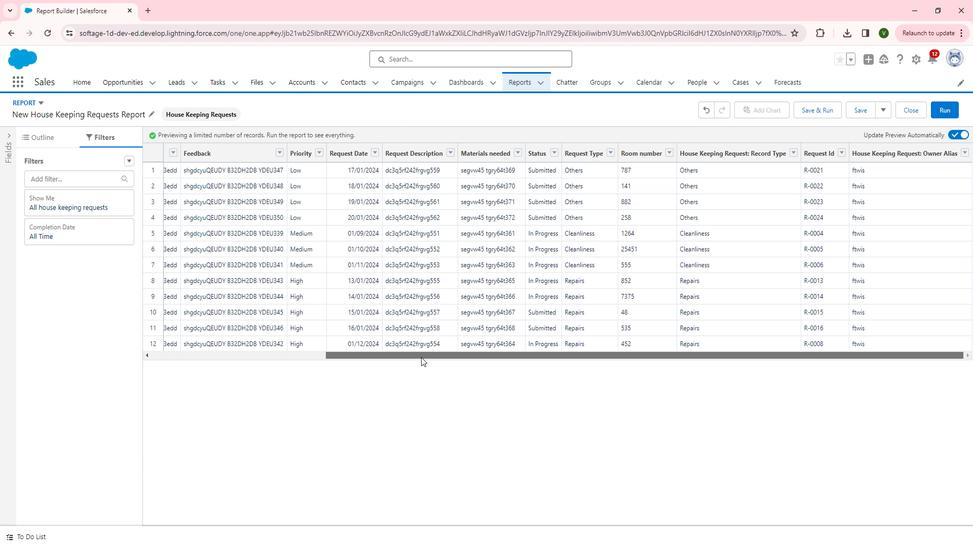 
Action: Mouse moved to (55, 138)
Screenshot: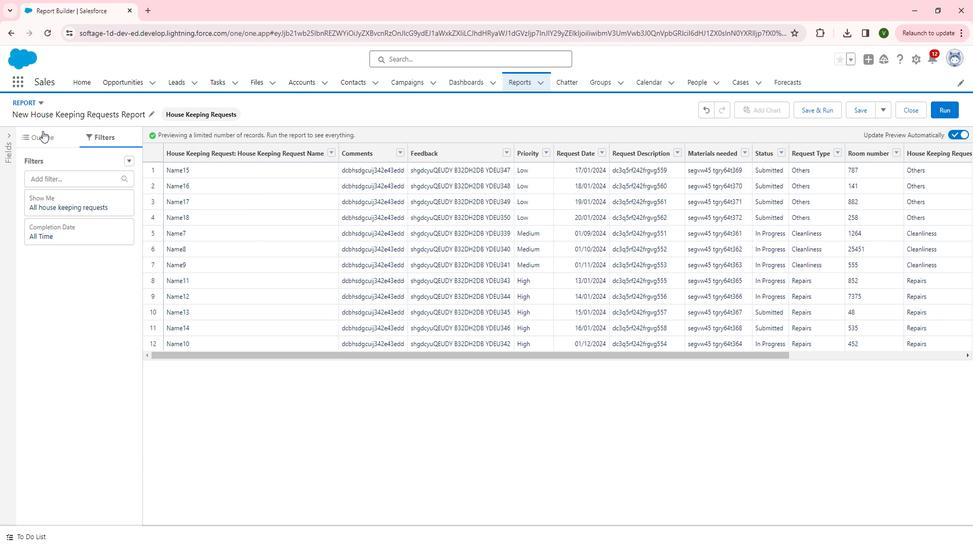 
Action: Mouse pressed left at (55, 138)
Screenshot: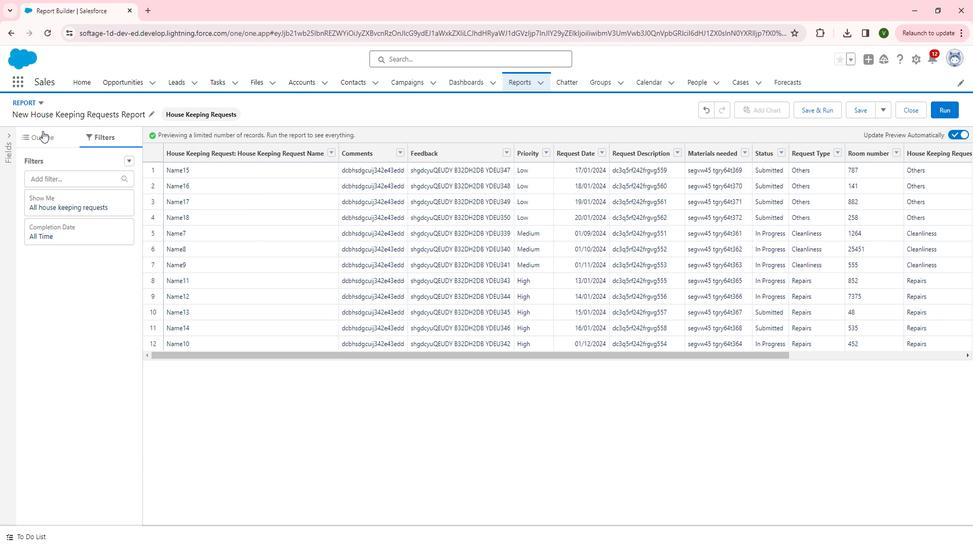 
Action: Mouse moved to (70, 196)
Screenshot: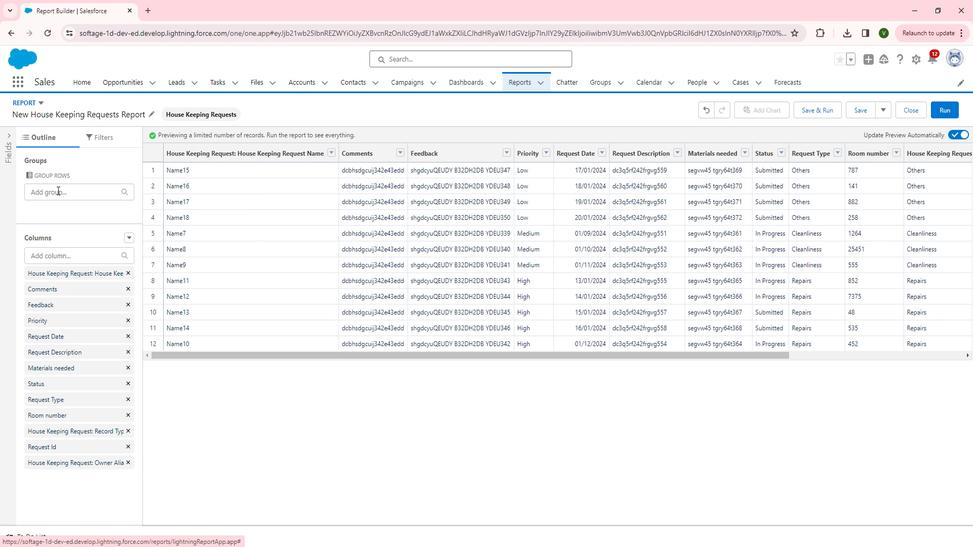 
Action: Mouse pressed left at (70, 196)
Screenshot: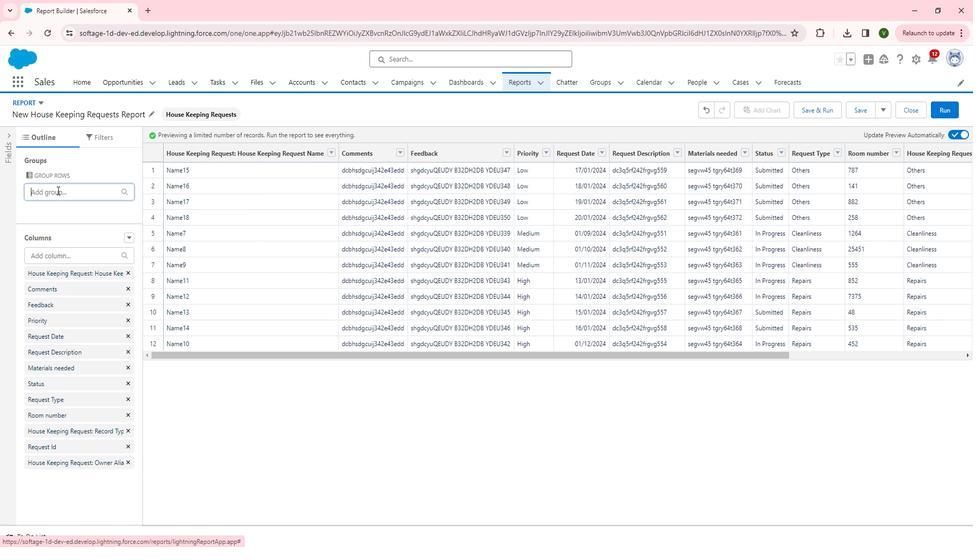 
Action: Mouse moved to (89, 282)
Screenshot: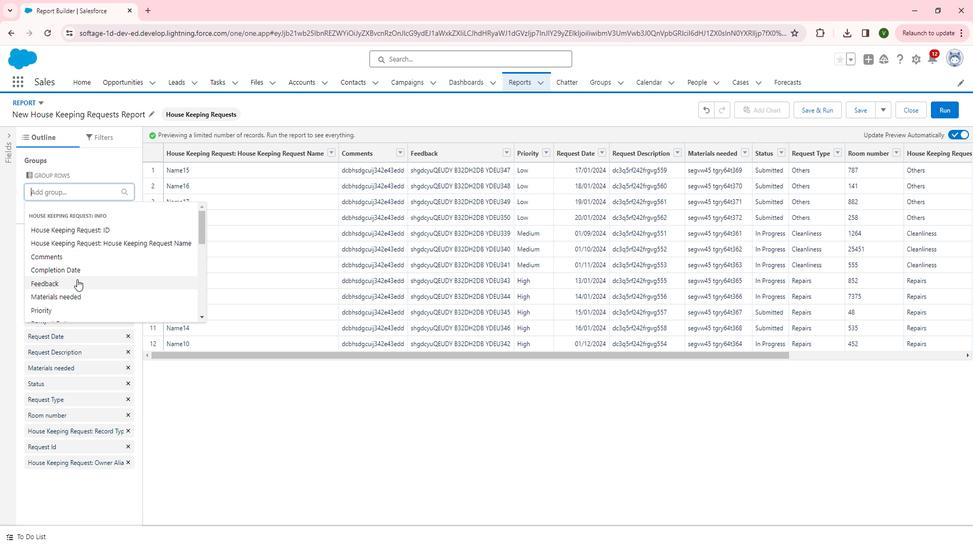 
Action: Mouse scrolled (89, 281) with delta (0, 0)
Screenshot: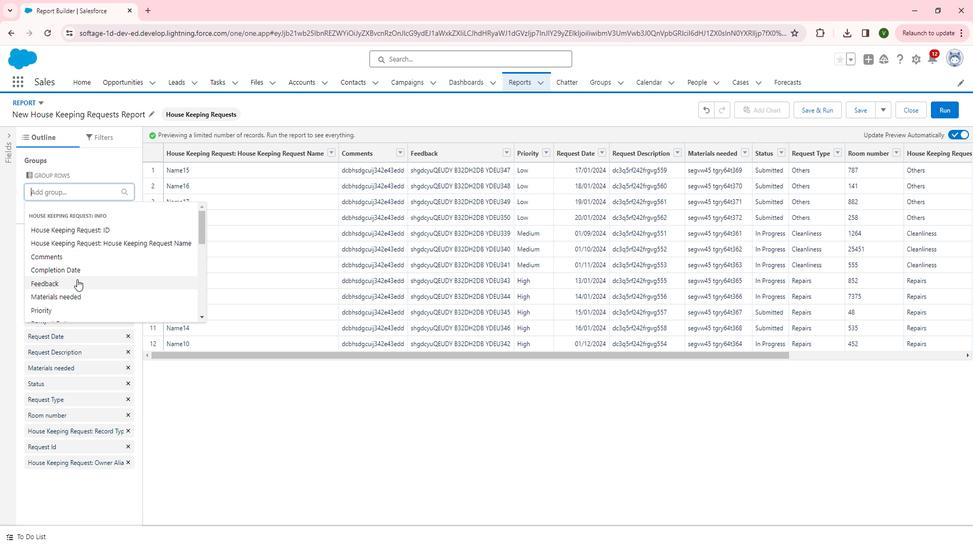 
Action: Mouse moved to (104, 256)
Screenshot: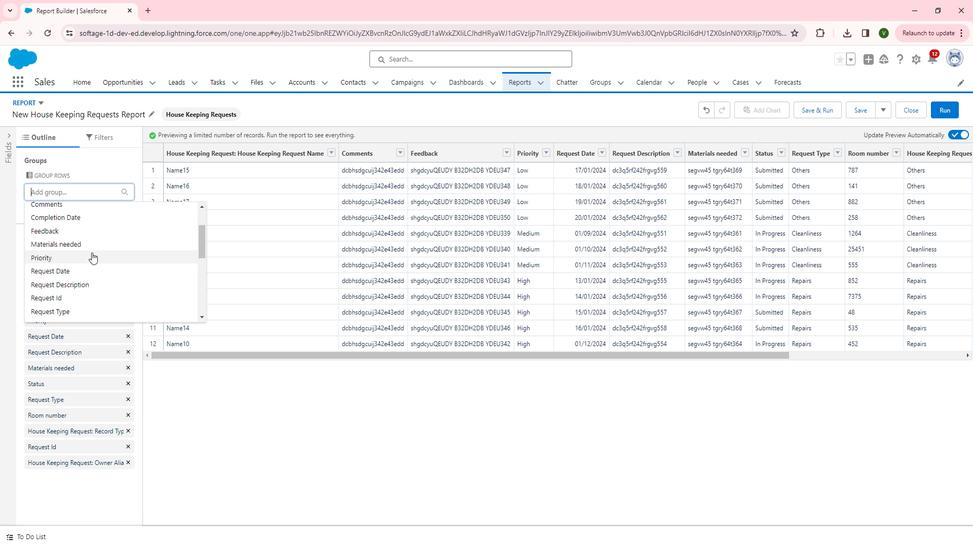 
Action: Mouse pressed left at (104, 256)
Screenshot: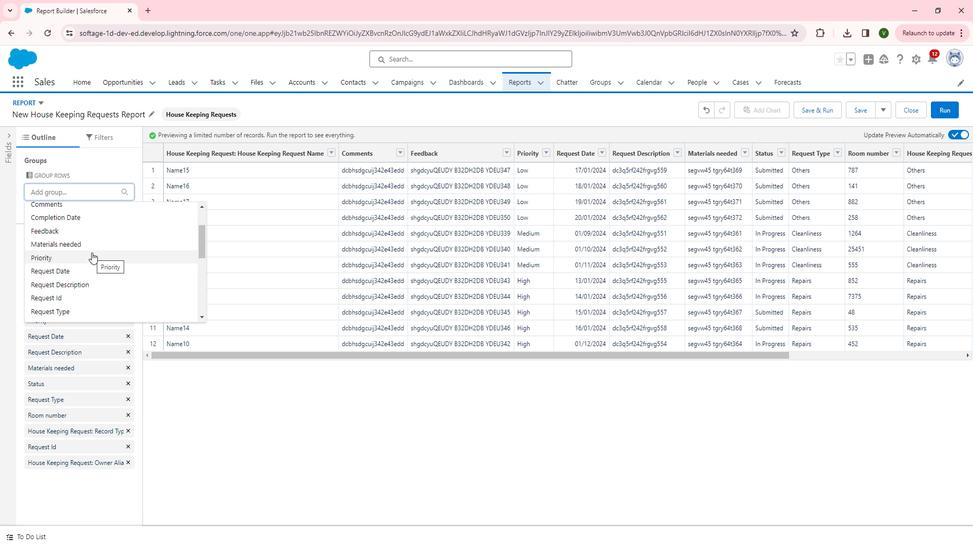 
Action: Mouse moved to (878, 120)
Screenshot: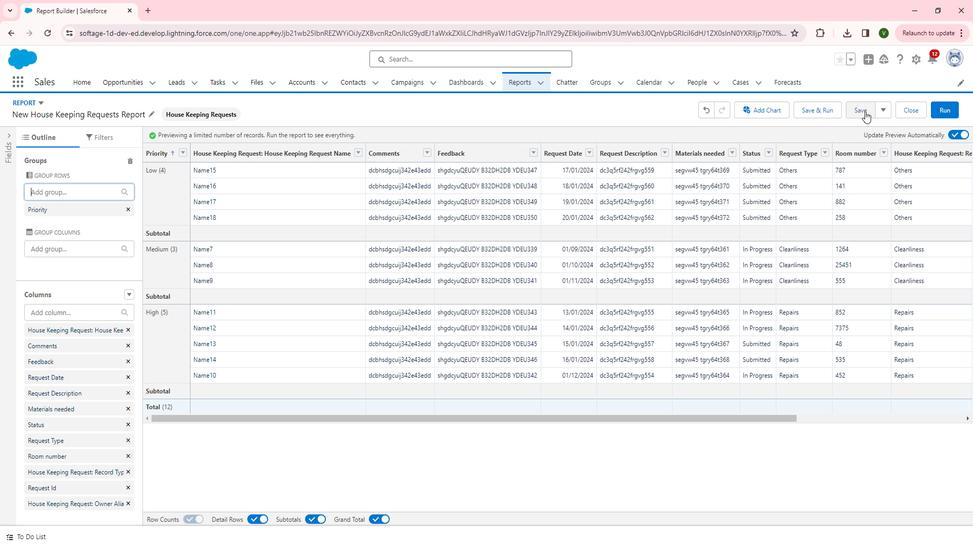 
Action: Mouse pressed left at (878, 120)
Screenshot: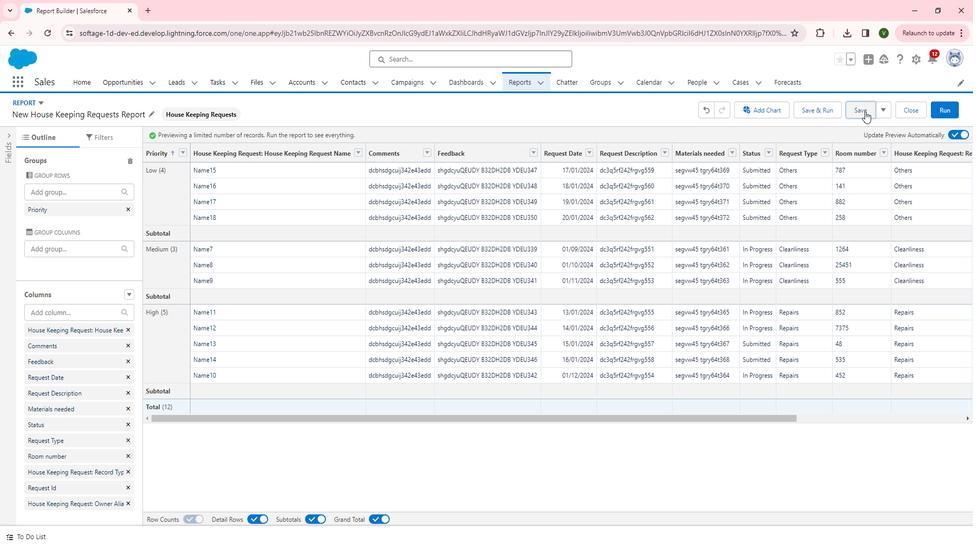 
Action: Mouse moved to (467, 280)
Screenshot: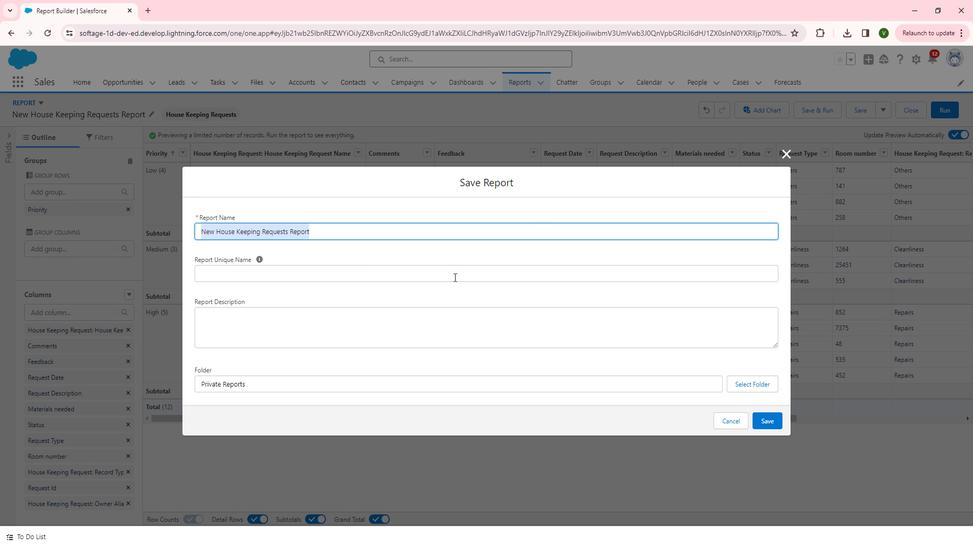 
Action: Mouse pressed left at (467, 280)
Screenshot: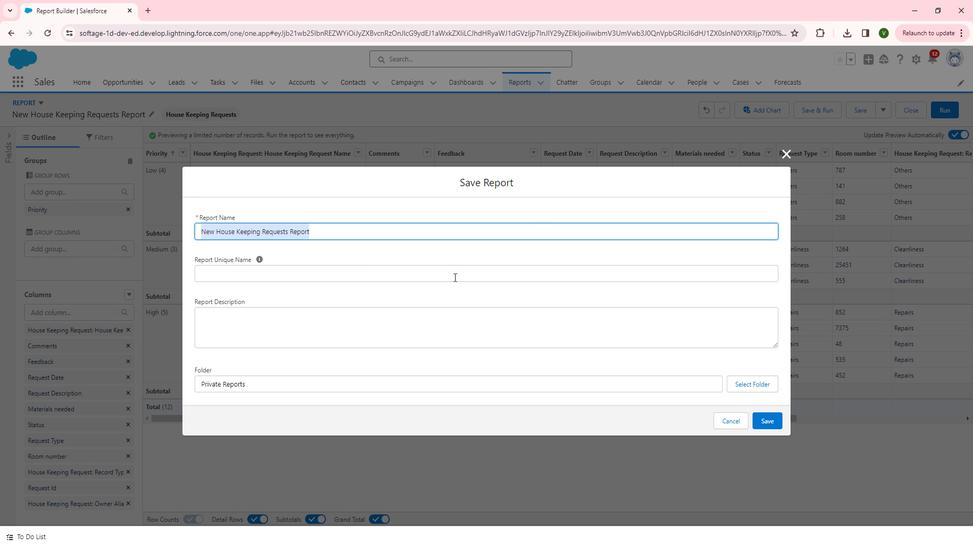 
Action: Mouse moved to (417, 328)
Screenshot: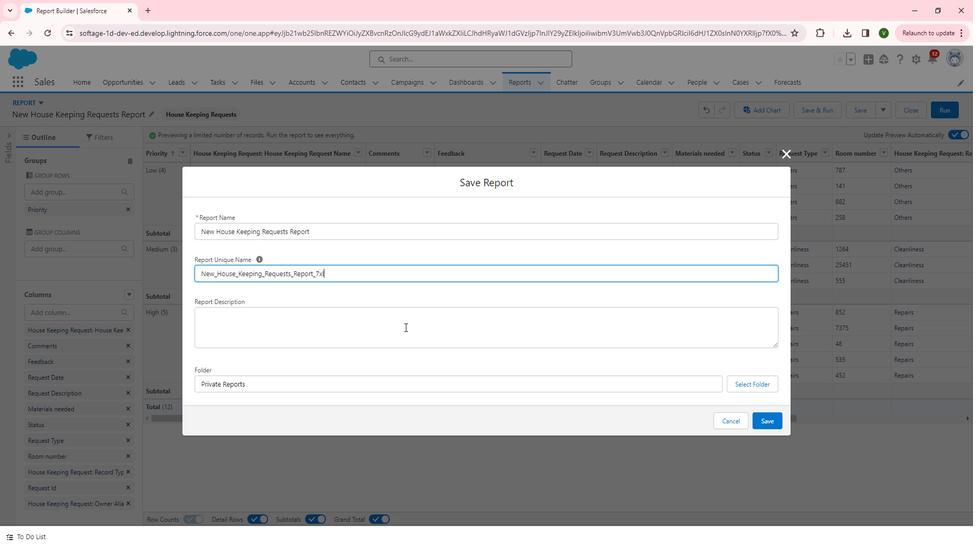 
Action: Mouse pressed left at (417, 328)
Screenshot: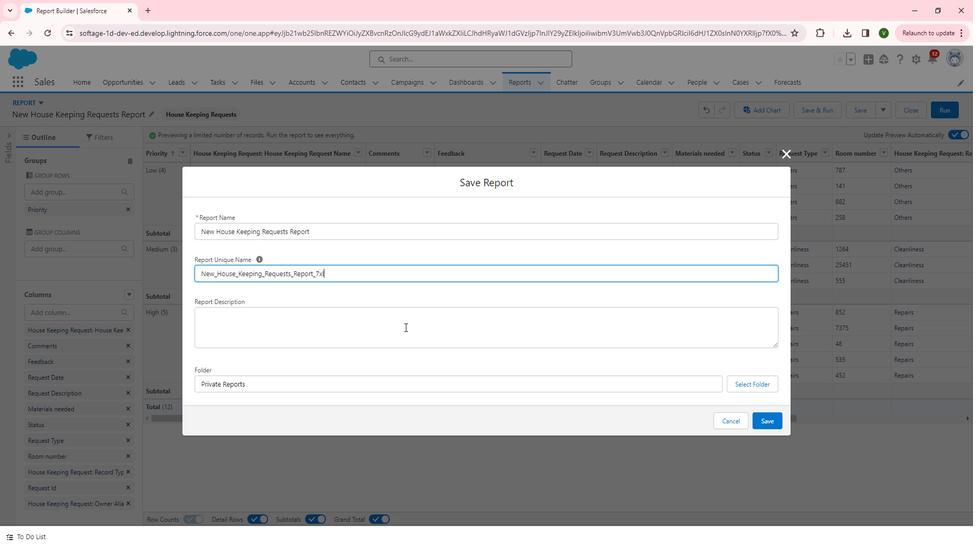 
Action: Mouse moved to (417, 324)
Screenshot: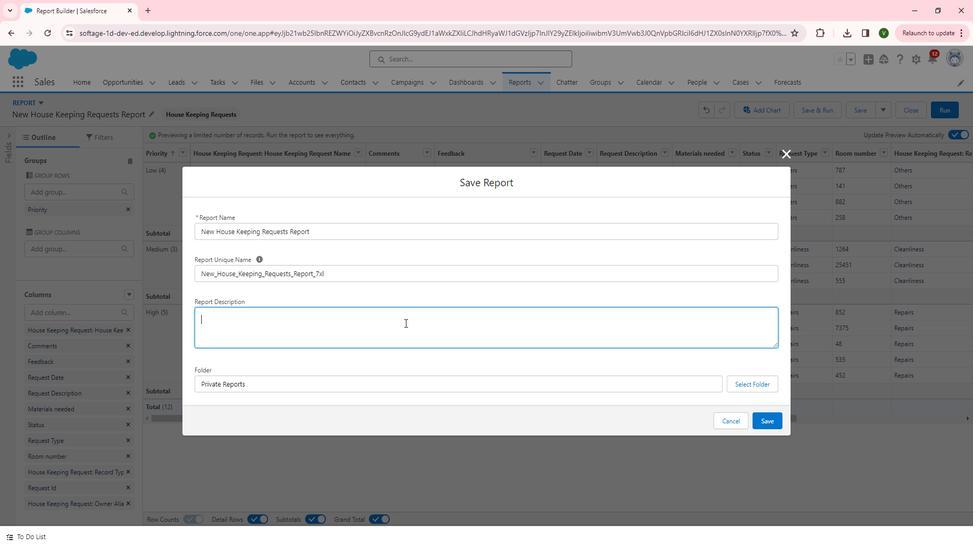
Action: Key pressed <Key.shift>Repor<Key.backspace><Key.backspace><Key.backspace><Key.backspace><Key.backspace><Key.backspace><Key.caps_lock><Key.shift>rEPORT<Key.space>FOR<Key.space>AN<Key.backspace><Key.backspace>UTILIZE<Key.space>S<Key.backspace>HOU
Screenshot: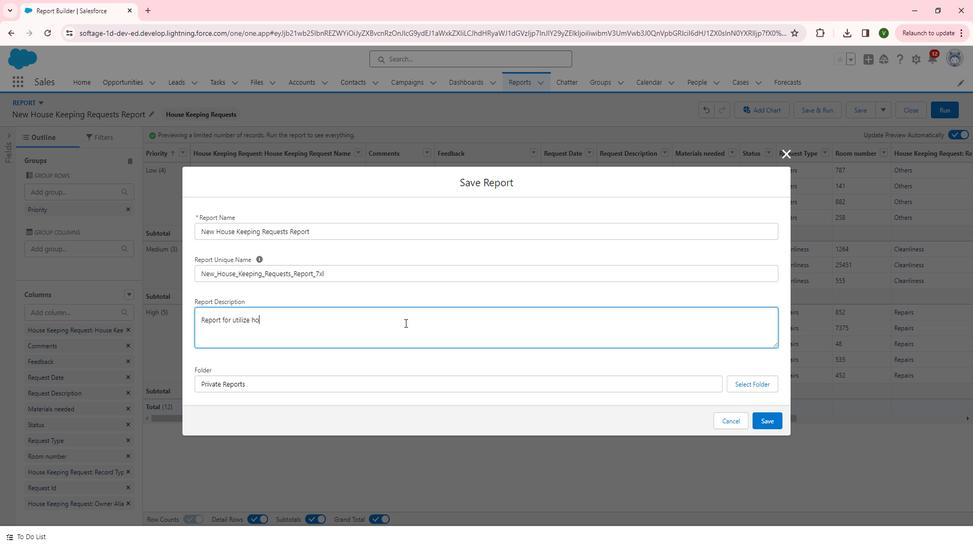 
Action: Mouse moved to (418, 324)
Screenshot: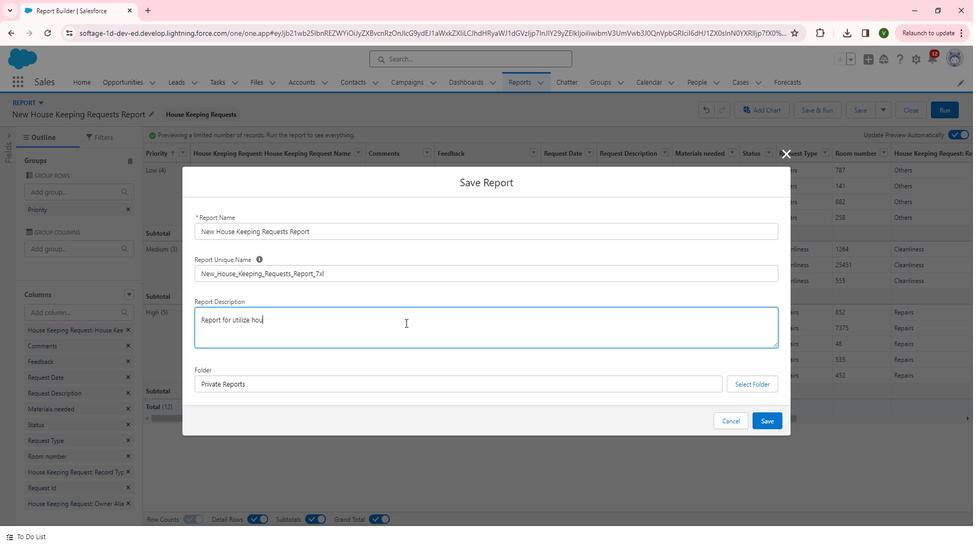 
Action: Key pressed SE<Key.space>KEEPING<Key.space>REQUEST<Key.space>DATA<Key.space>IN<Key.space>S<Key.backspace>COMMUNITY<Key.space>SITE<Key.space><Key.backspace>.
Screenshot: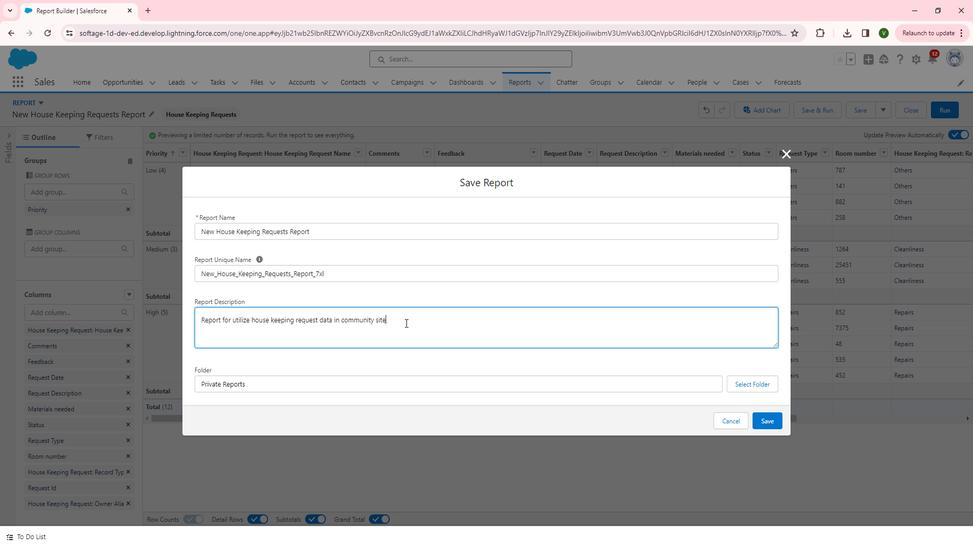 
Action: Mouse moved to (765, 377)
Screenshot: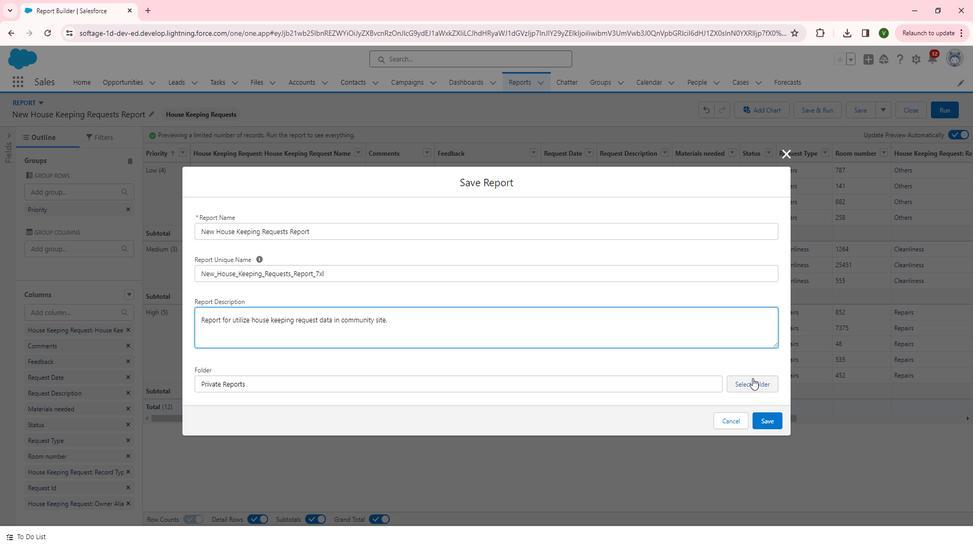 
Action: Mouse pressed left at (765, 377)
Screenshot: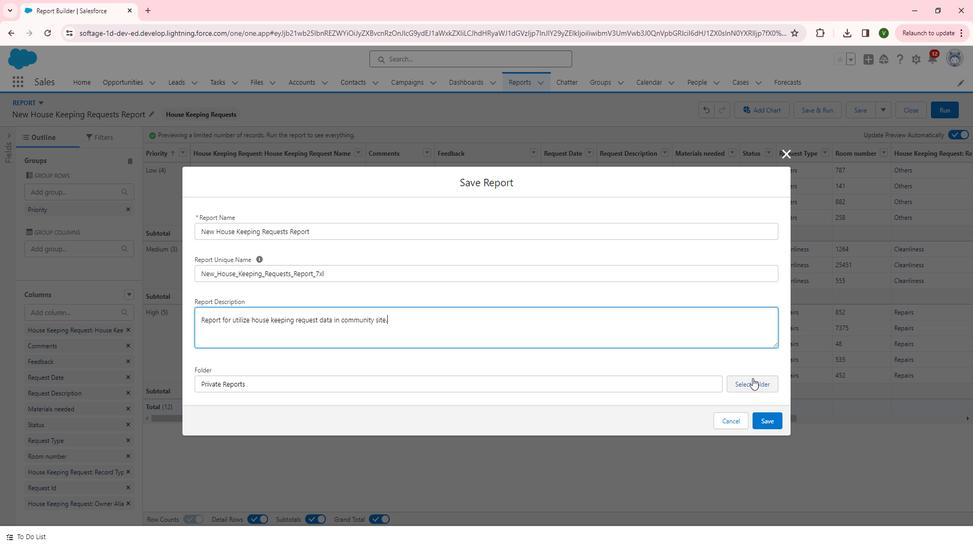 
Action: Mouse moved to (374, 487)
Screenshot: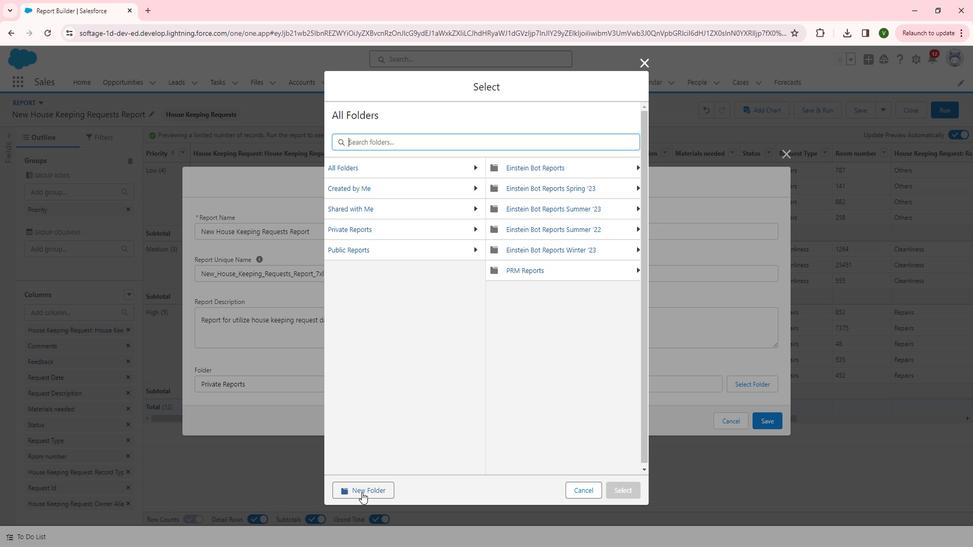 
Action: Mouse pressed left at (374, 487)
Screenshot: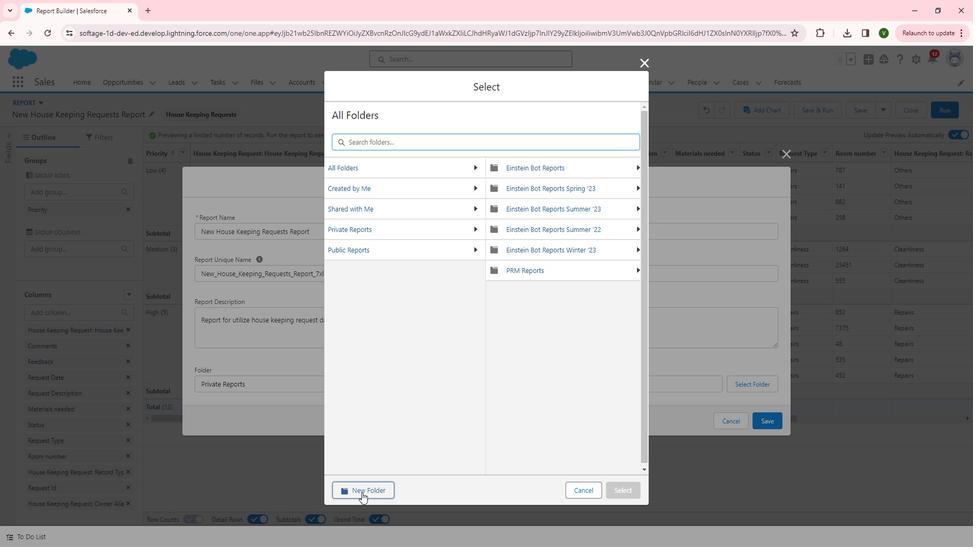 
Action: Mouse moved to (422, 275)
Screenshot: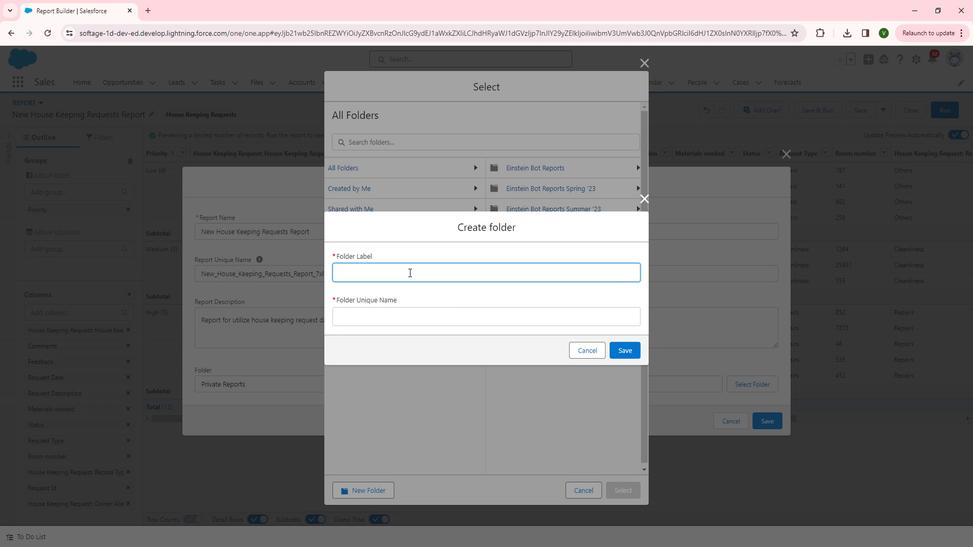 
Action: Mouse pressed left at (422, 275)
Screenshot: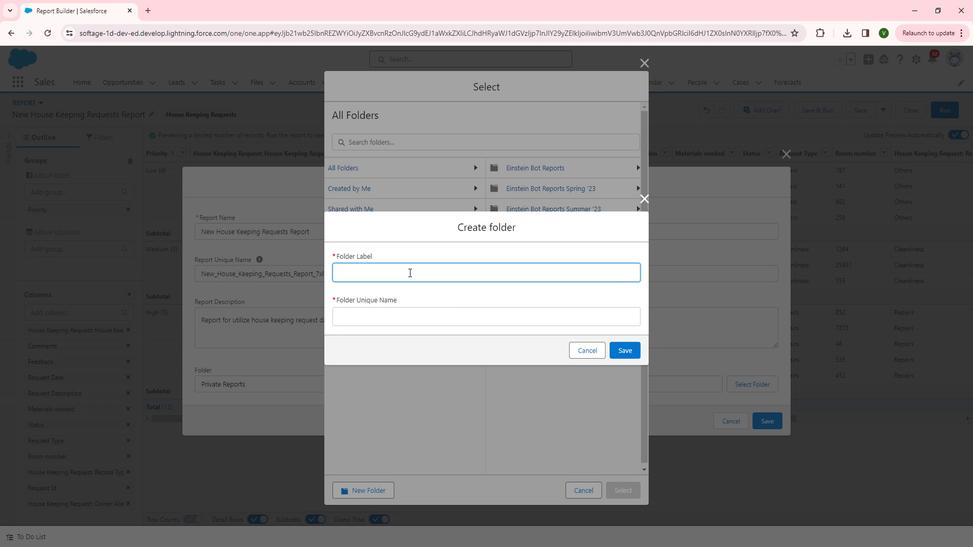 
Action: Key pressed <Key.shift>u<Key.backspace><Key.shift>hOUSE<Key.space><Key.shift>kEEPING<Key.space>REQUESTS
Screenshot: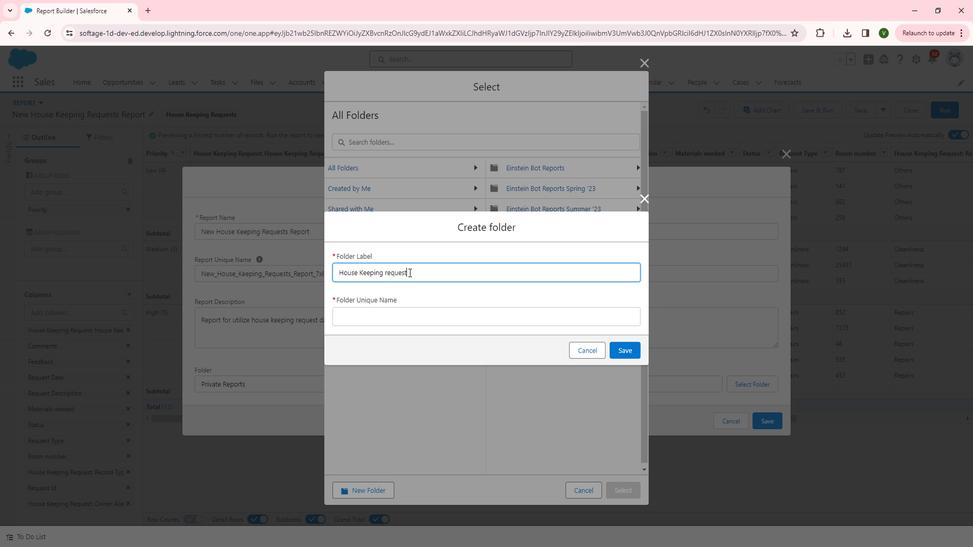 
Action: Mouse moved to (441, 295)
Screenshot: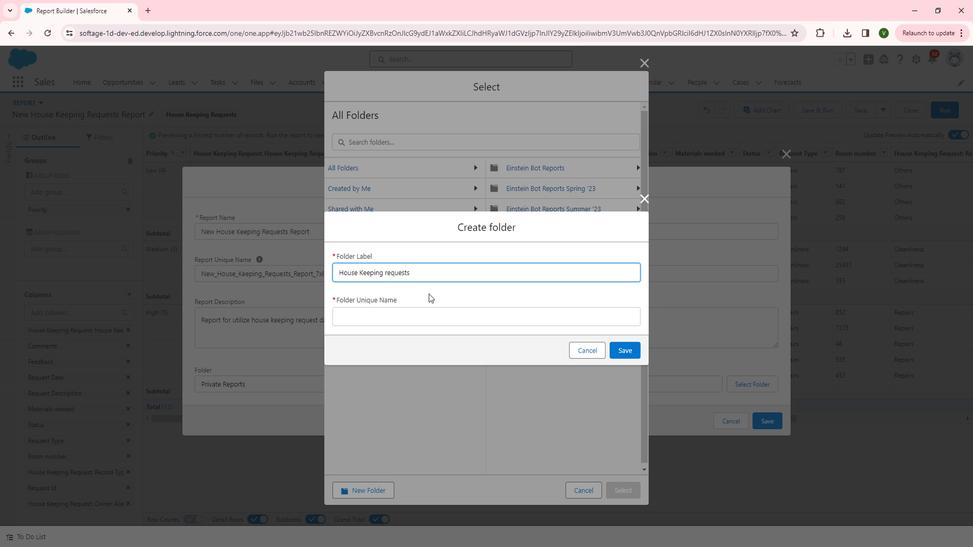 
Action: Mouse pressed left at (441, 295)
Screenshot: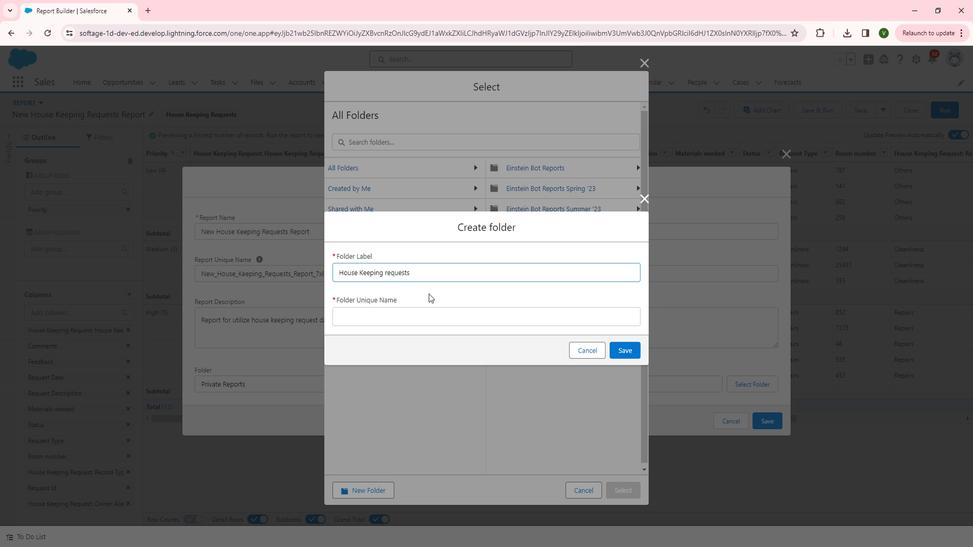 
Action: Mouse moved to (434, 264)
Screenshot: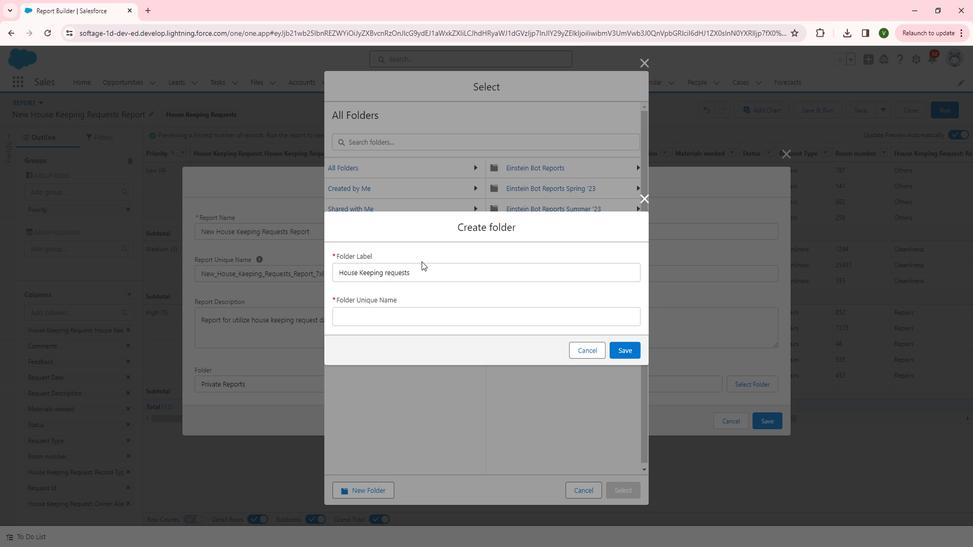 
Action: Mouse pressed left at (434, 264)
Screenshot: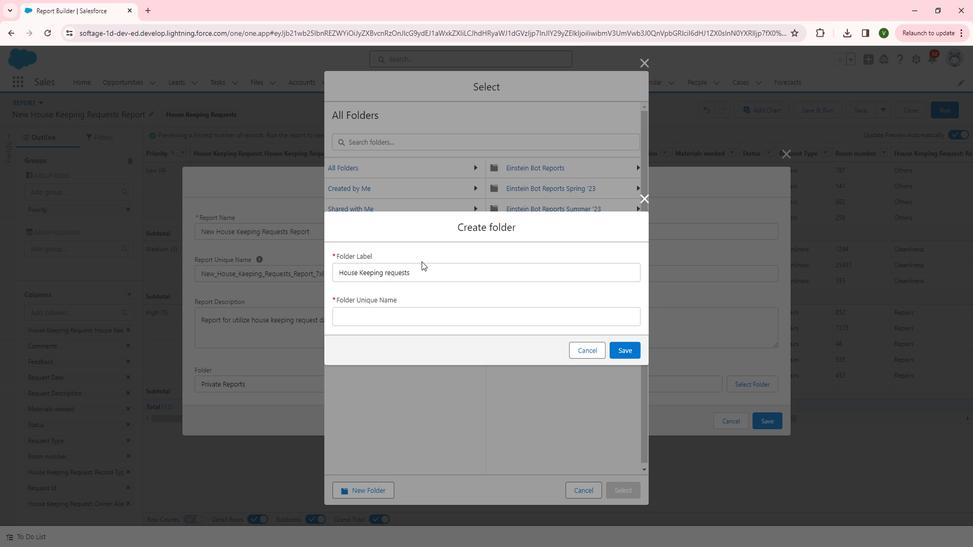 
Action: Mouse moved to (434, 280)
Screenshot: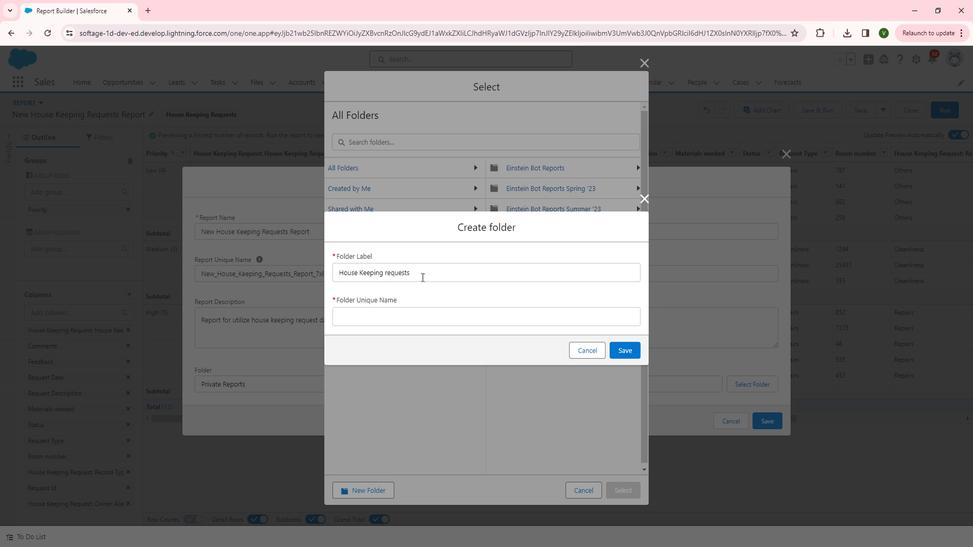 
Action: Mouse pressed left at (434, 280)
Screenshot: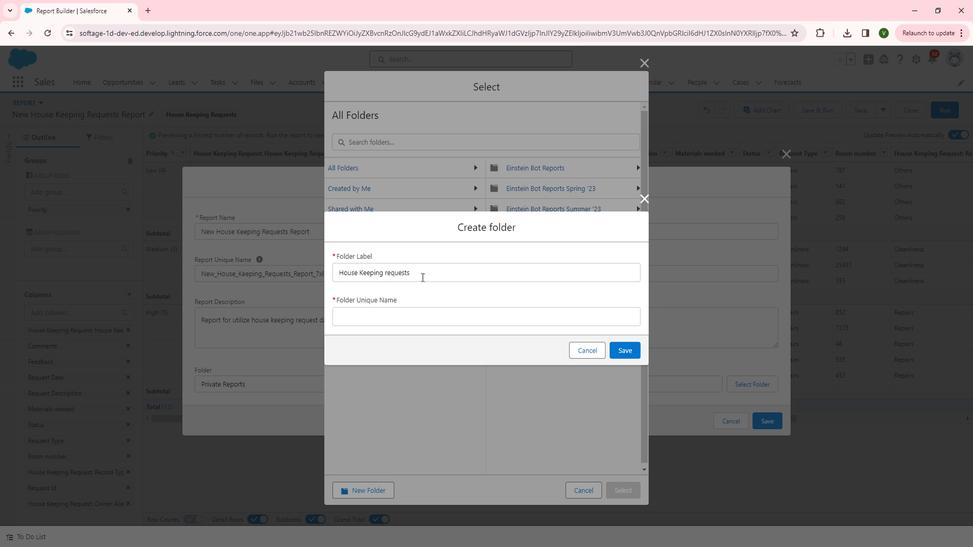 
Action: Mouse moved to (429, 314)
Screenshot: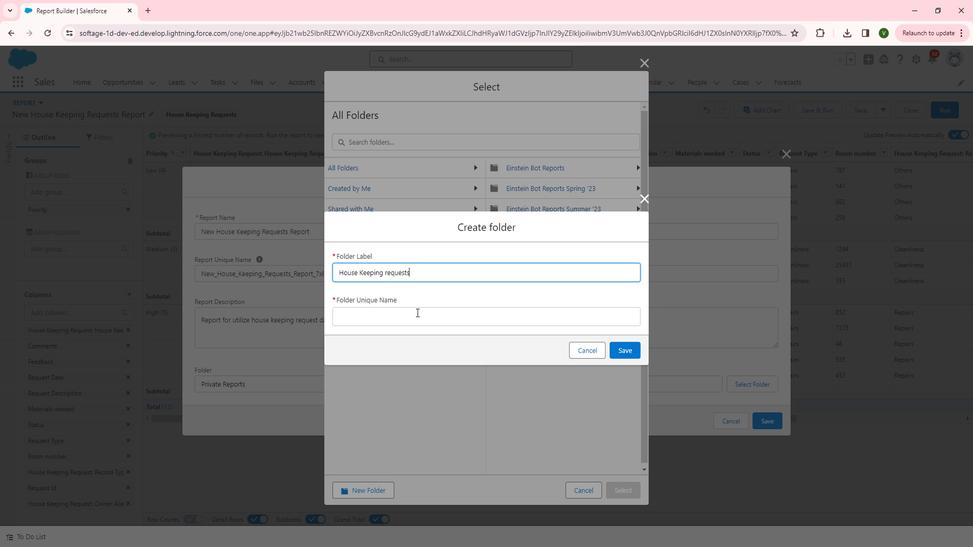 
Action: Mouse pressed left at (429, 314)
Screenshot: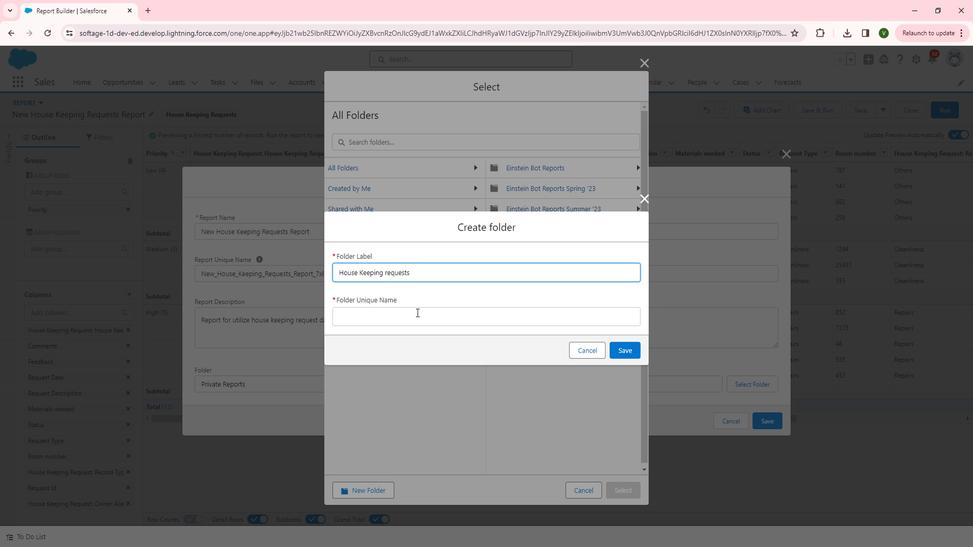 
Action: Mouse moved to (519, 353)
Screenshot: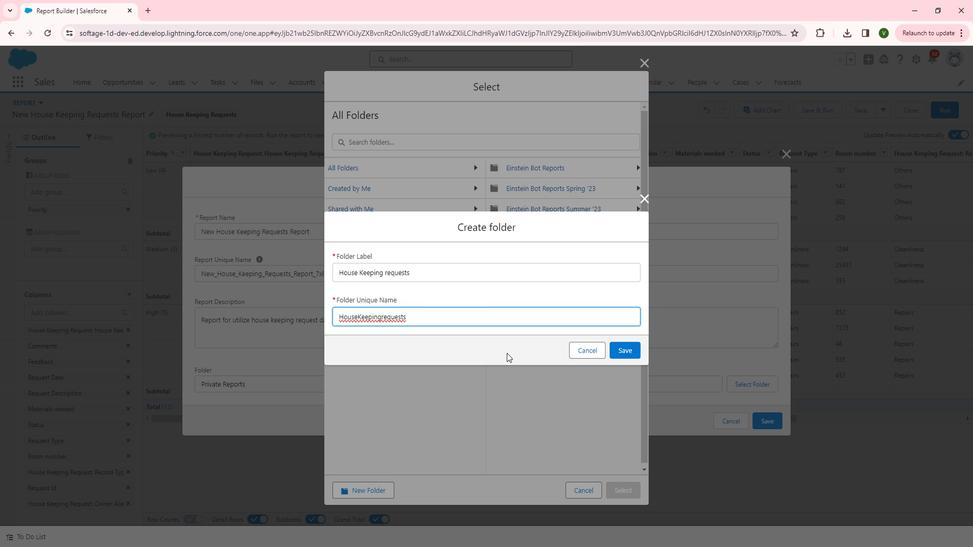 
Action: Mouse pressed left at (519, 353)
Screenshot: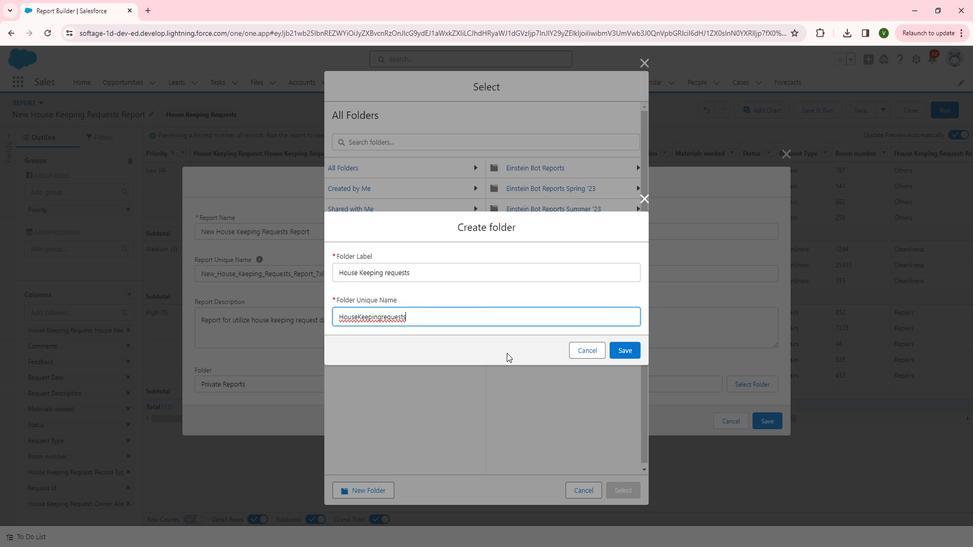 
Action: Mouse moved to (640, 345)
Screenshot: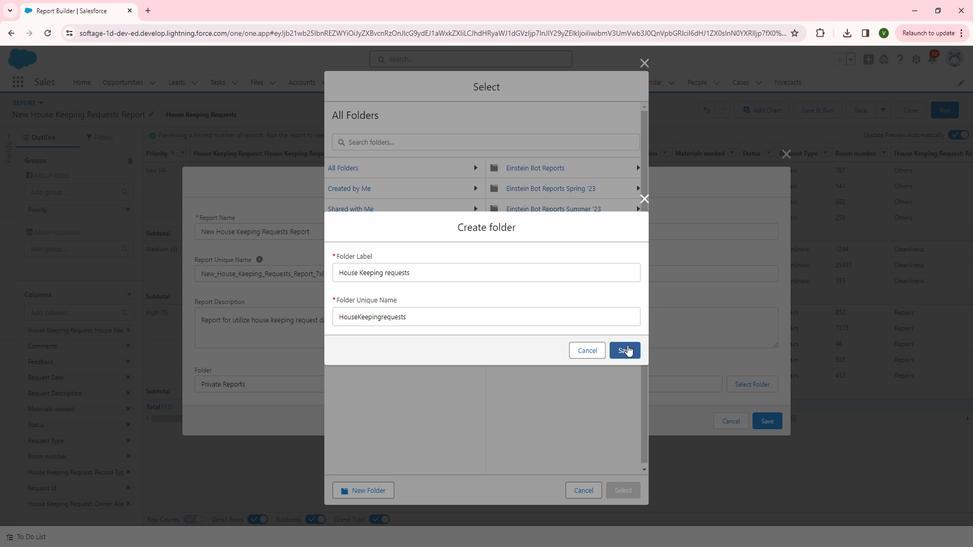 
Action: Mouse pressed left at (640, 345)
Screenshot: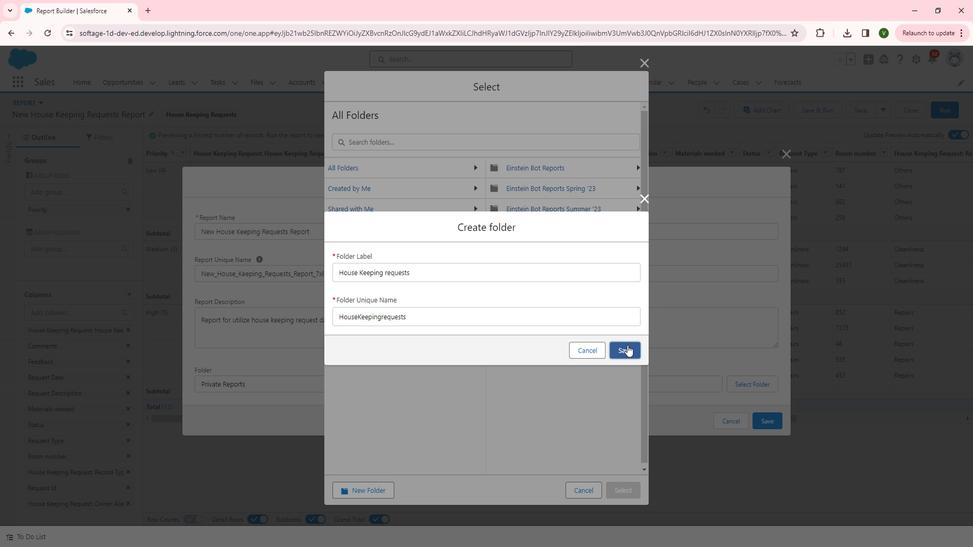
Action: Mouse moved to (397, 271)
Screenshot: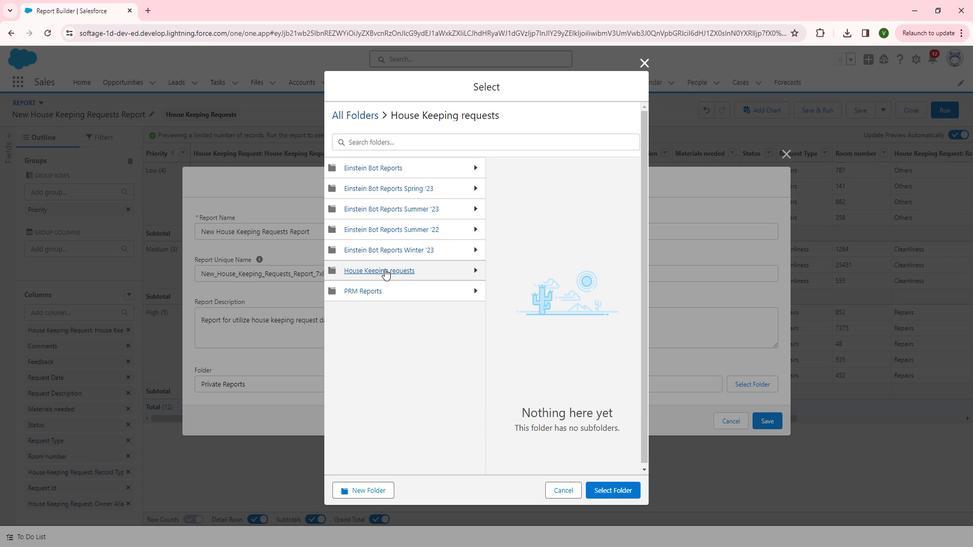 
Action: Mouse pressed left at (397, 271)
Screenshot: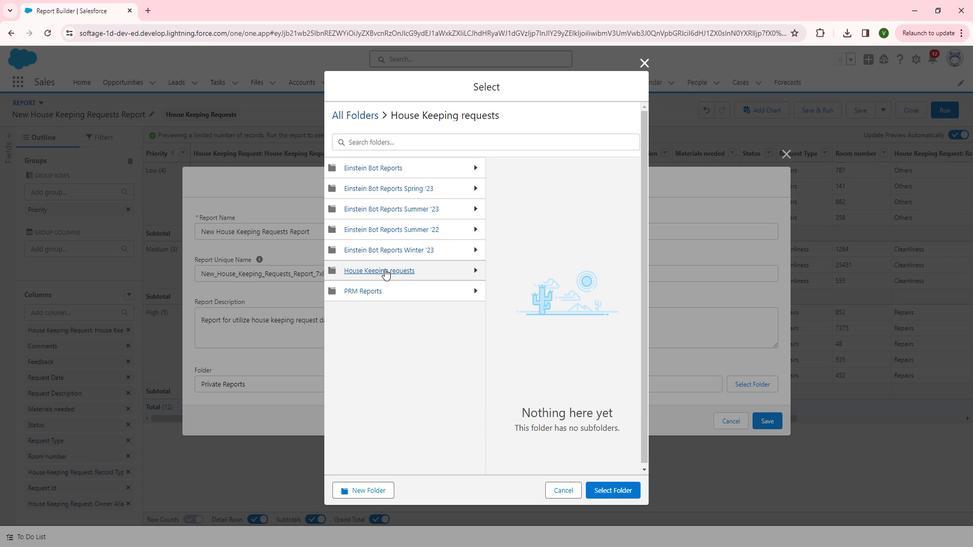 
Action: Mouse moved to (620, 483)
Screenshot: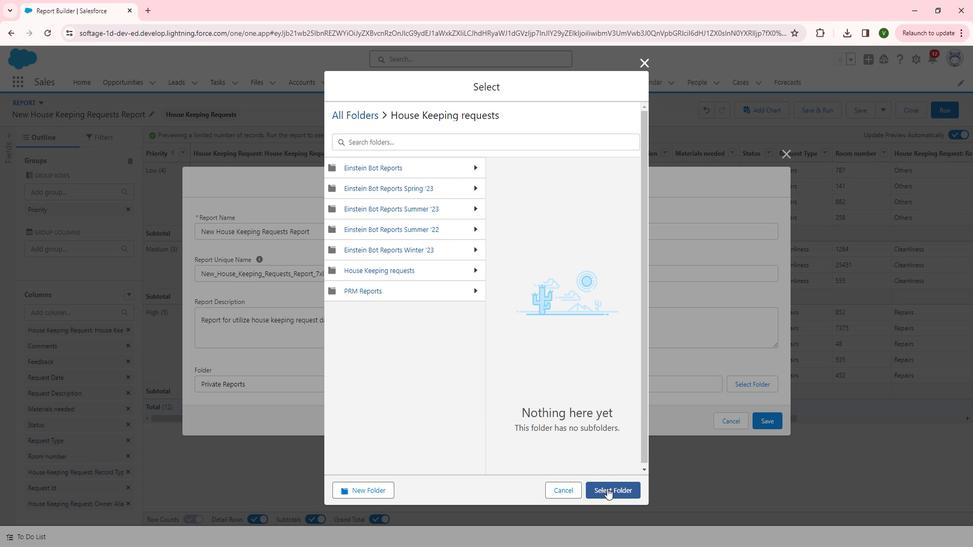 
Action: Mouse pressed left at (620, 483)
Screenshot: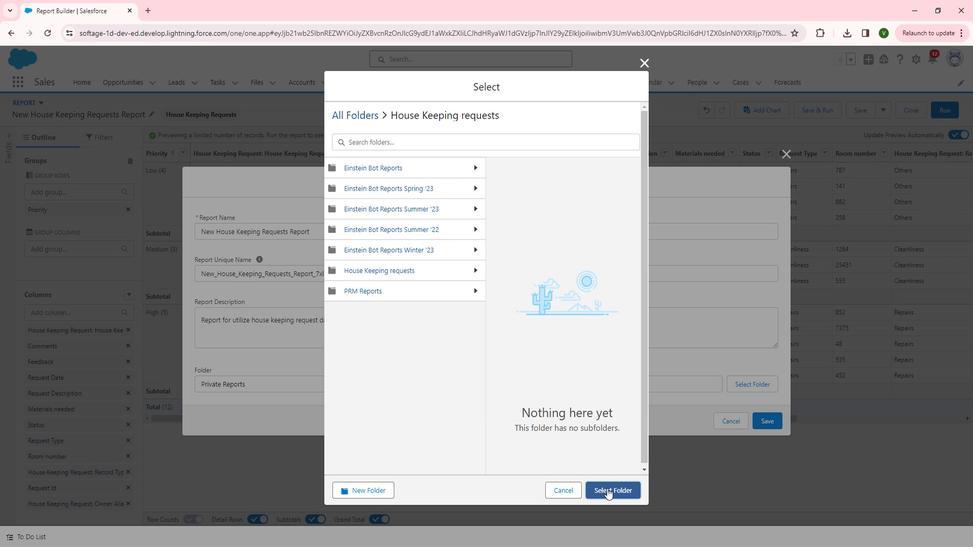 
Action: Mouse moved to (780, 414)
Screenshot: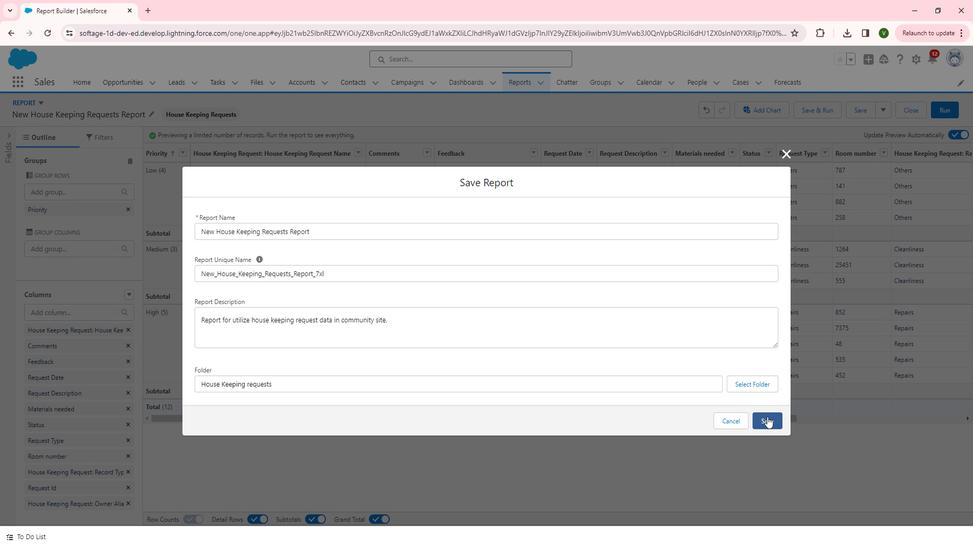 
Action: Mouse pressed left at (780, 414)
Screenshot: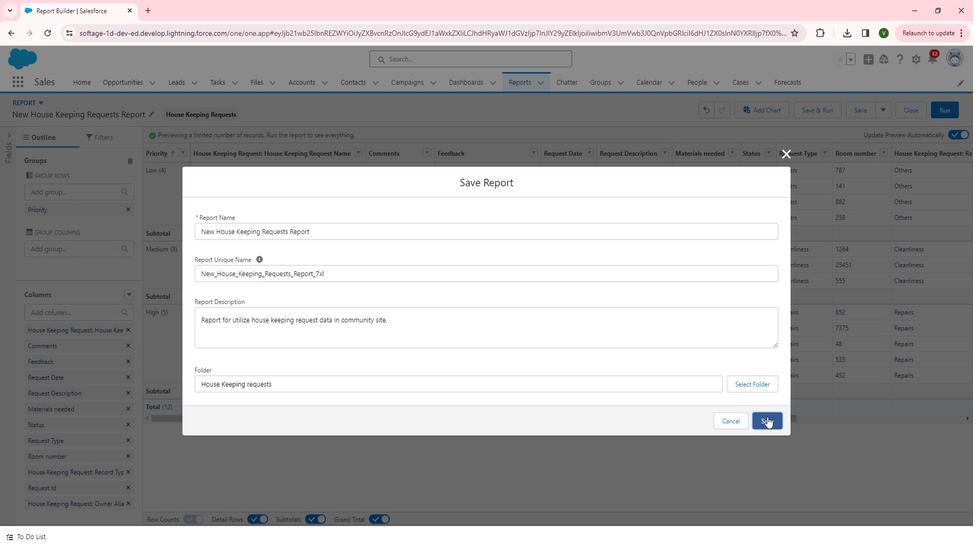 
Action: Mouse moved to (519, 415)
Screenshot: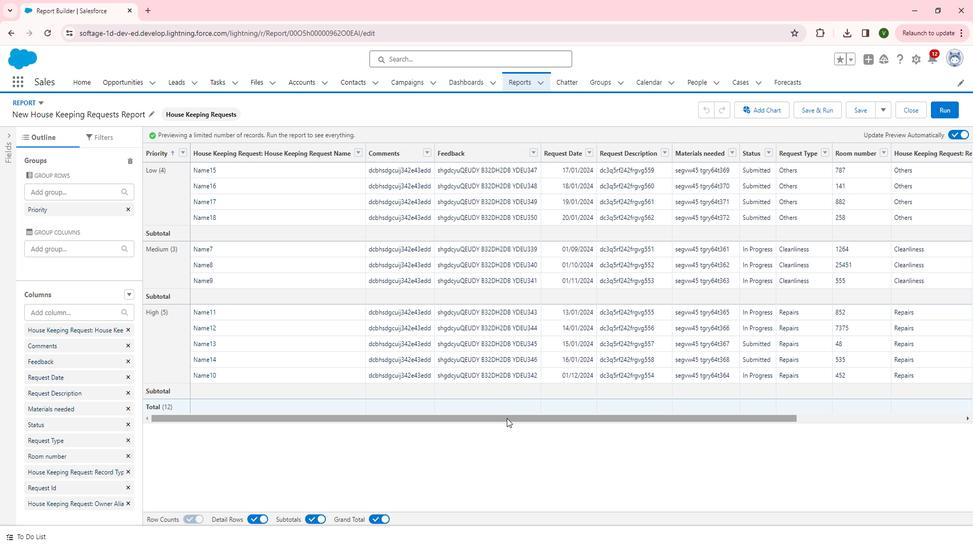 
Action: Mouse pressed left at (519, 415)
Screenshot: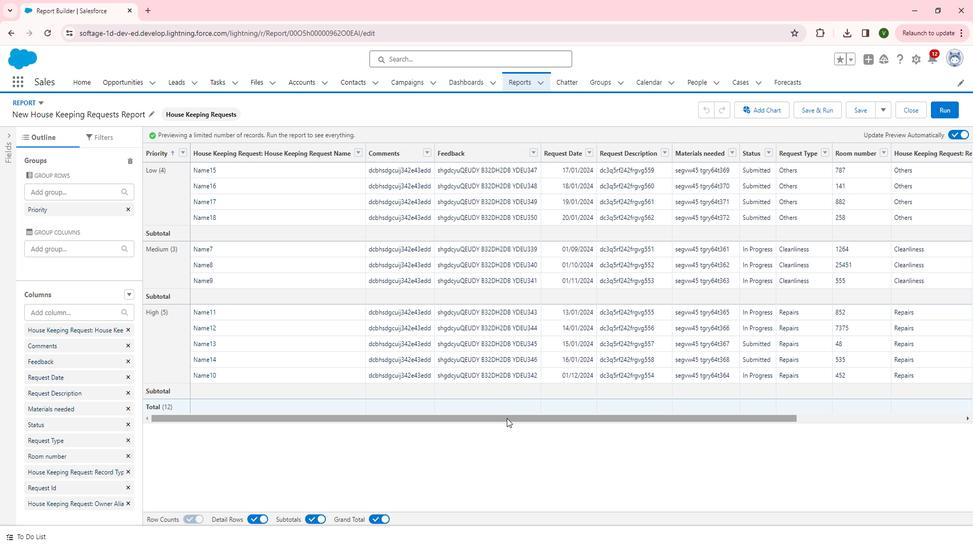 
Action: Mouse moved to (535, 91)
Screenshot: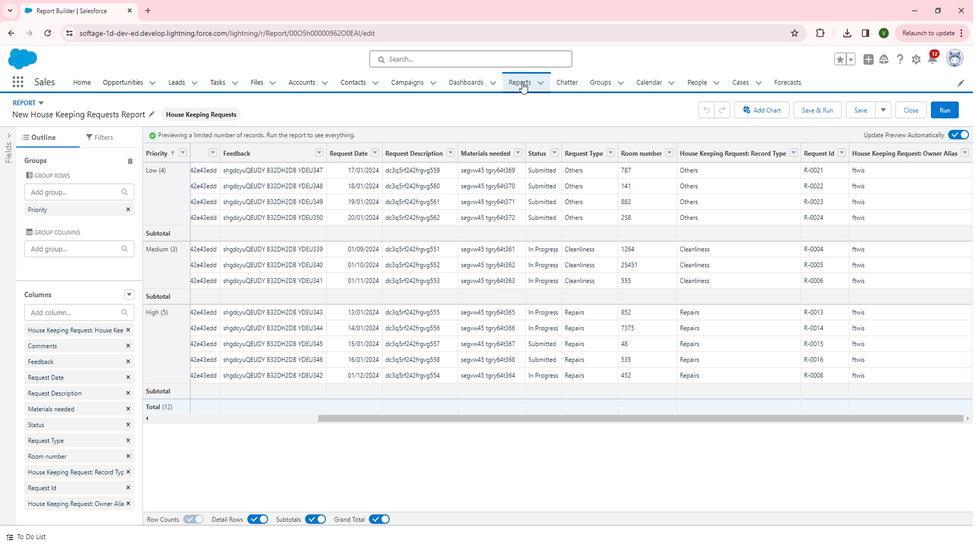 
Action: Mouse pressed left at (535, 91)
Screenshot: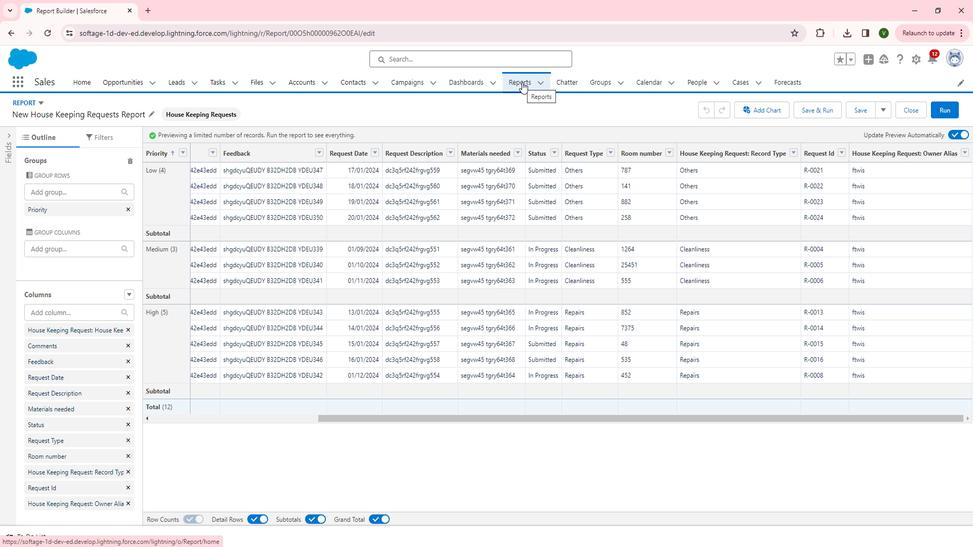 
Action: Mouse moved to (864, 130)
Screenshot: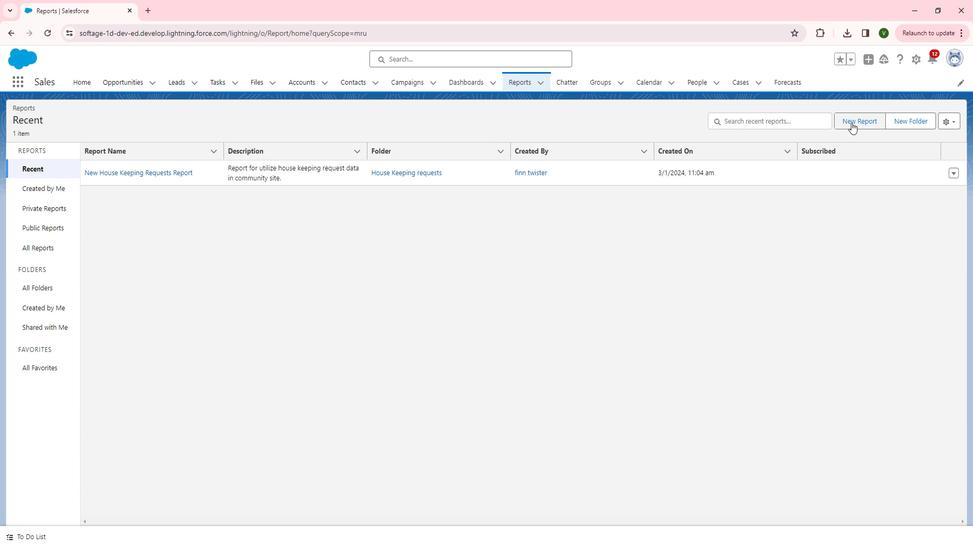 
Action: Mouse pressed left at (864, 130)
Screenshot: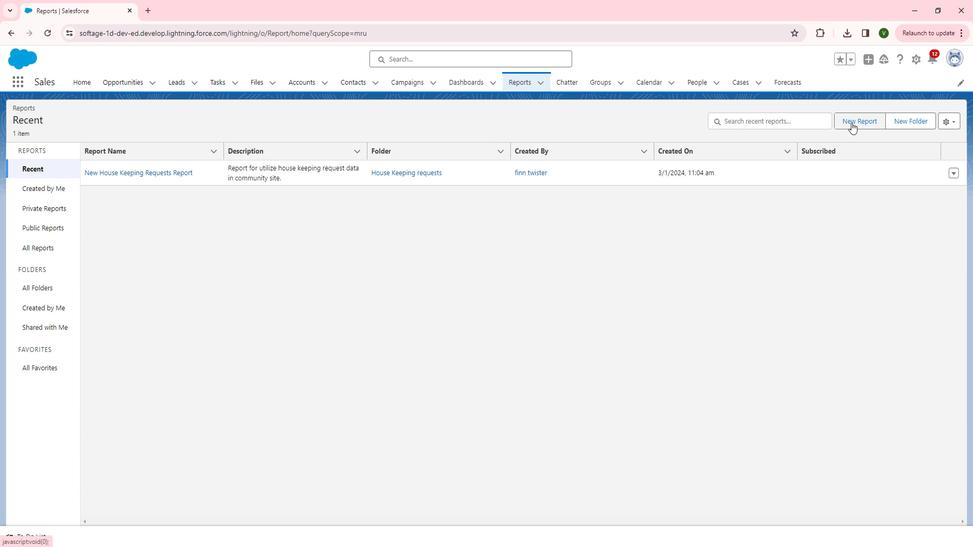 
Action: Mouse moved to (212, 206)
Screenshot: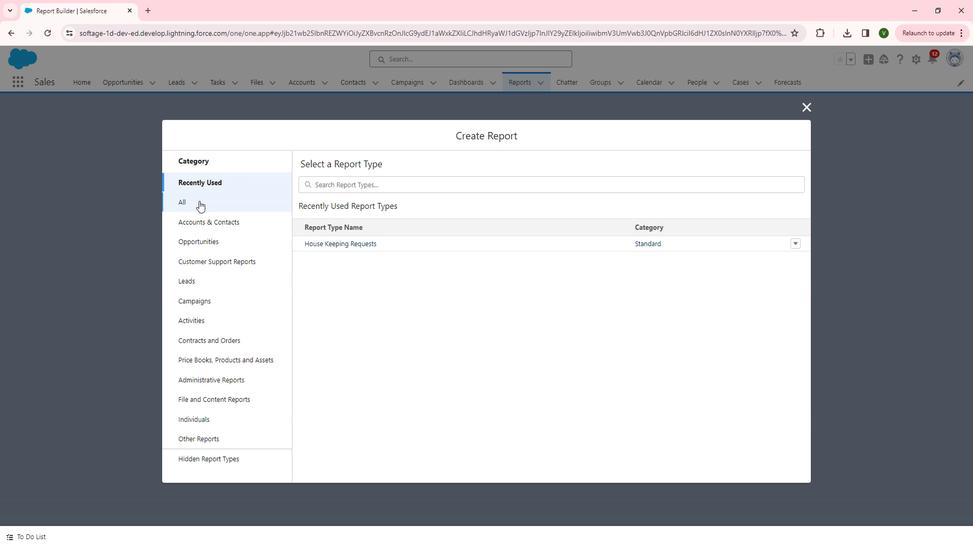 
Action: Mouse pressed left at (212, 206)
Screenshot: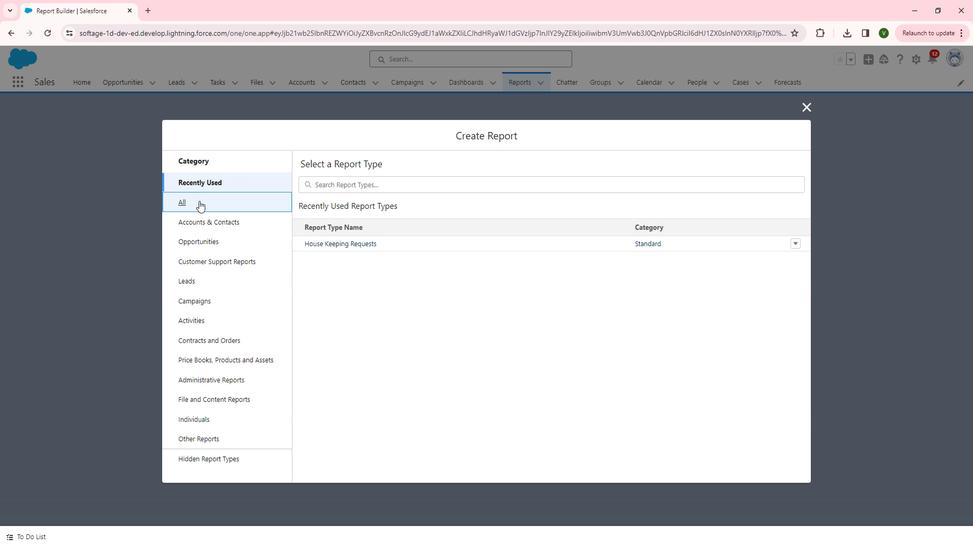 
Action: Mouse moved to (430, 273)
Screenshot: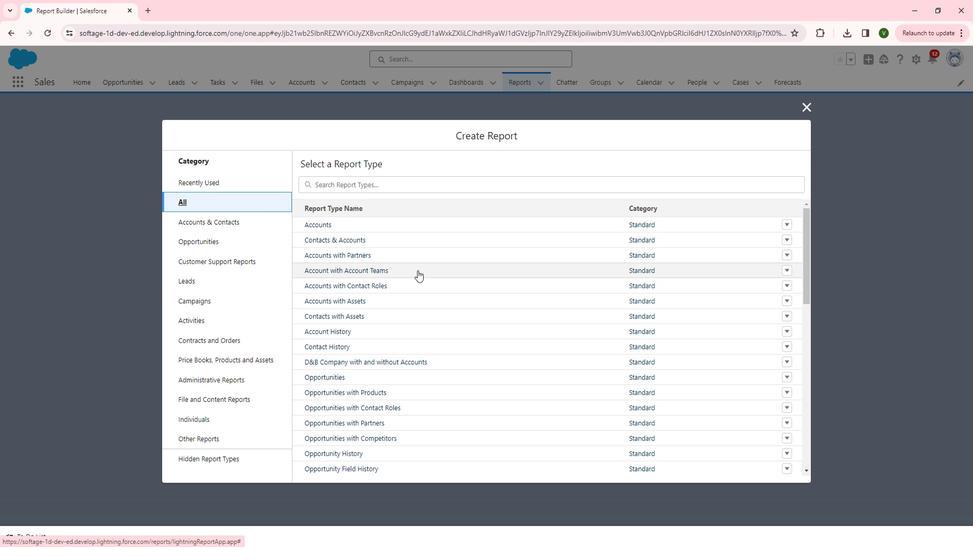 
Action: Mouse scrolled (430, 272) with delta (0, 0)
Screenshot: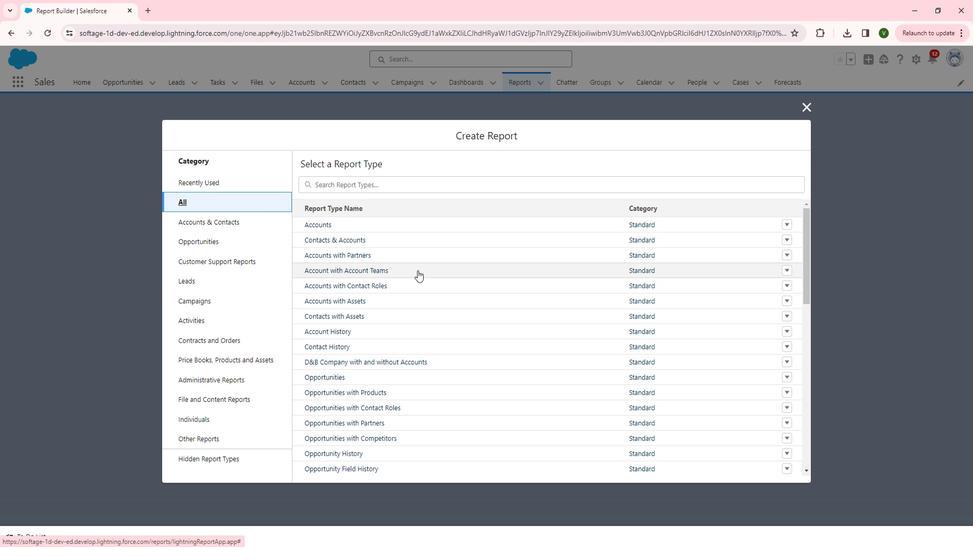 
Action: Mouse scrolled (430, 272) with delta (0, 0)
Screenshot: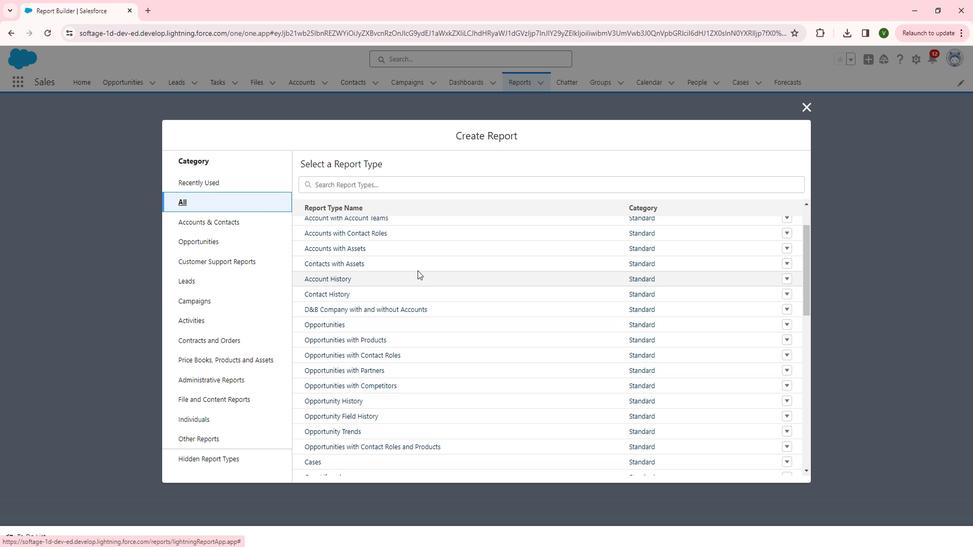 
Action: Mouse moved to (414, 268)
Screenshot: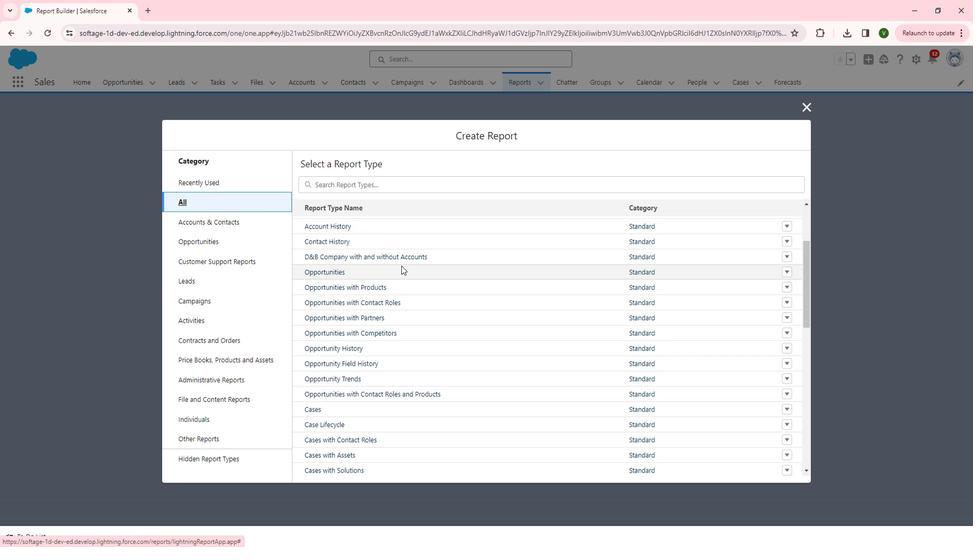 
Action: Mouse scrolled (414, 268) with delta (0, 0)
Screenshot: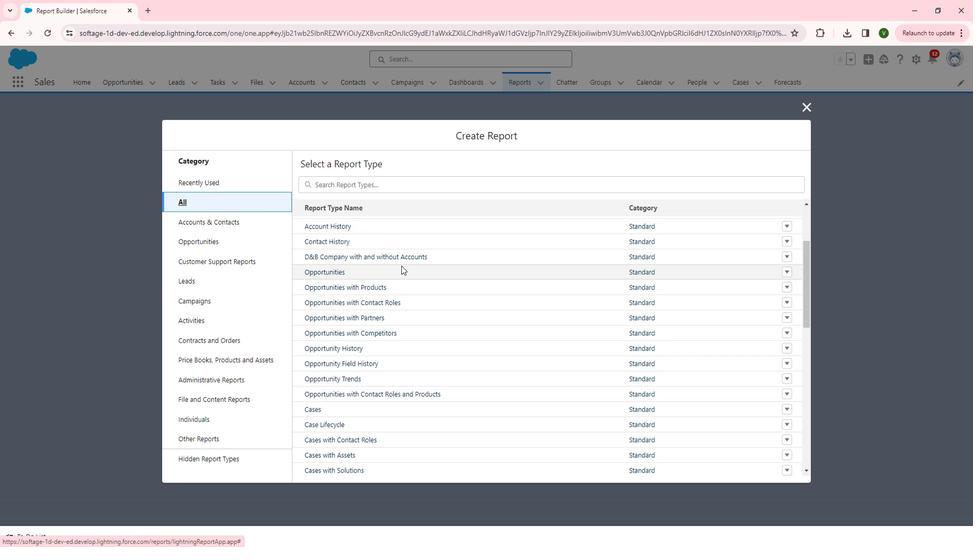 
Action: Mouse moved to (410, 278)
Screenshot: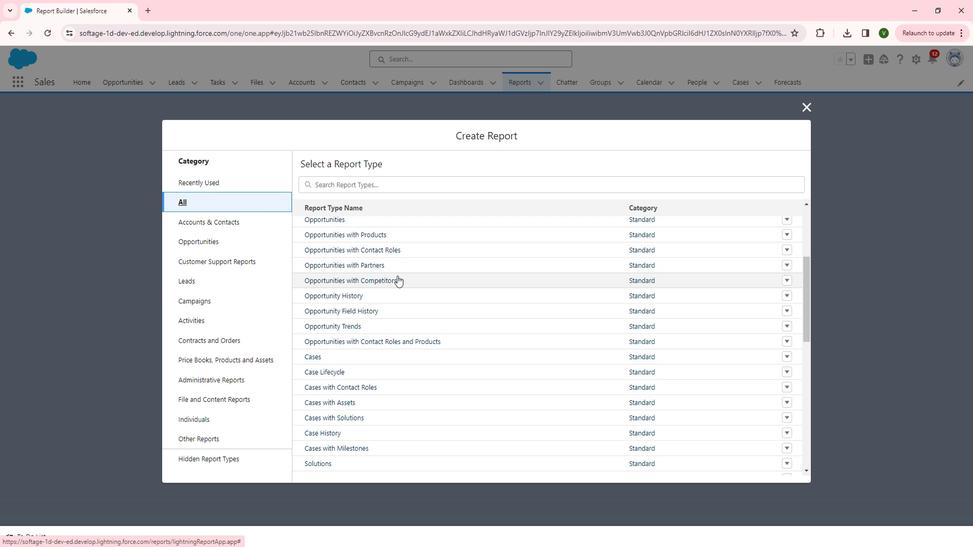 
Action: Mouse scrolled (410, 277) with delta (0, 0)
Screenshot: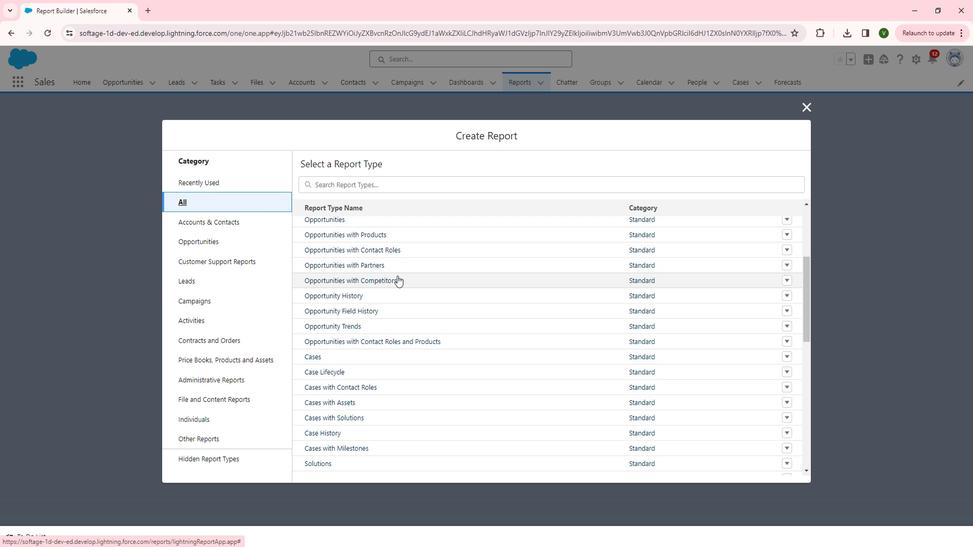 
Action: Mouse scrolled (410, 277) with delta (0, 0)
Screenshot: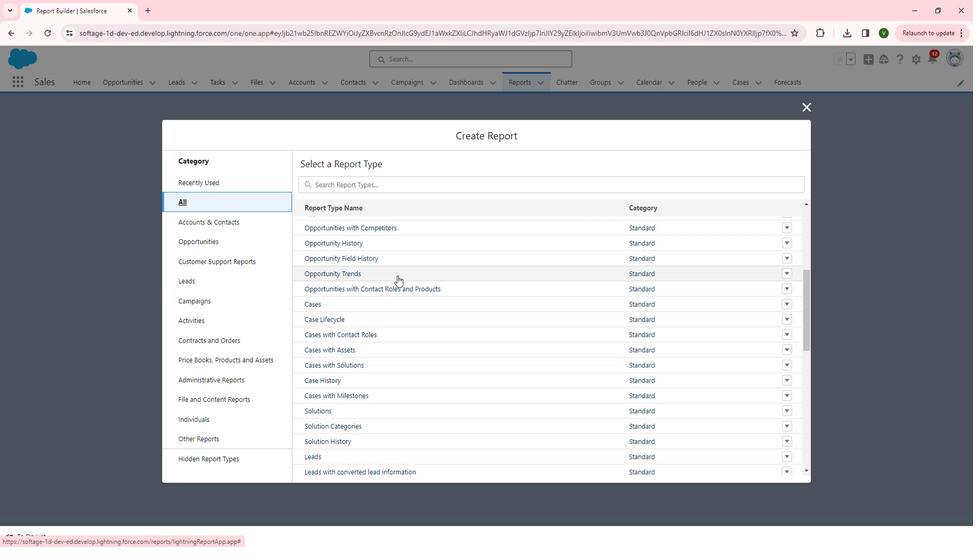 
Action: Mouse moved to (410, 280)
Screenshot: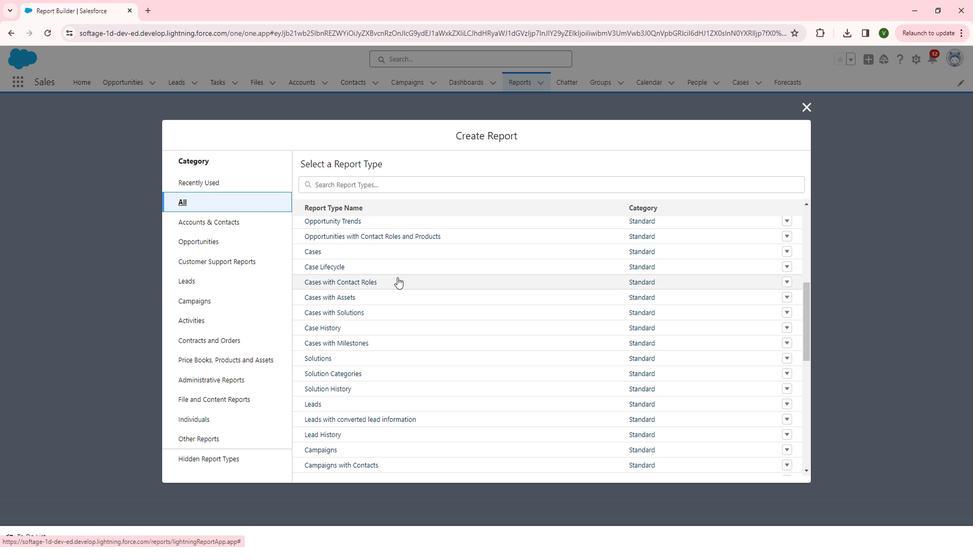 
Action: Mouse scrolled (410, 280) with delta (0, 0)
Screenshot: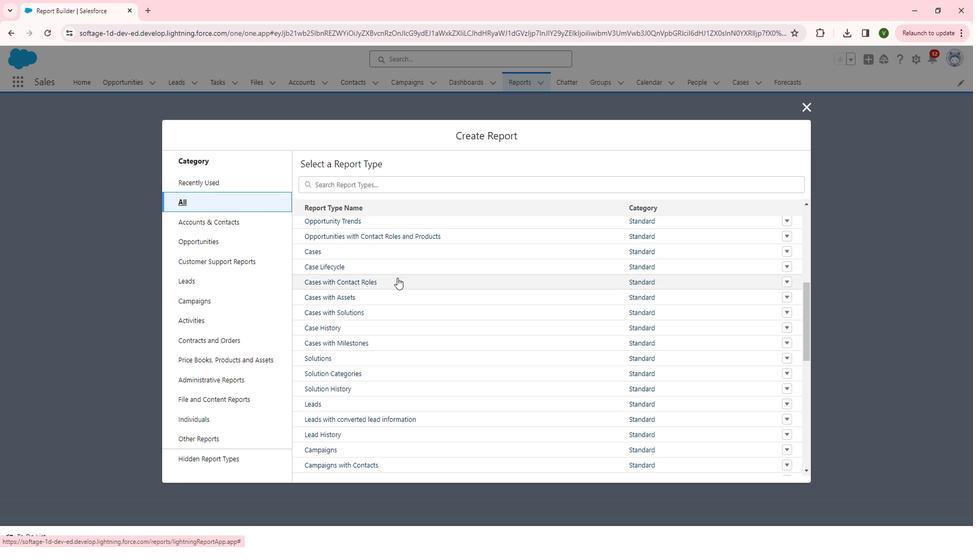 
Action: Mouse moved to (389, 306)
Screenshot: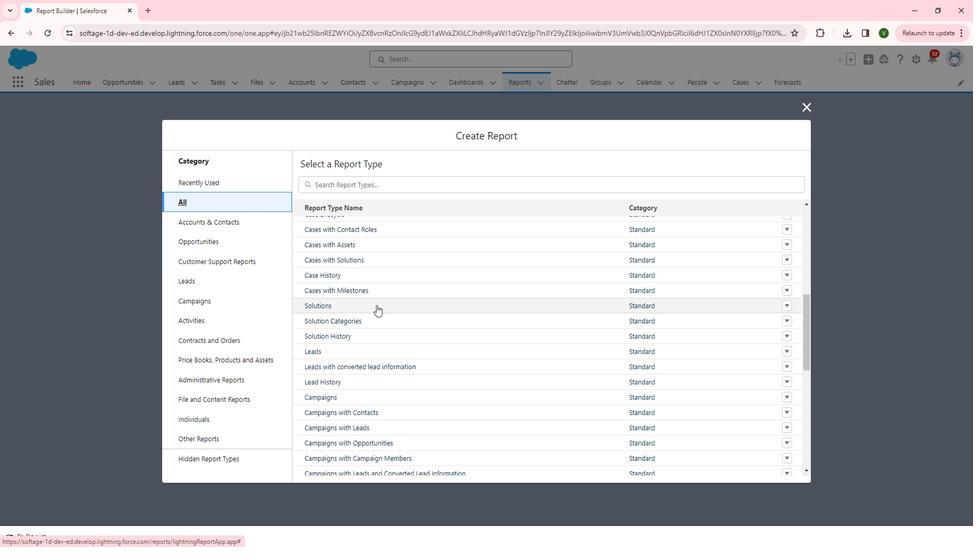 
Action: Mouse scrolled (389, 306) with delta (0, 0)
Screenshot: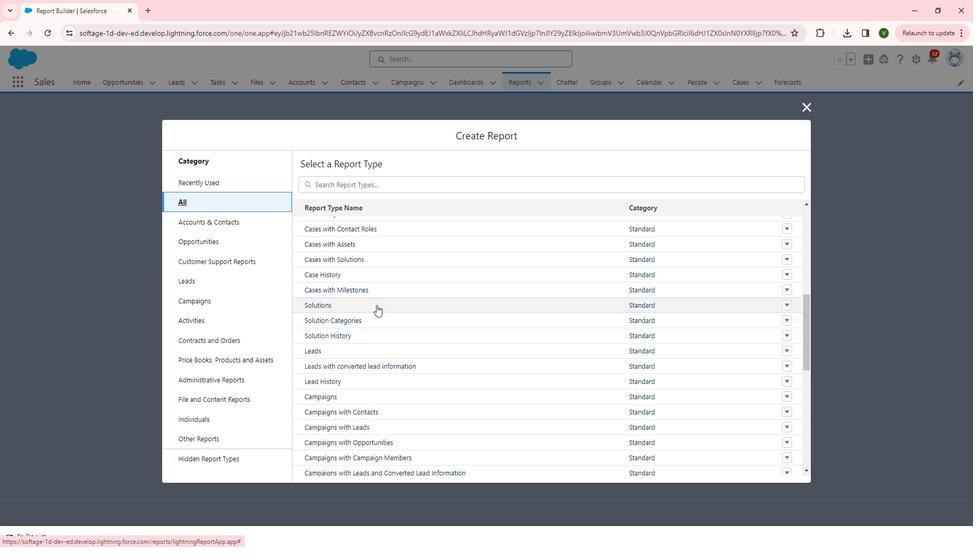 
Action: Mouse moved to (388, 305)
Screenshot: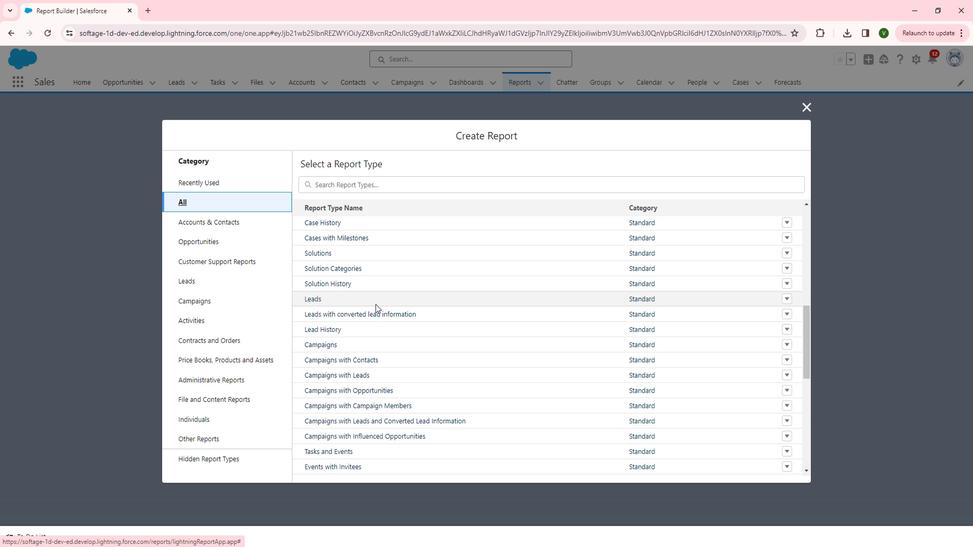 
Action: Mouse scrolled (388, 305) with delta (0, 0)
Screenshot: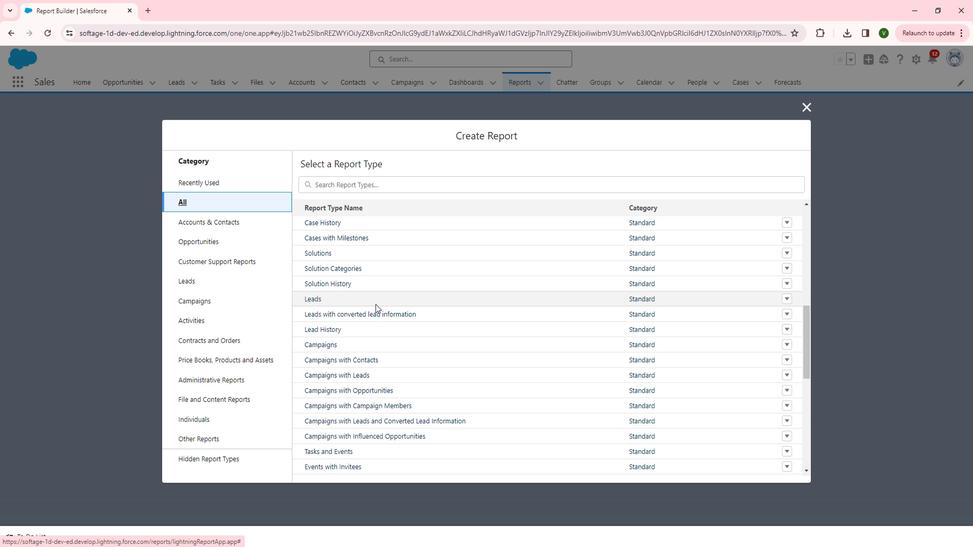 
Action: Mouse moved to (392, 294)
Screenshot: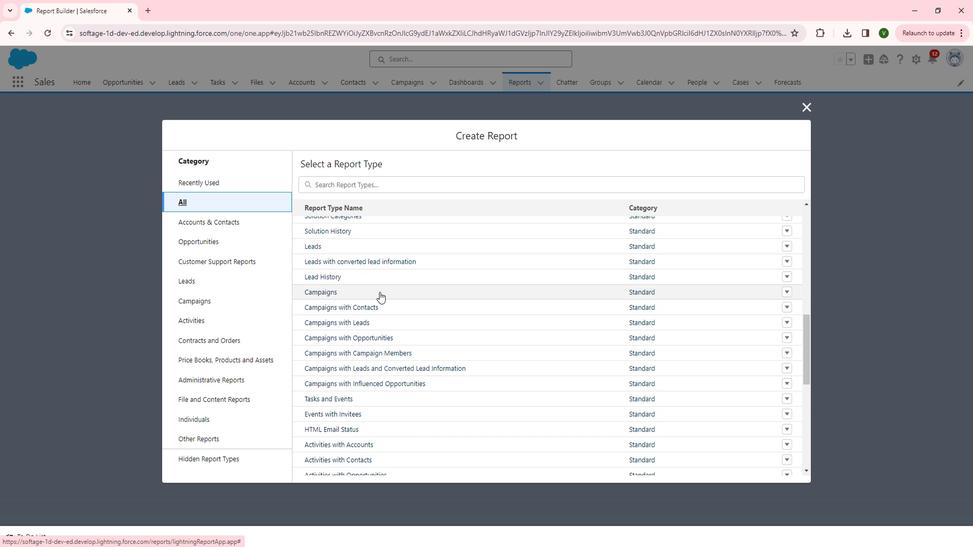 
Action: Mouse scrolled (392, 293) with delta (0, 0)
Screenshot: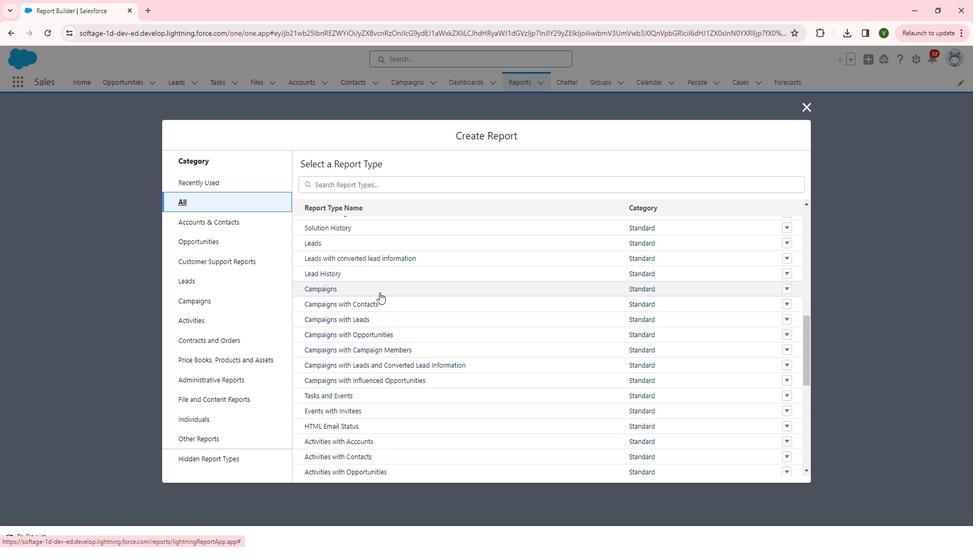 
Action: Mouse moved to (395, 315)
Screenshot: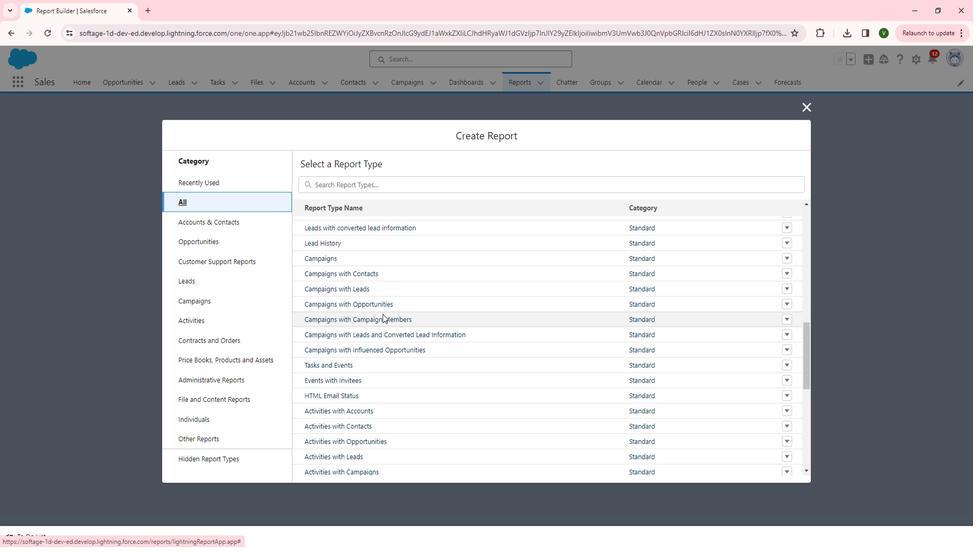 
Action: Mouse scrolled (395, 315) with delta (0, 0)
Screenshot: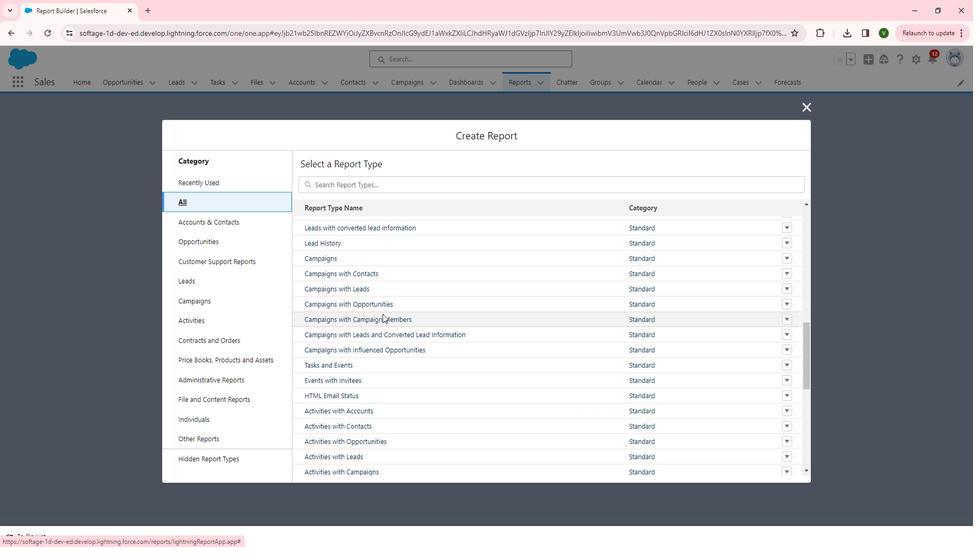 
Action: Mouse moved to (396, 322)
Screenshot: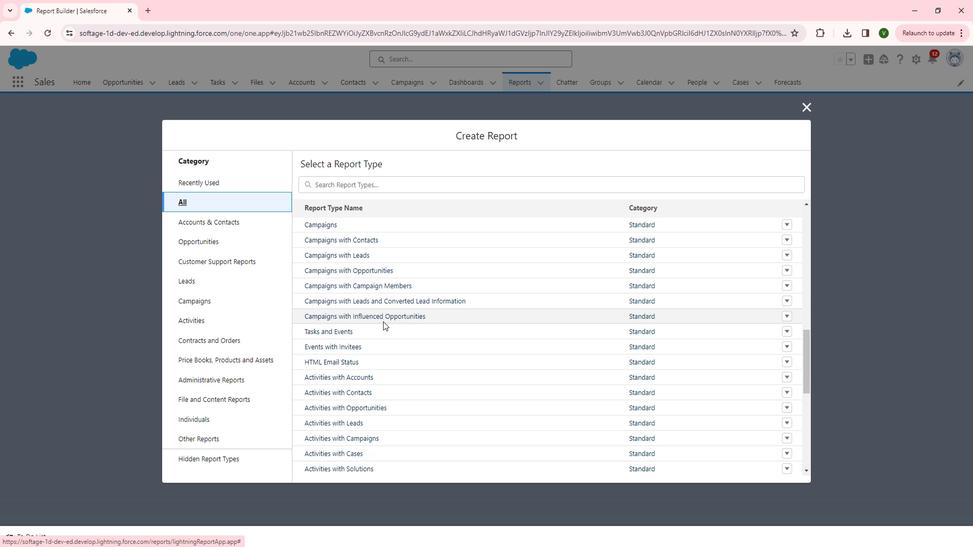
Action: Mouse scrolled (396, 322) with delta (0, 0)
Screenshot: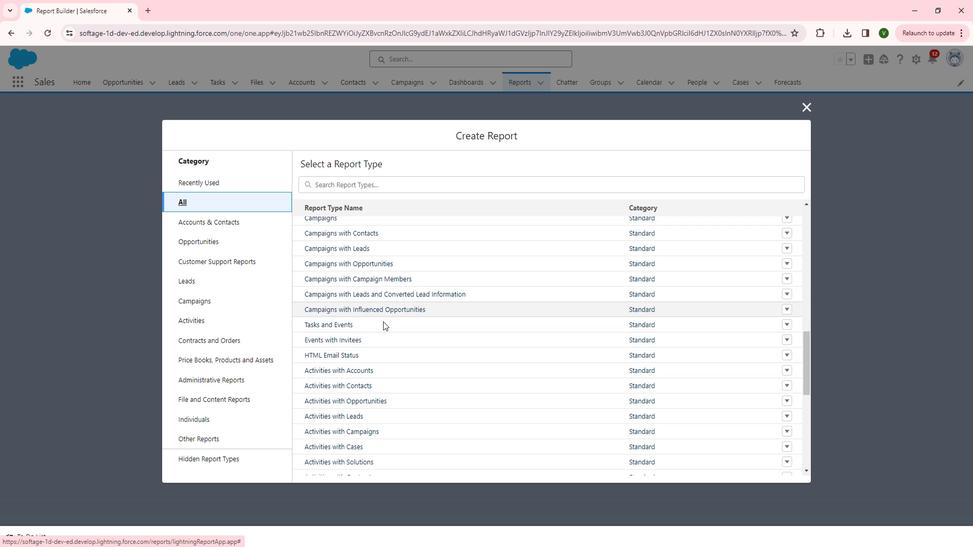 
Action: Mouse moved to (398, 340)
Screenshot: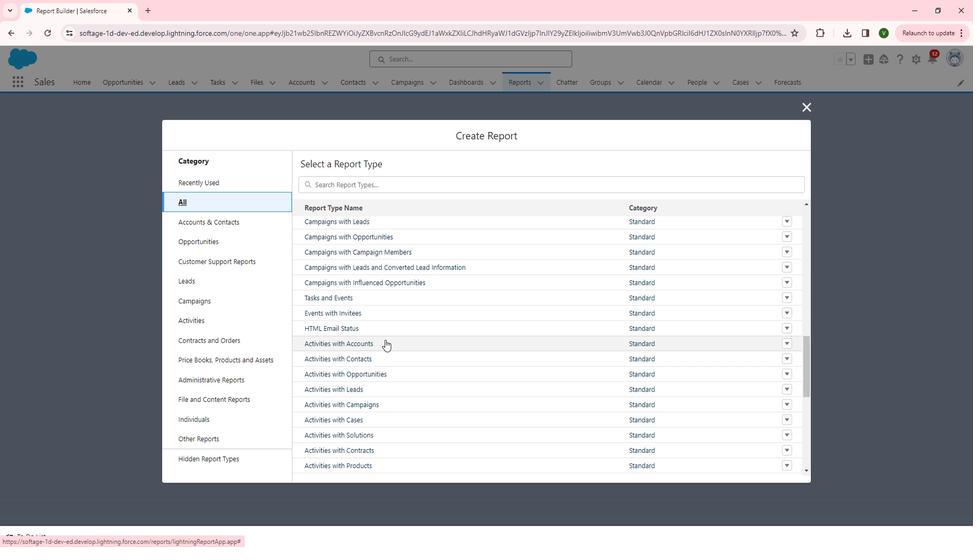 
Action: Mouse scrolled (398, 340) with delta (0, 0)
Screenshot: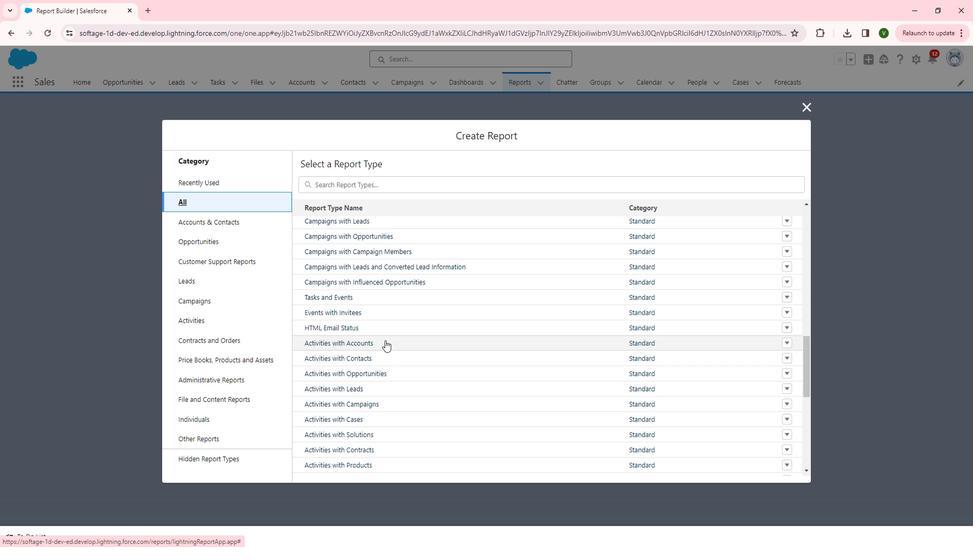 
Action: Mouse scrolled (398, 340) with delta (0, 0)
Screenshot: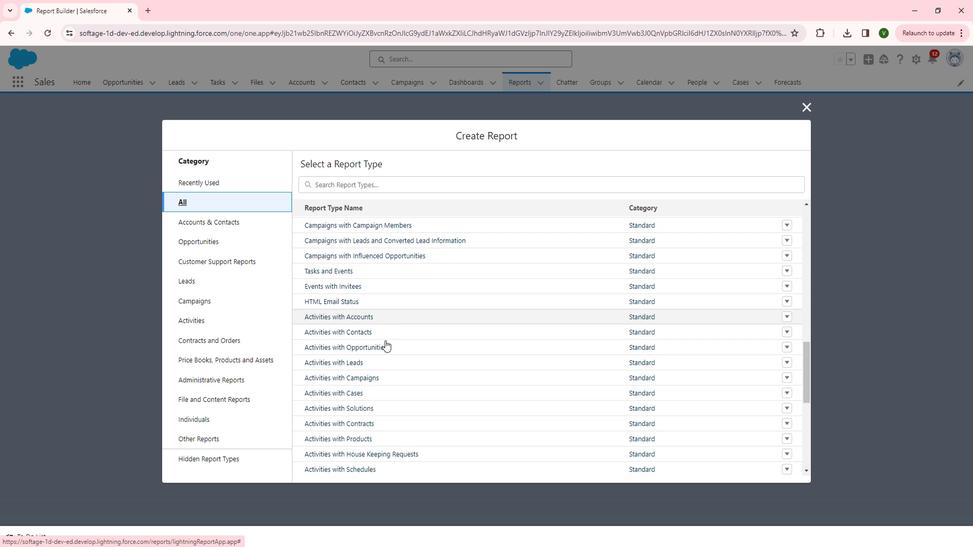 
Action: Mouse moved to (398, 341)
Screenshot: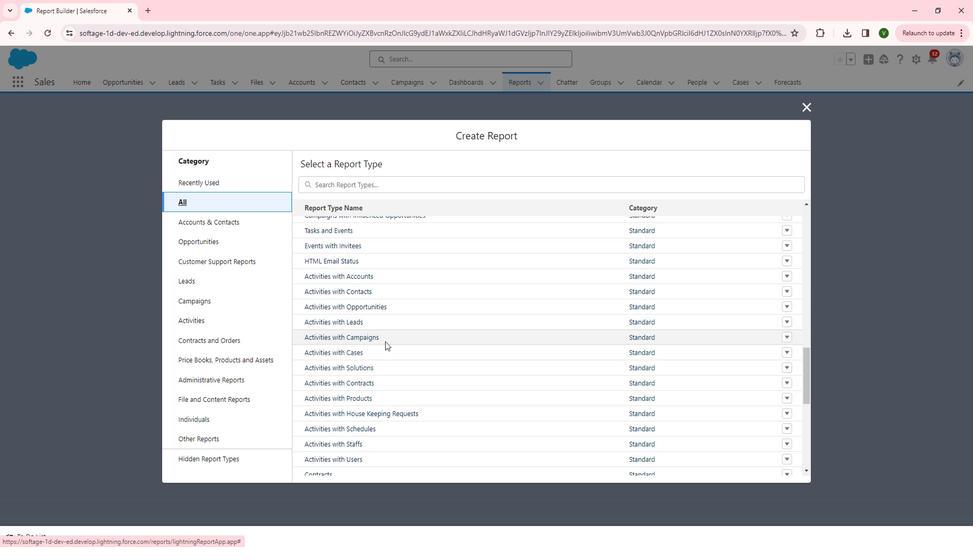 
Action: Mouse scrolled (398, 341) with delta (0, 0)
Screenshot: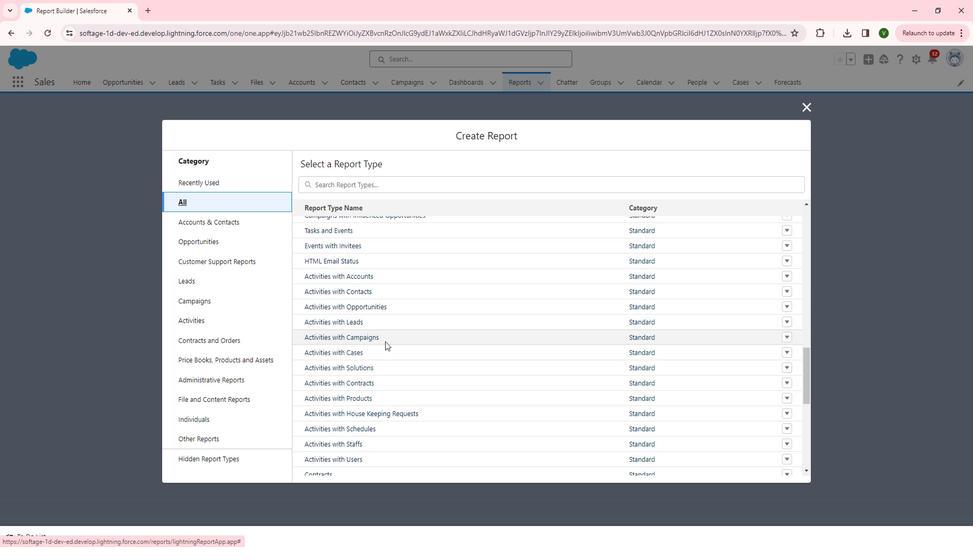 
Action: Mouse moved to (397, 341)
Screenshot: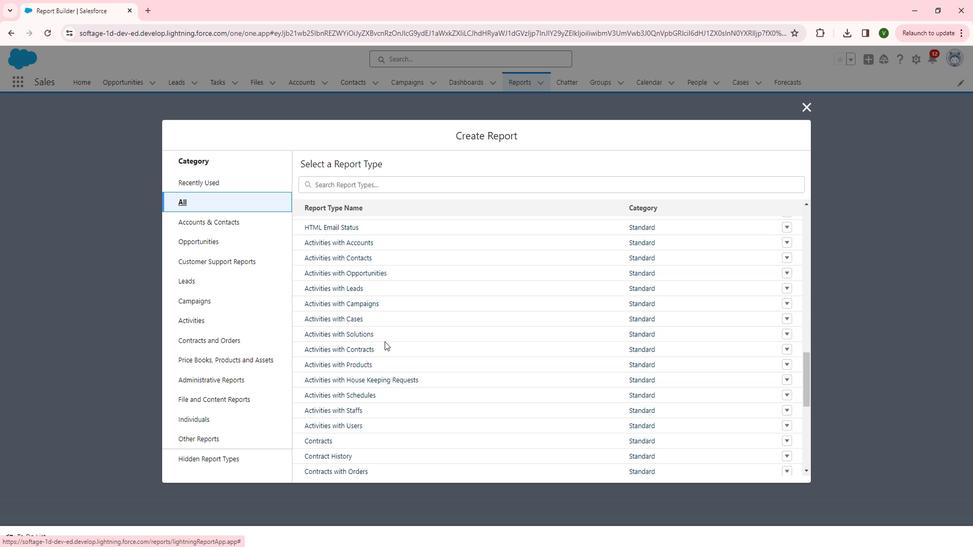 
Action: Mouse scrolled (397, 341) with delta (0, 0)
Screenshot: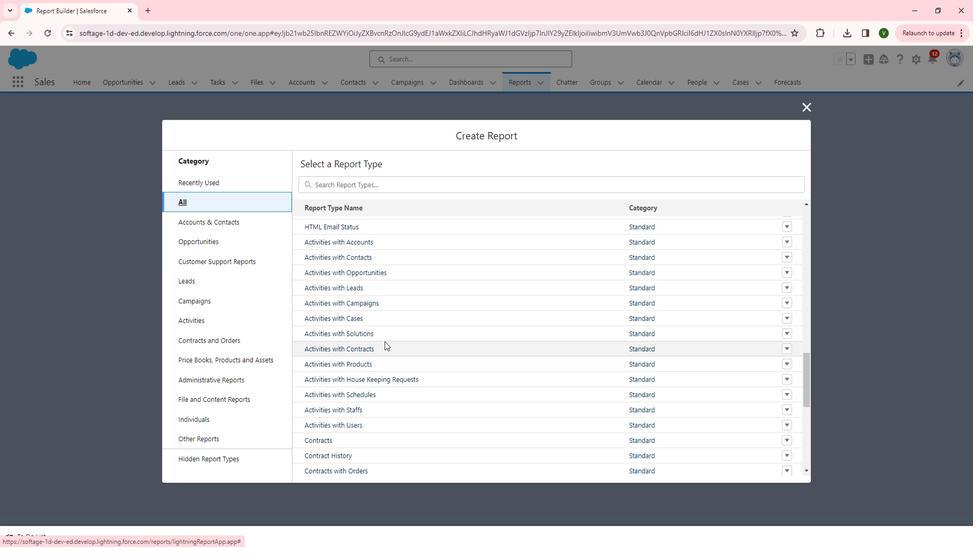 
Action: Mouse scrolled (397, 341) with delta (0, 0)
Screenshot: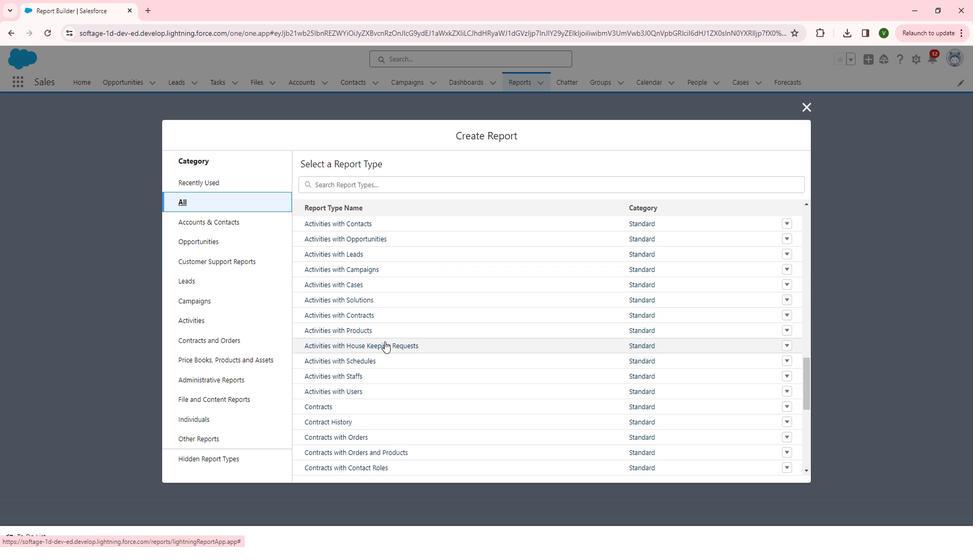 
Action: Mouse scrolled (397, 341) with delta (0, 0)
Screenshot: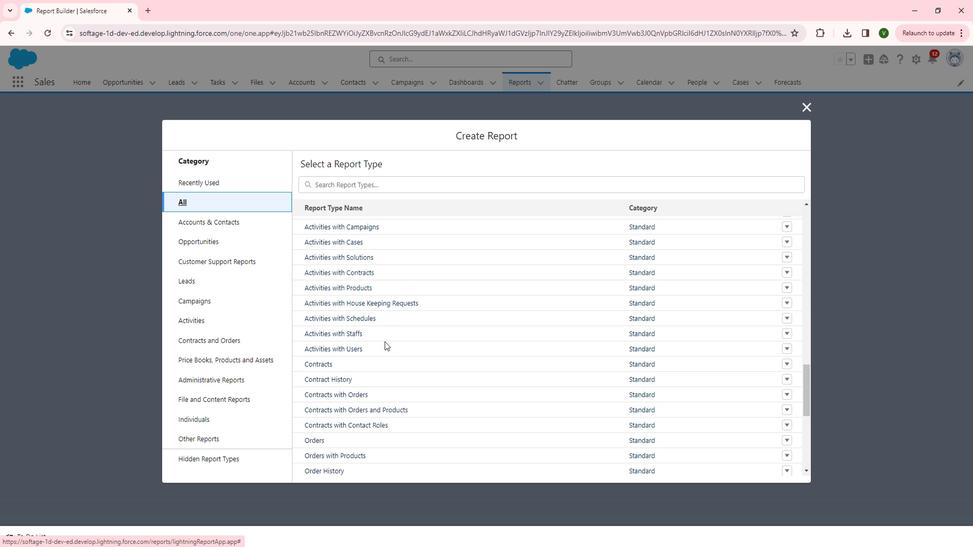 
Action: Mouse moved to (397, 342)
Screenshot: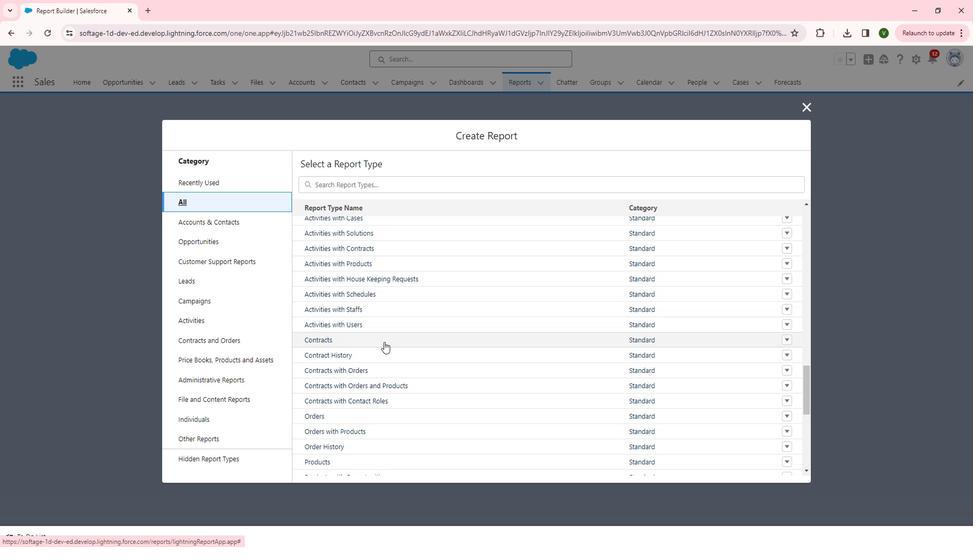 
Action: Mouse scrolled (397, 341) with delta (0, 0)
Screenshot: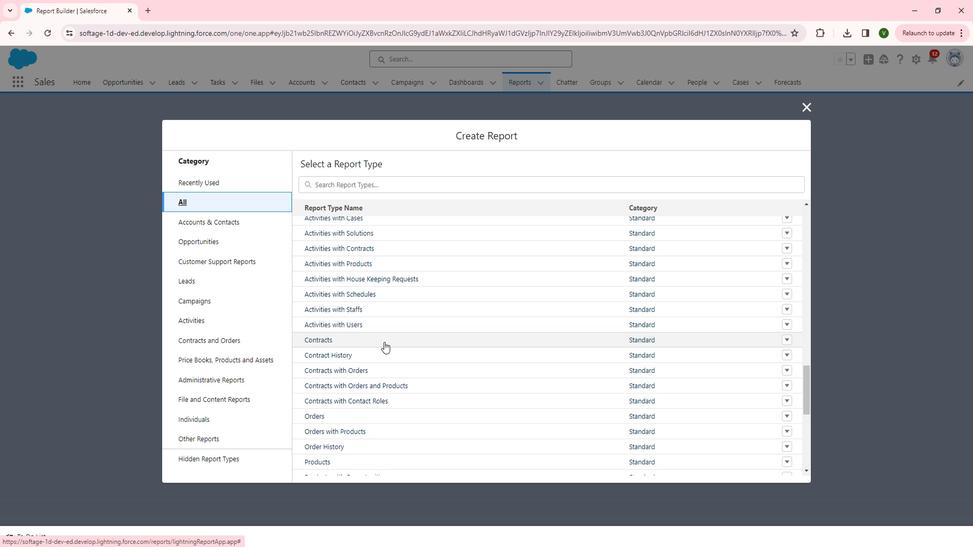 
Action: Mouse scrolled (397, 341) with delta (0, 0)
Screenshot: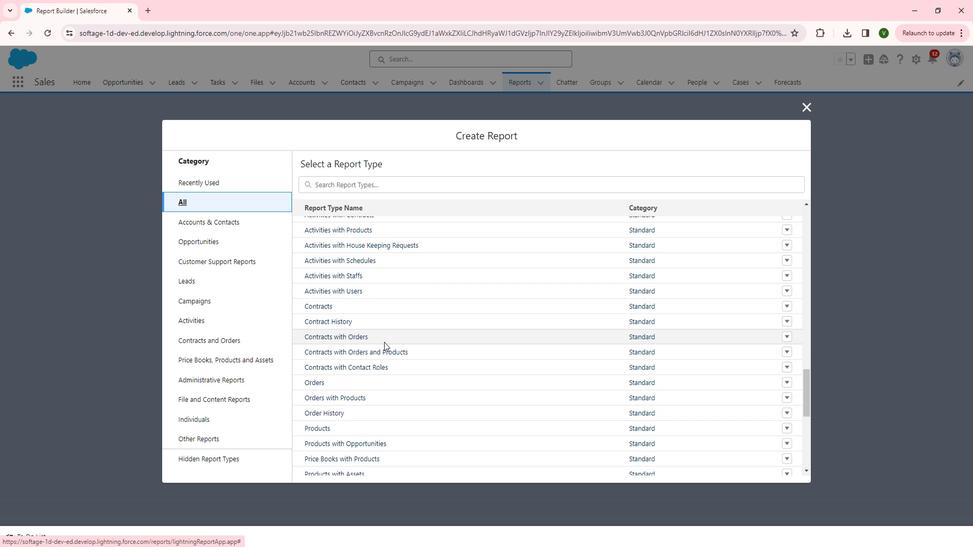 
Action: Mouse scrolled (397, 341) with delta (0, 0)
Screenshot: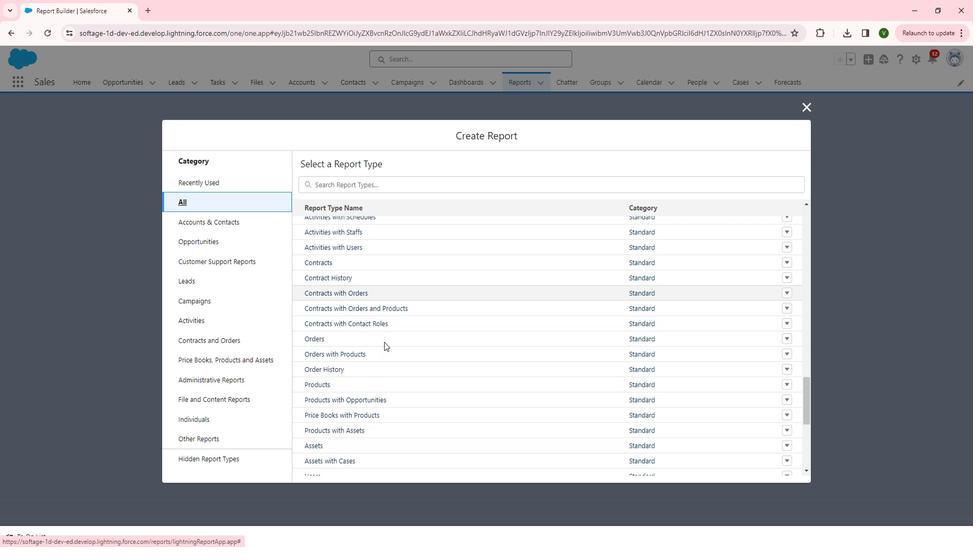 
Action: Mouse moved to (454, 331)
Screenshot: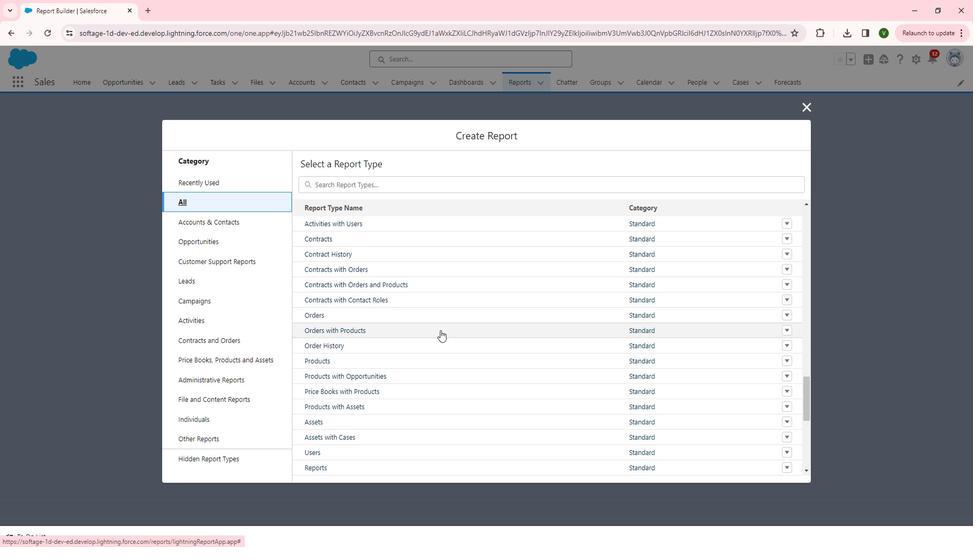 
Action: Mouse scrolled (454, 330) with delta (0, 0)
Screenshot: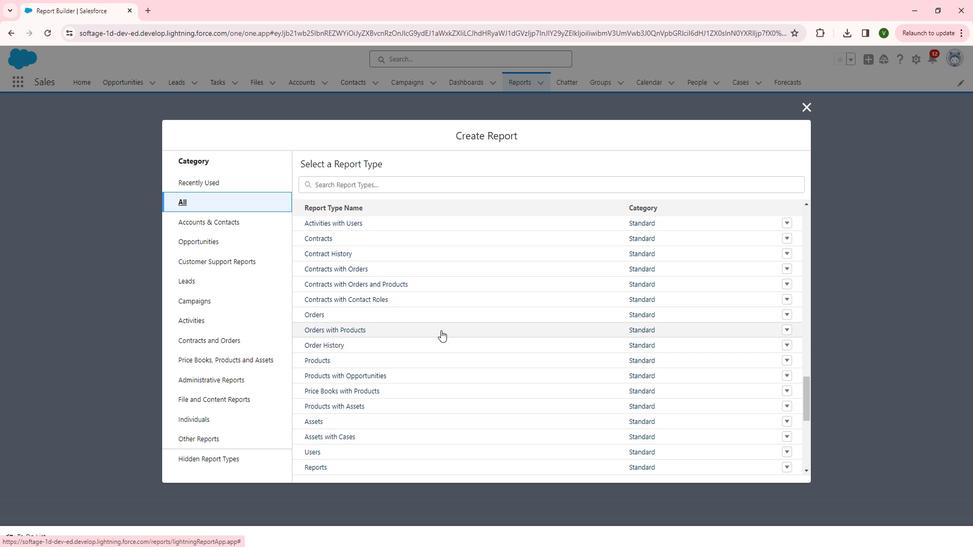 
Action: Mouse scrolled (454, 330) with delta (0, 0)
Screenshot: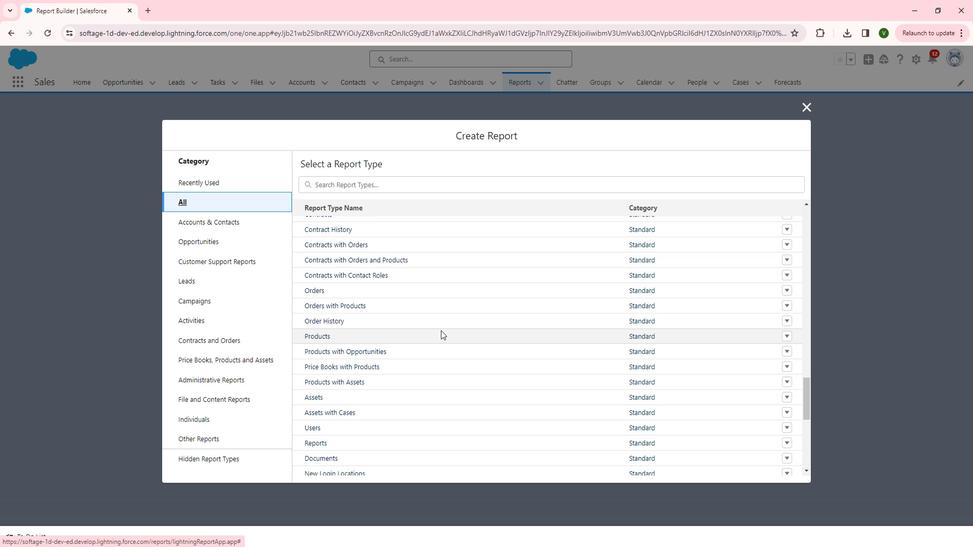 
Action: Mouse moved to (455, 331)
Screenshot: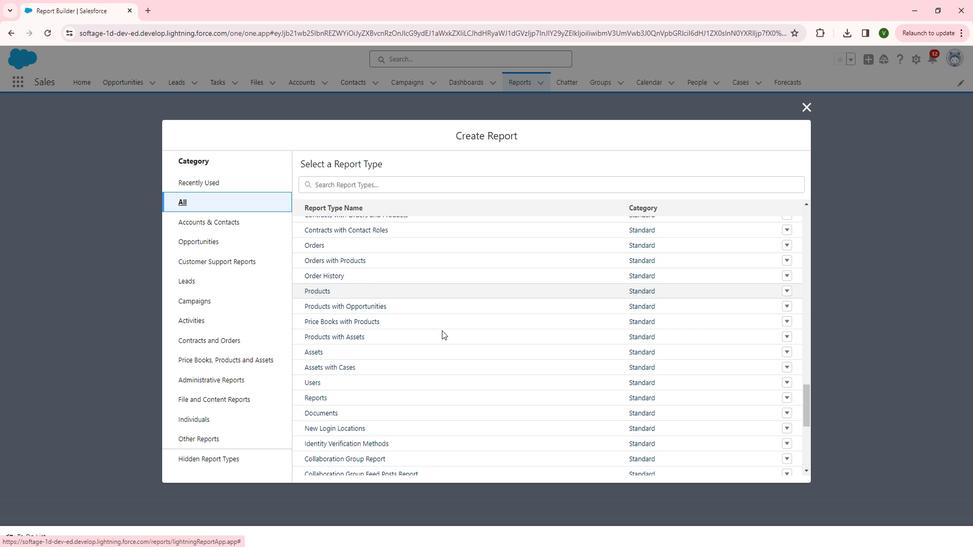 
Action: Mouse scrolled (455, 330) with delta (0, 0)
Screenshot: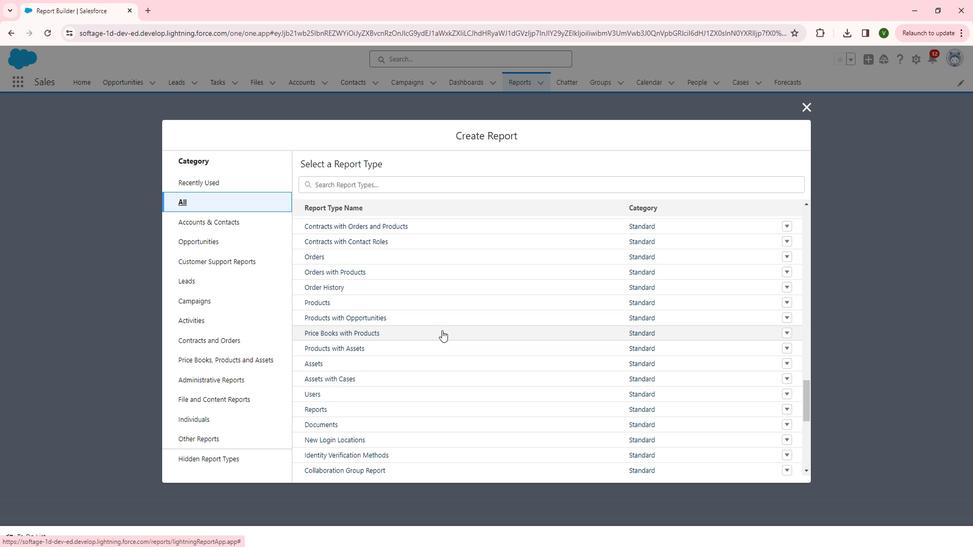 
Action: Mouse moved to (455, 331)
Screenshot: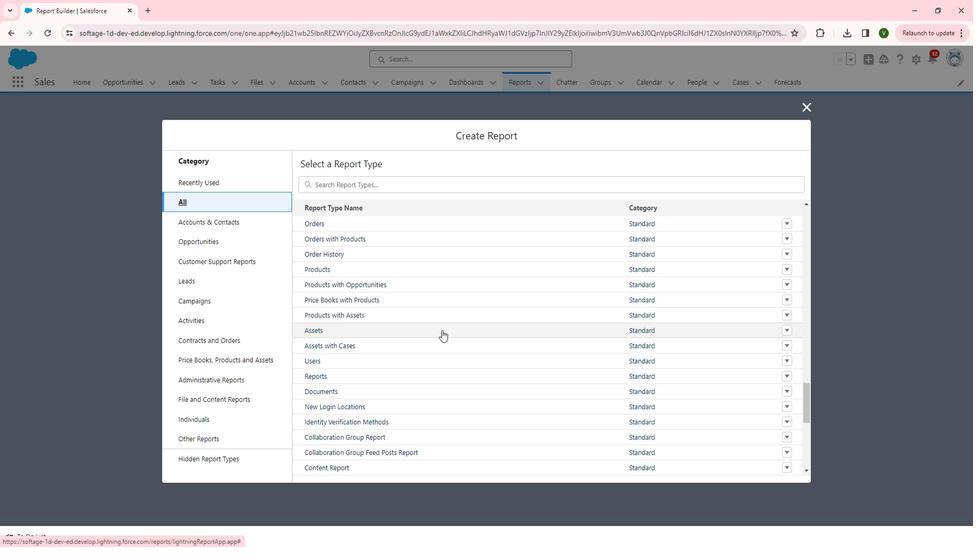 
Action: Mouse scrolled (455, 330) with delta (0, 0)
Screenshot: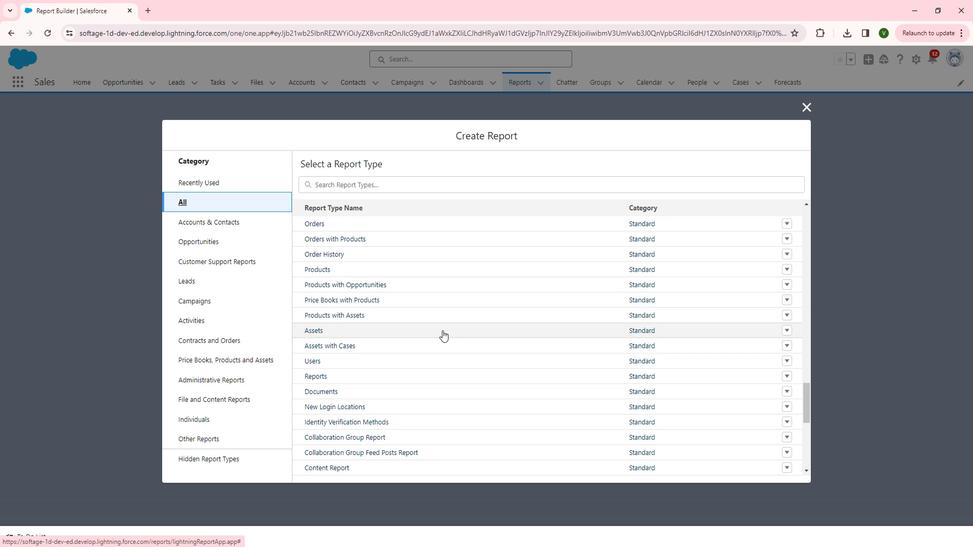 
Action: Mouse moved to (456, 331)
Screenshot: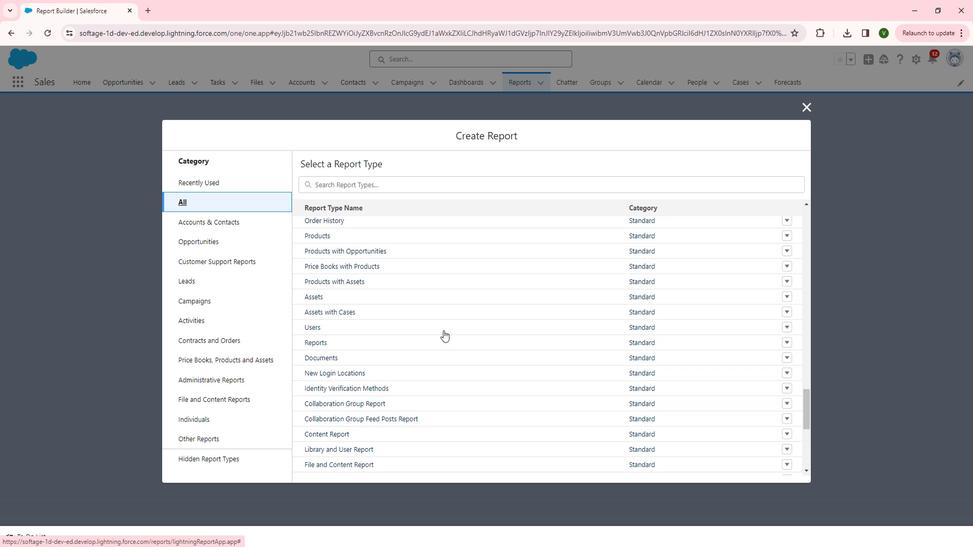 
Action: Mouse scrolled (456, 330) with delta (0, 0)
Screenshot: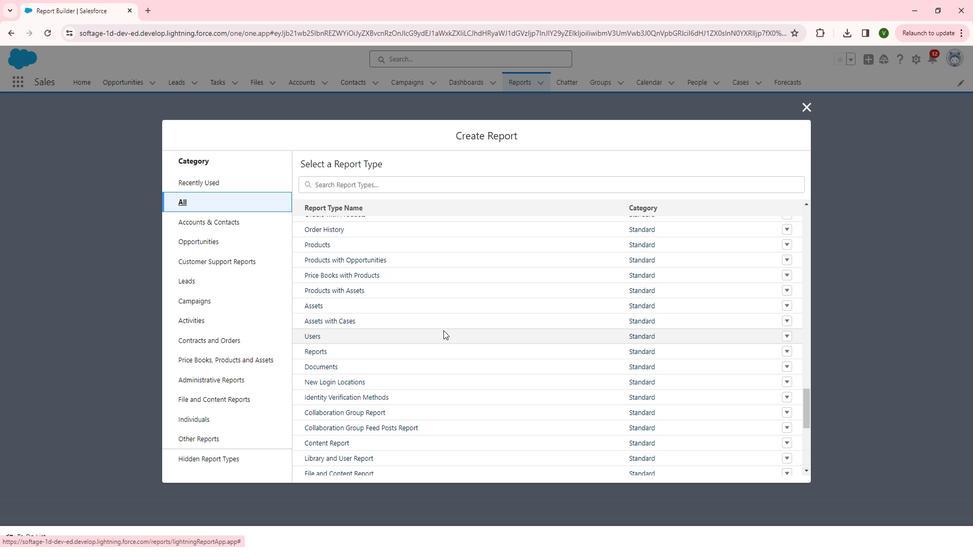 
Action: Mouse scrolled (456, 330) with delta (0, 0)
Screenshot: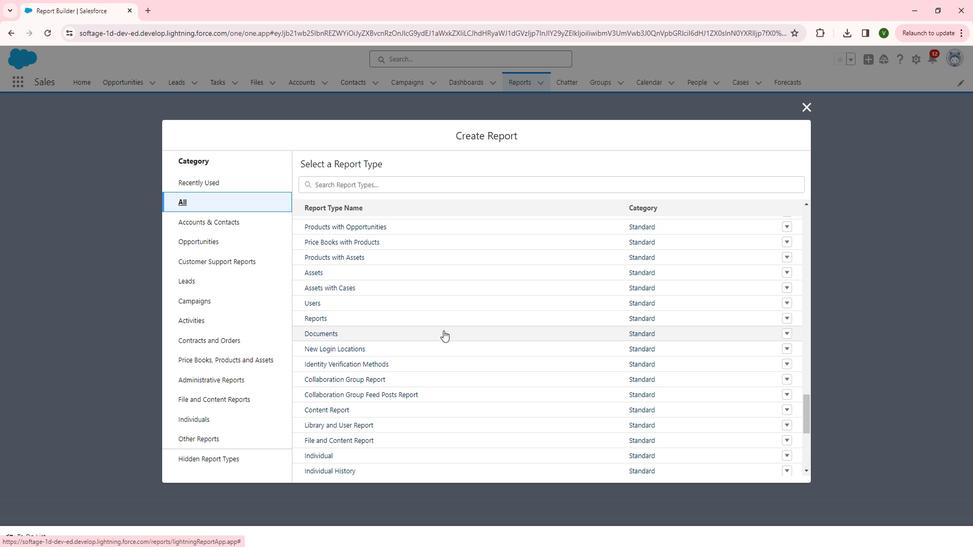 
Action: Mouse scrolled (456, 330) with delta (0, 0)
Screenshot: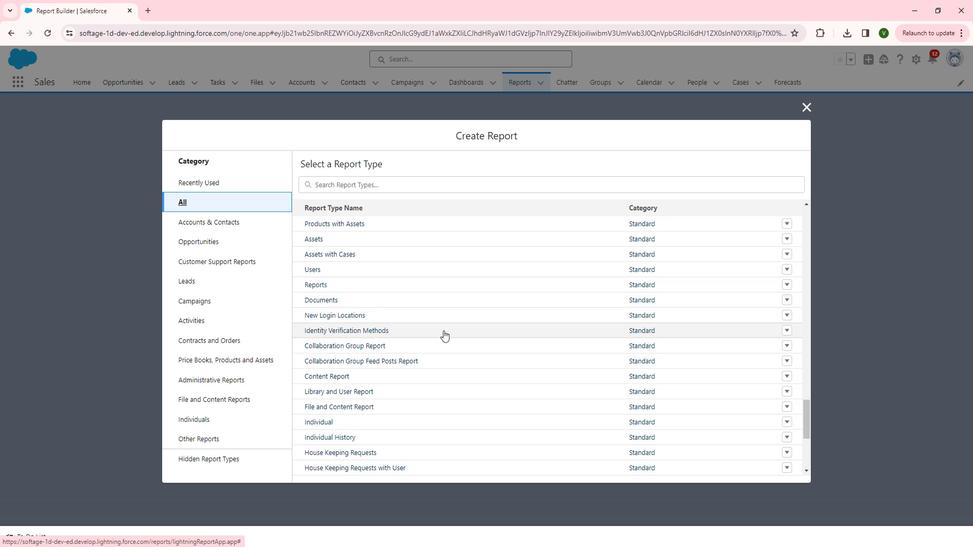 
Action: Mouse scrolled (456, 330) with delta (0, 0)
Screenshot: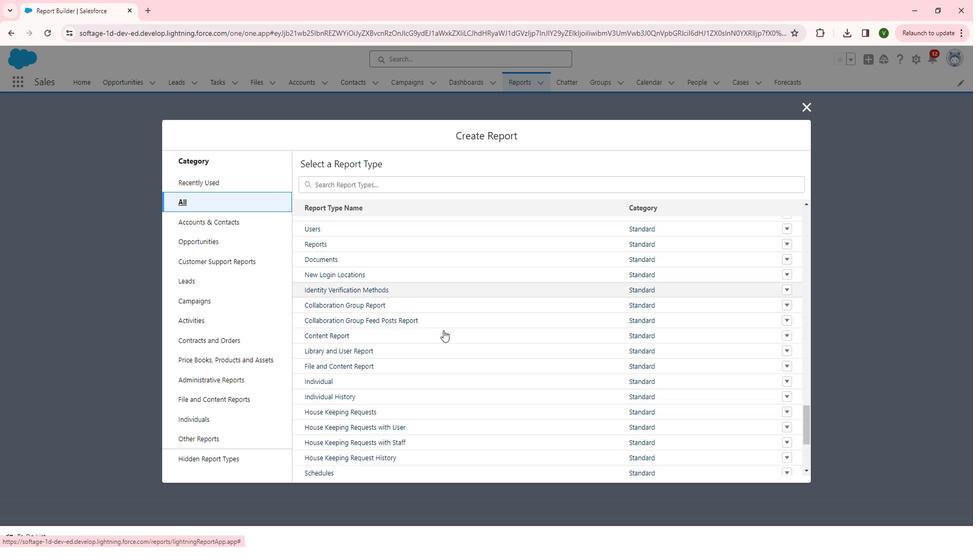 
Action: Mouse scrolled (456, 330) with delta (0, 0)
Screenshot: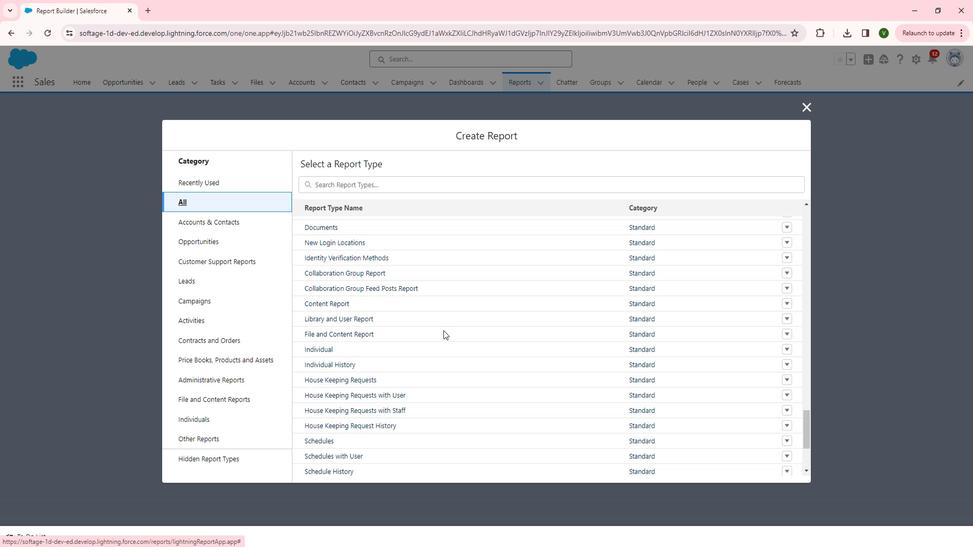 
Action: Mouse moved to (456, 331)
Screenshot: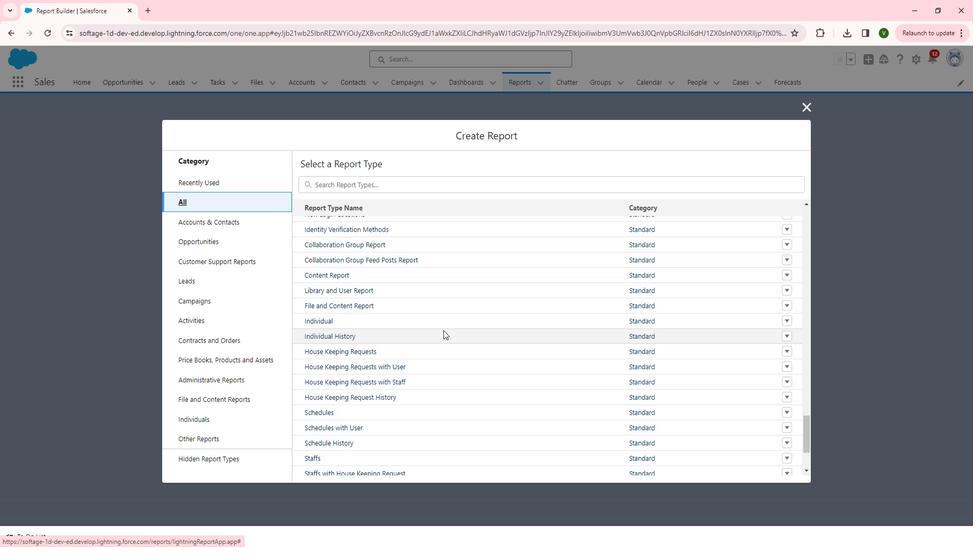 
Action: Mouse scrolled (456, 330) with delta (0, 0)
Screenshot: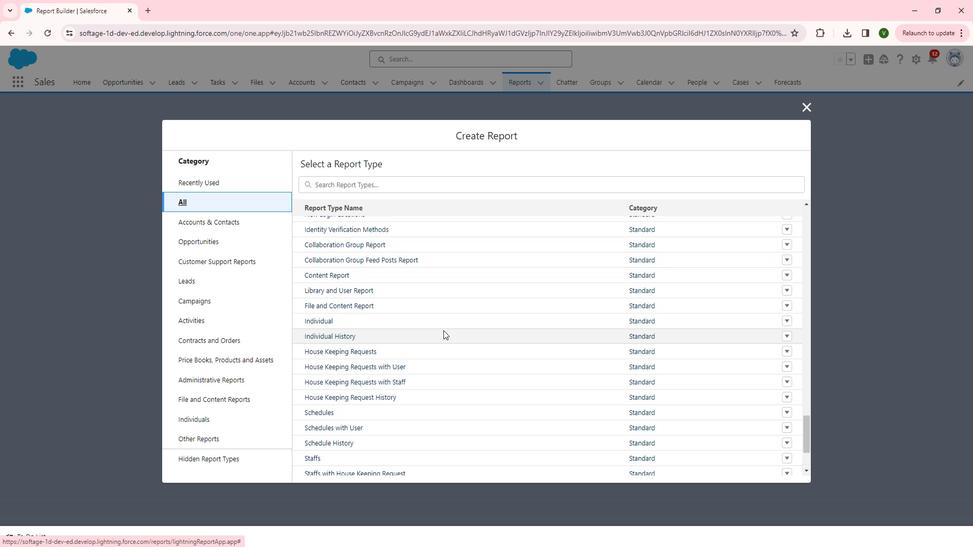 
Action: Mouse scrolled (456, 330) with delta (0, 0)
Screenshot: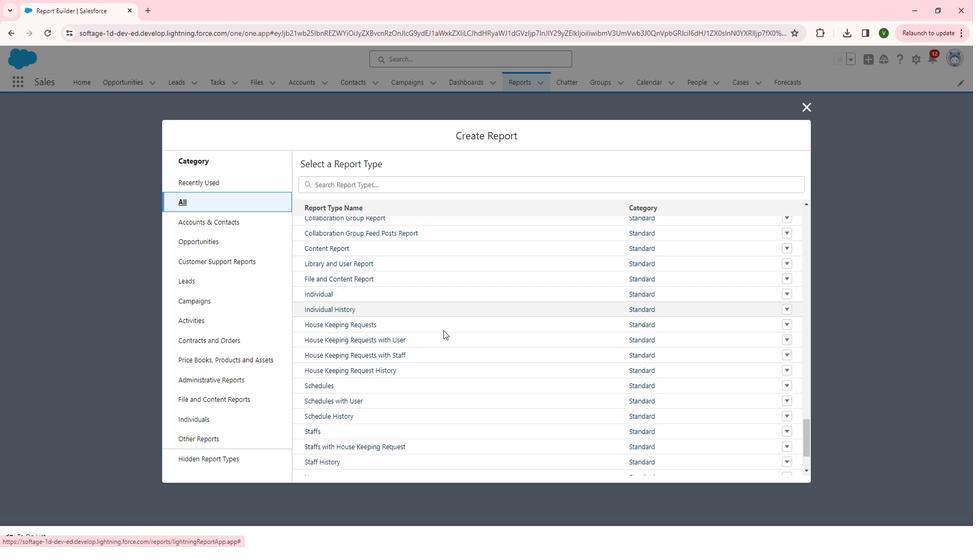 
Action: Mouse scrolled (456, 330) with delta (0, 0)
Screenshot: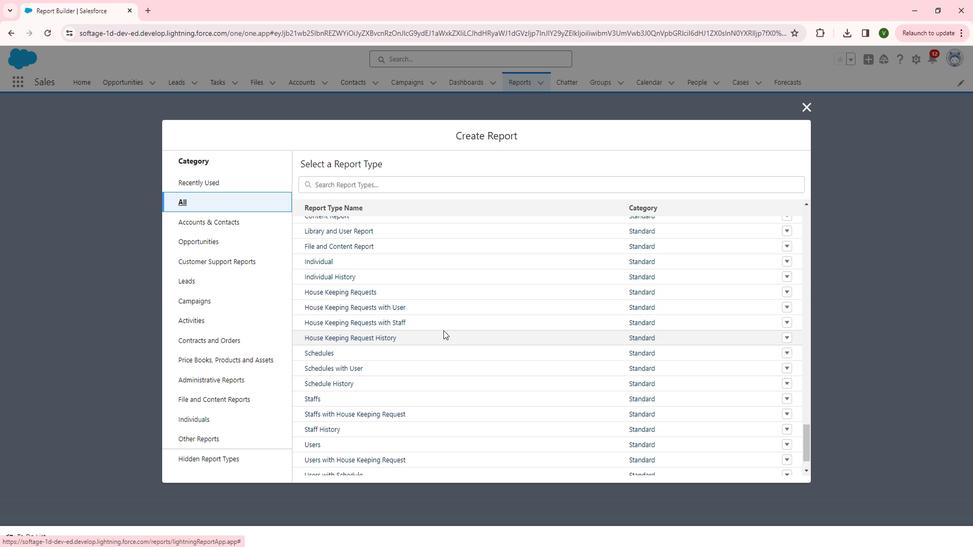 
Action: Mouse scrolled (456, 331) with delta (0, 0)
Screenshot: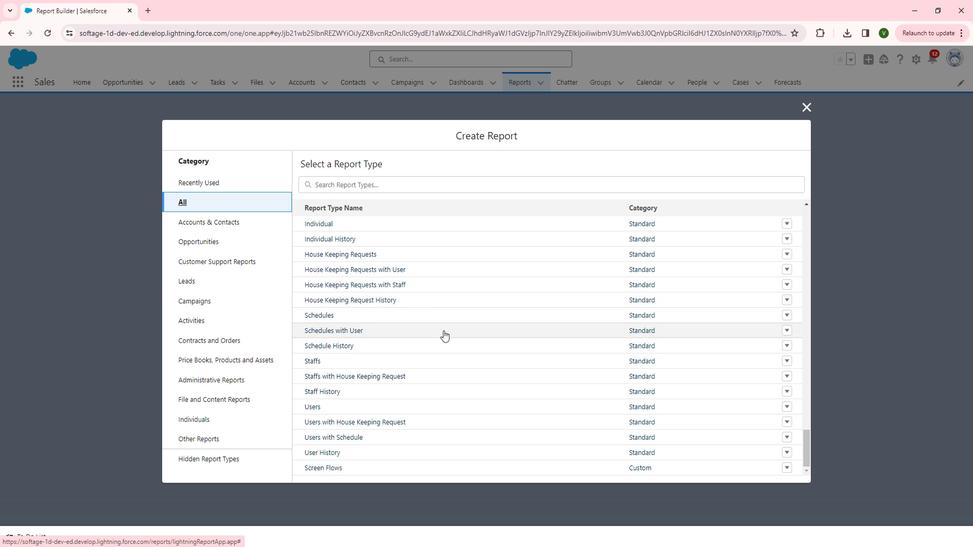 
Action: Mouse moved to (457, 331)
Screenshot: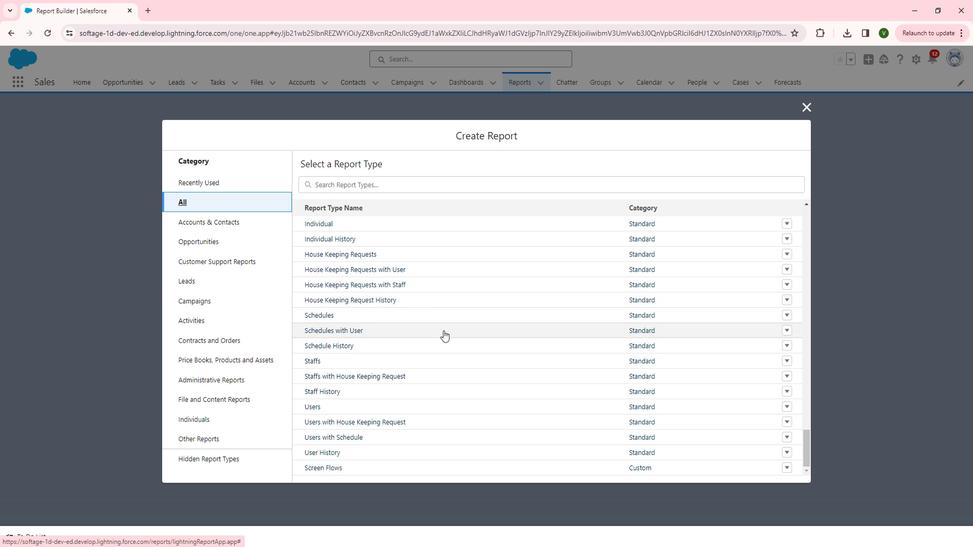 
Action: Mouse scrolled (457, 332) with delta (0, 0)
Screenshot: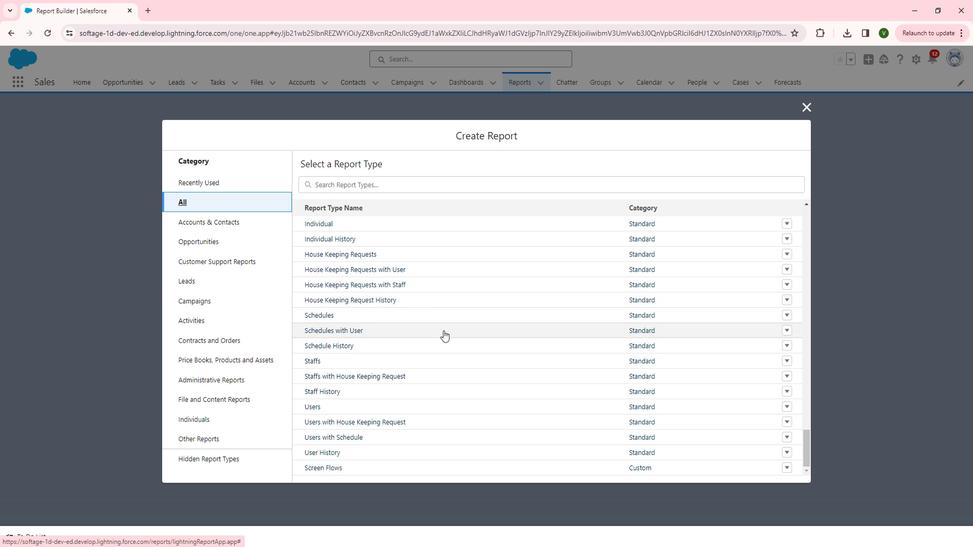 
Action: Mouse scrolled (457, 332) with delta (0, 0)
Screenshot: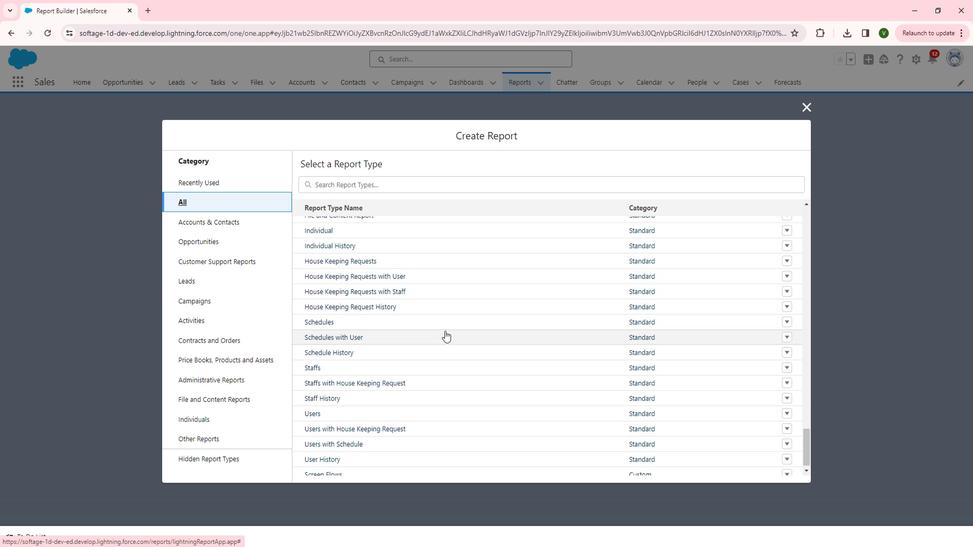 
Action: Mouse moved to (458, 331)
Screenshot: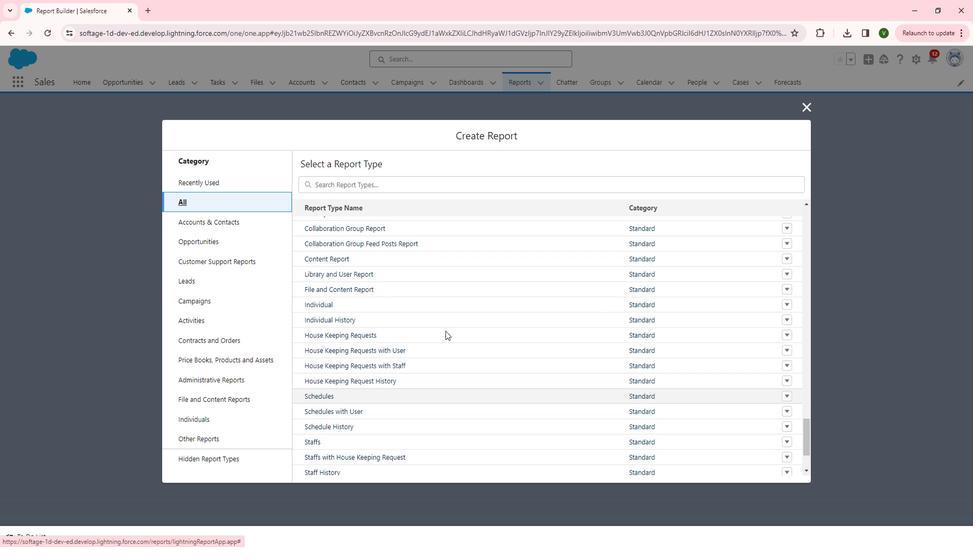 
Action: Mouse scrolled (458, 332) with delta (0, 0)
Screenshot: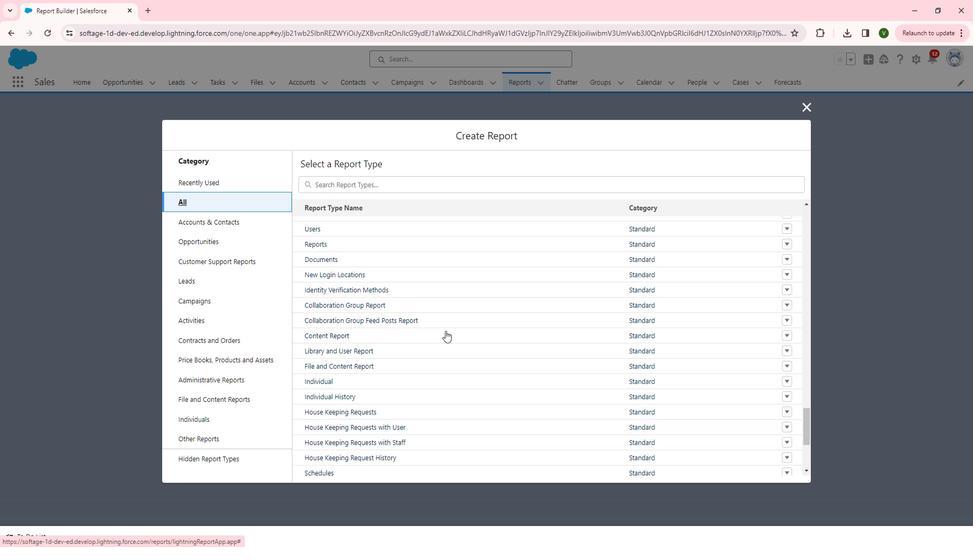 
Action: Mouse scrolled (458, 332) with delta (0, 0)
Screenshot: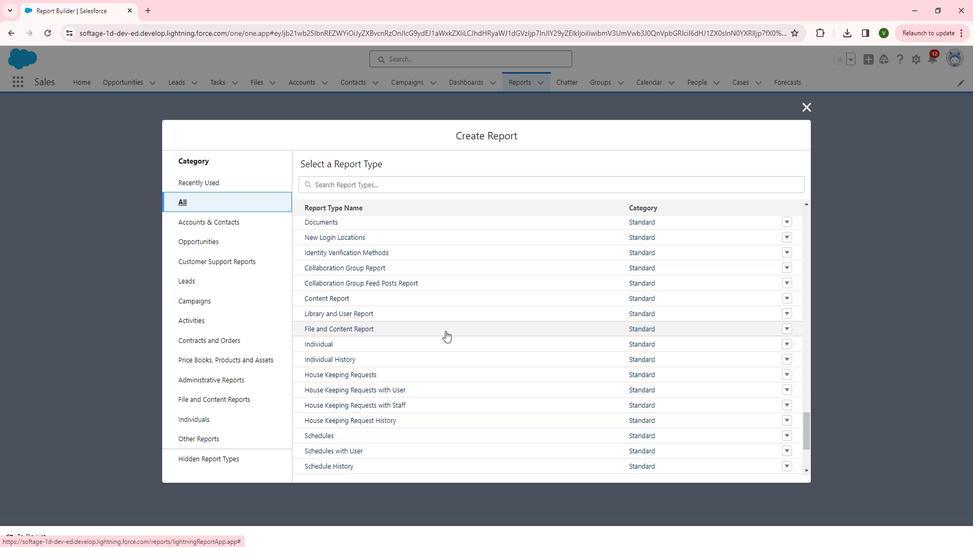 
Action: Mouse scrolled (458, 332) with delta (0, 0)
Screenshot: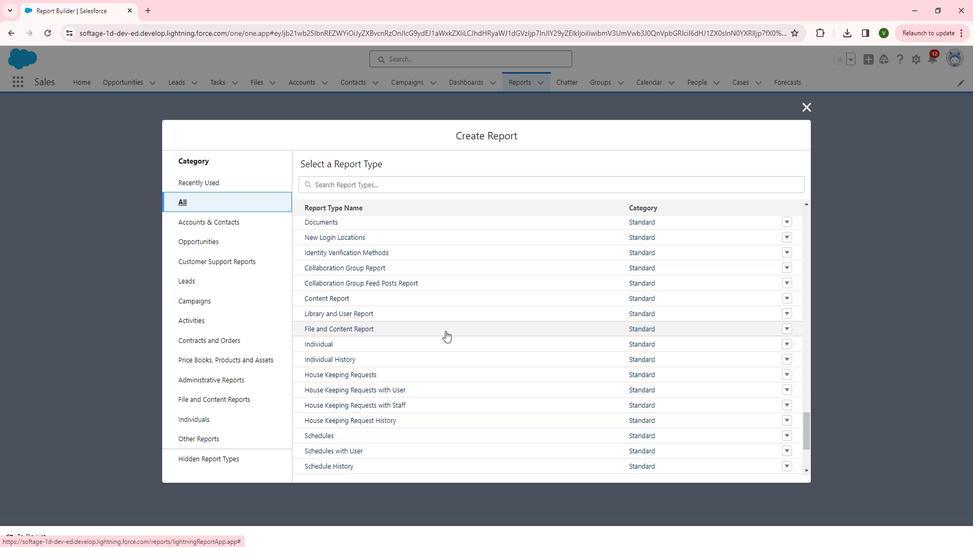 
Action: Mouse scrolled (458, 332) with delta (0, 0)
Screenshot: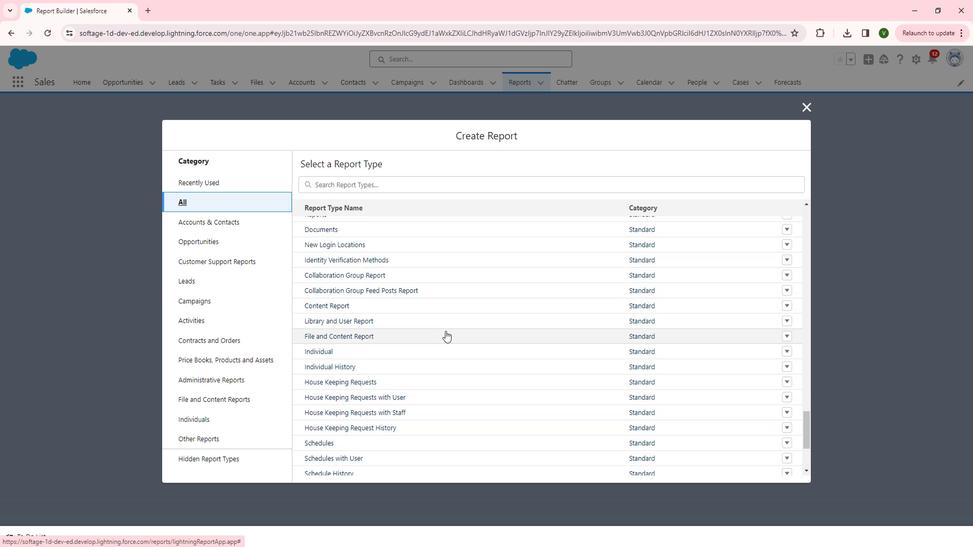 
Action: Mouse scrolled (458, 332) with delta (0, 0)
Screenshot: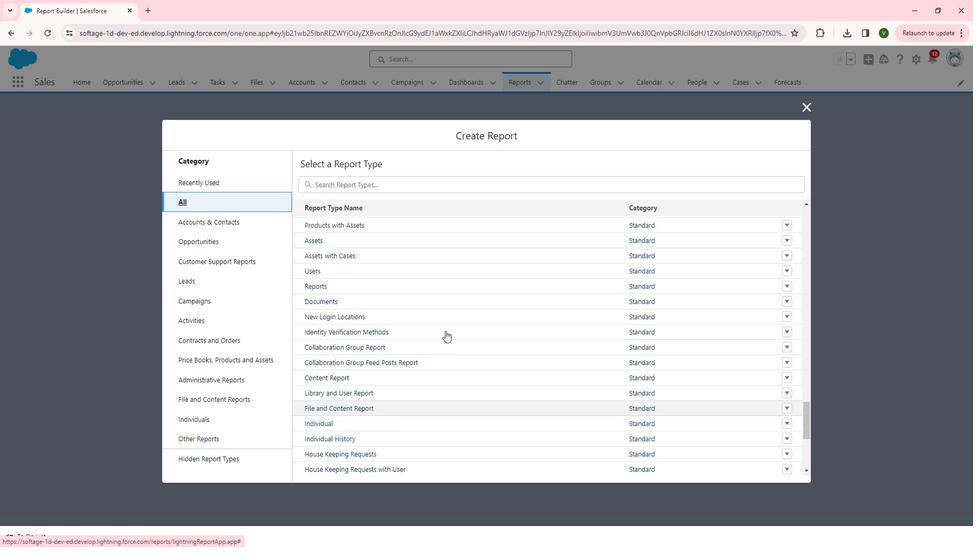 
Action: Mouse moved to (444, 352)
Screenshot: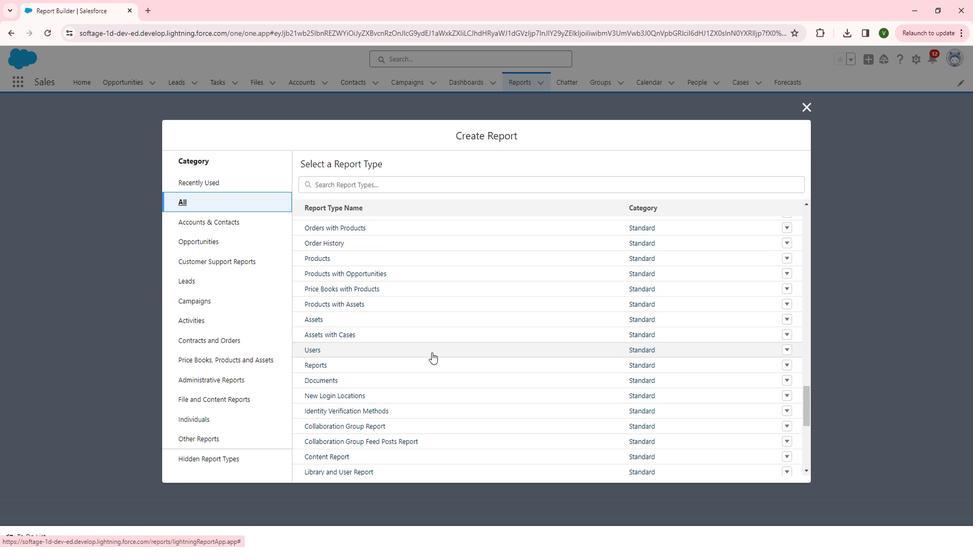 
Action: Mouse scrolled (444, 352) with delta (0, 0)
Screenshot: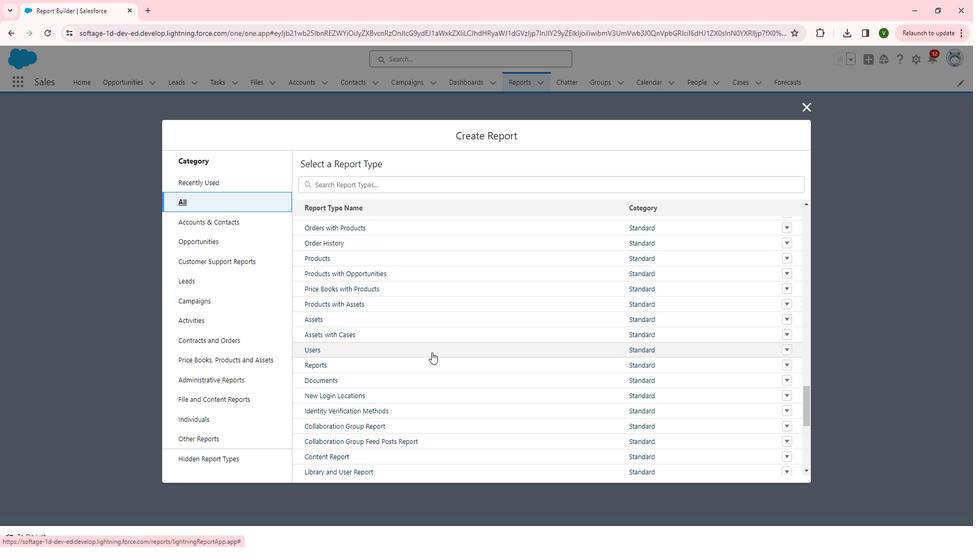 
Action: Mouse moved to (434, 394)
Screenshot: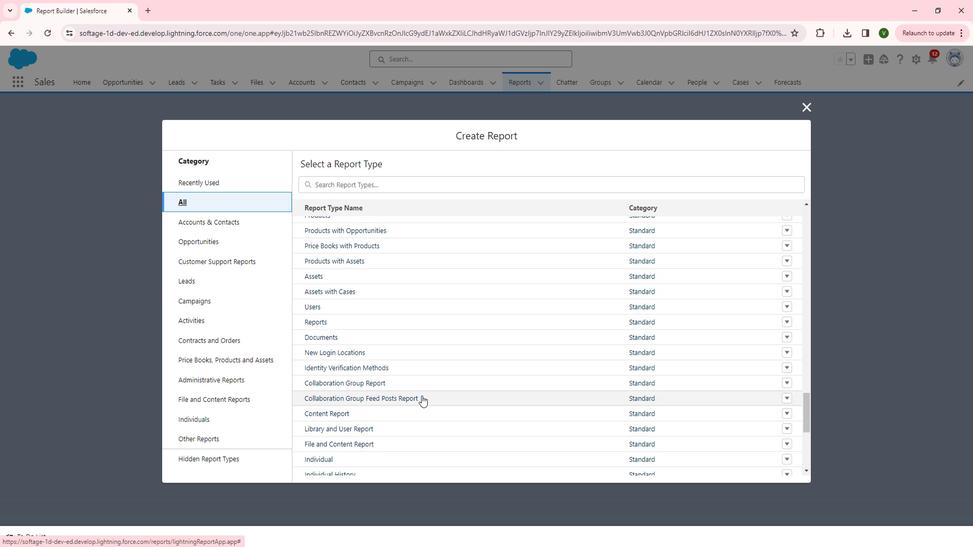 
Action: Mouse pressed left at (434, 394)
Screenshot: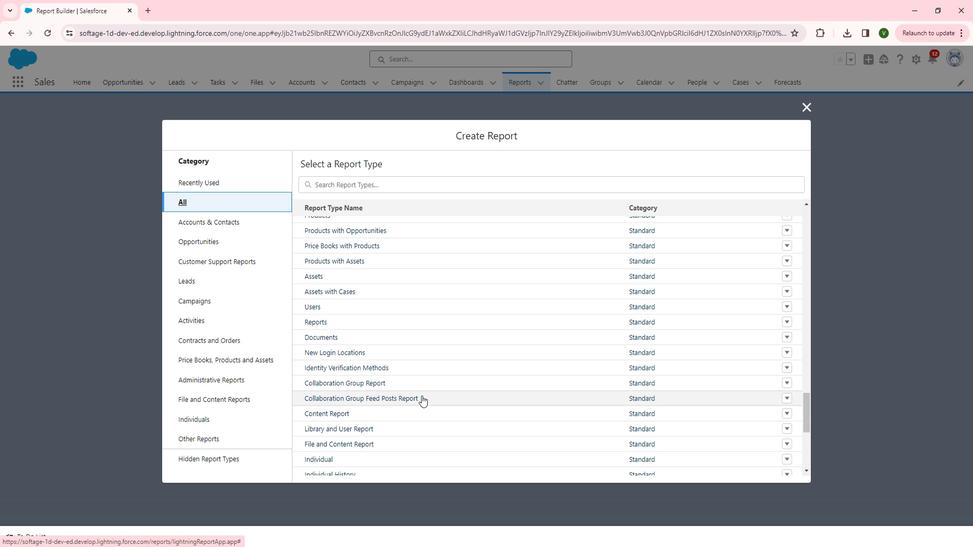 
Action: Mouse moved to (687, 225)
Screenshot: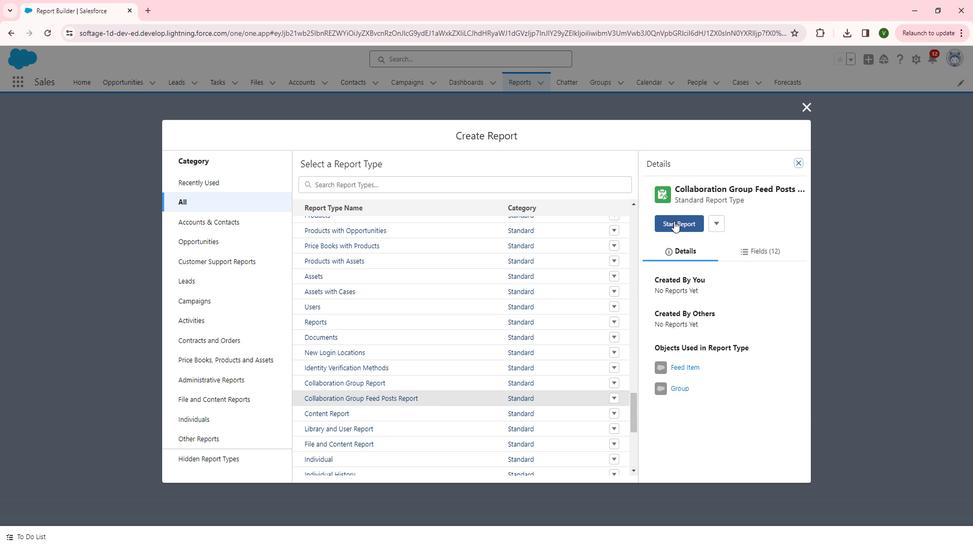 
Action: Mouse pressed left at (687, 225)
Screenshot: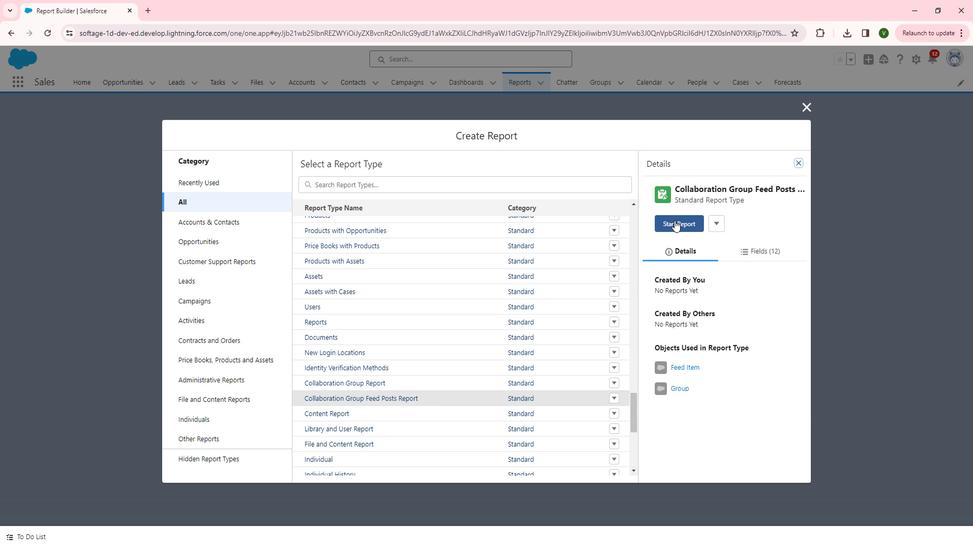 
Action: Mouse moved to (82, 259)
Screenshot: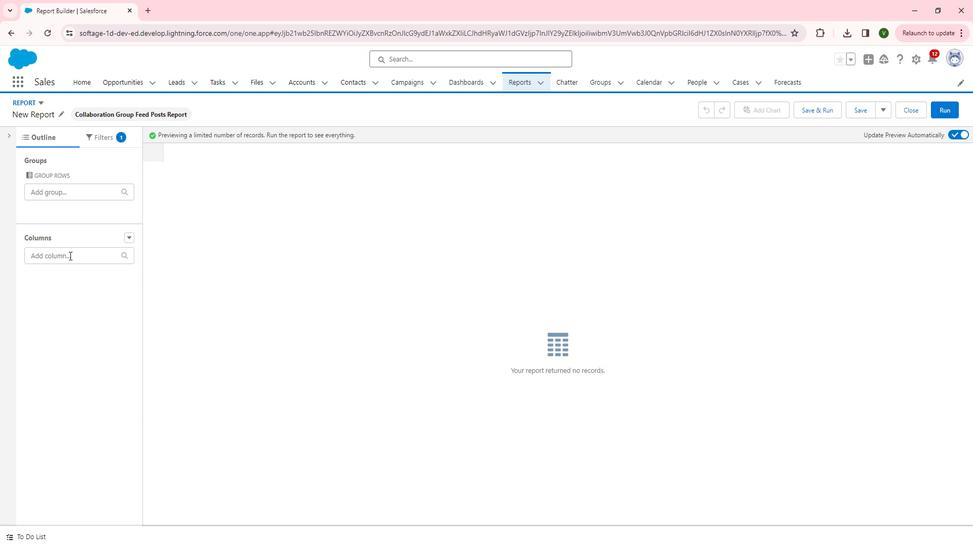 
Action: Mouse pressed left at (82, 259)
Screenshot: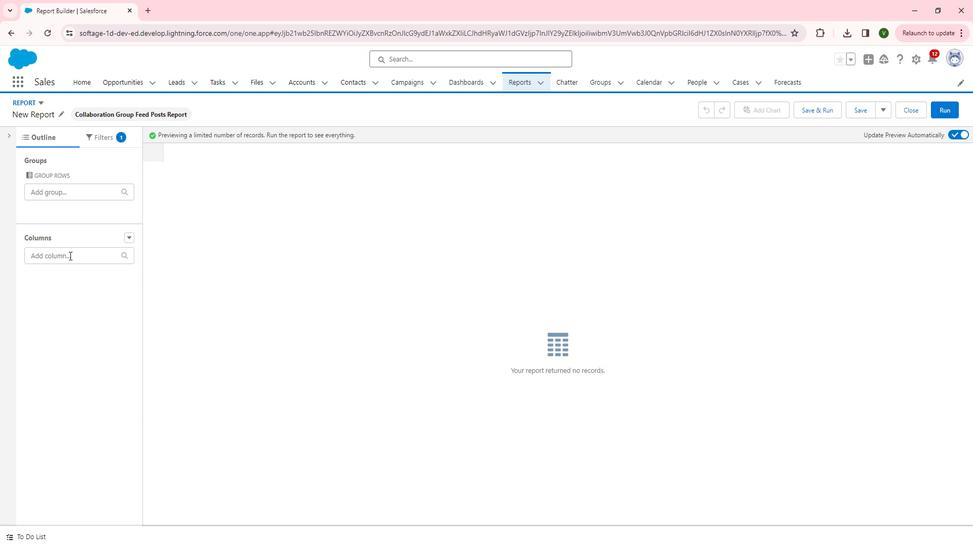 
Action: Mouse moved to (88, 293)
Screenshot: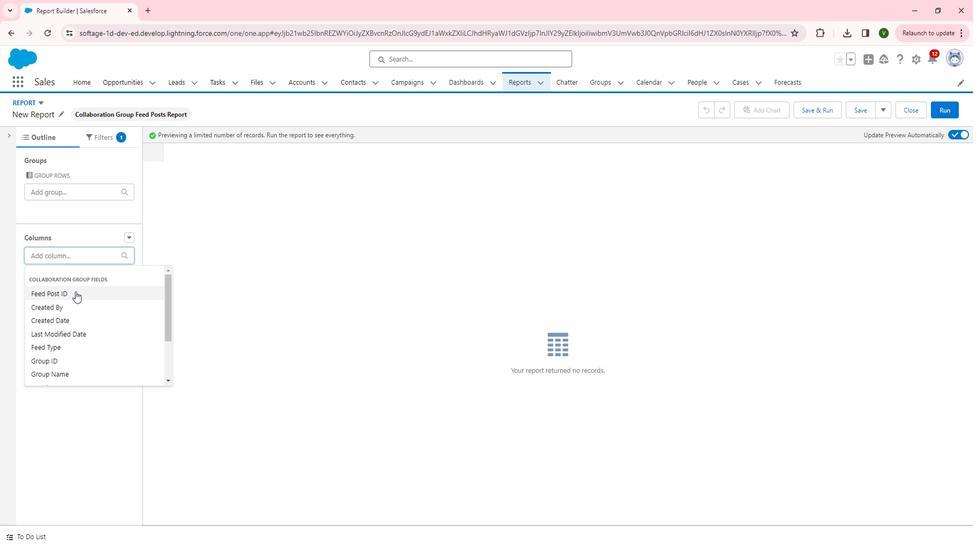 
Action: Mouse pressed left at (88, 293)
Screenshot: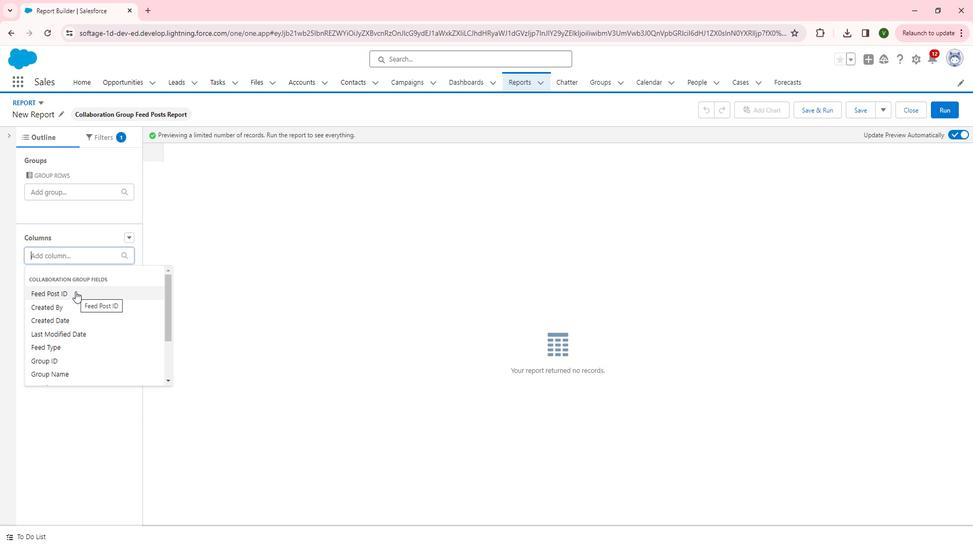 
Action: Mouse moved to (99, 264)
Screenshot: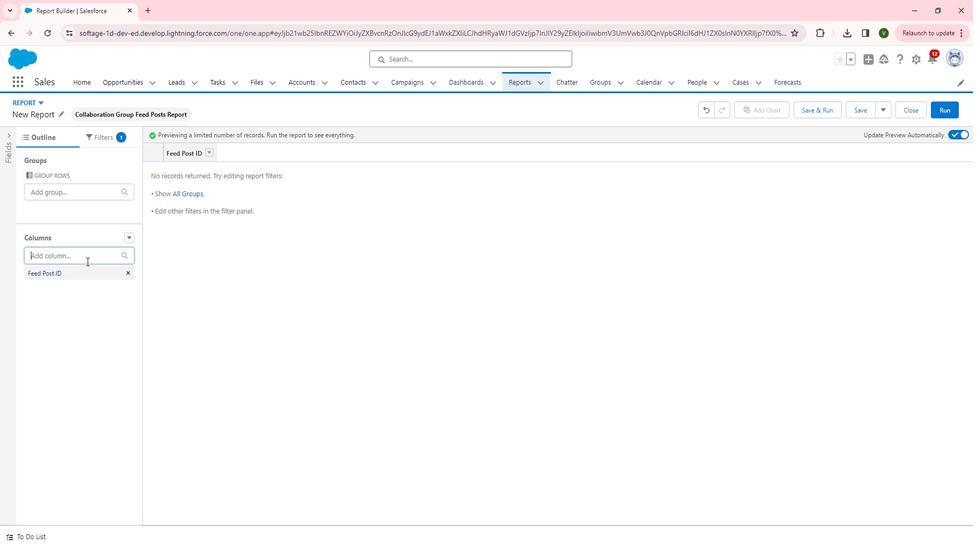 
Action: Mouse pressed left at (99, 264)
